 Task: Select traffic view around selected location Fort Davis National Historic Site, Texas, United States and identify the nearest hotel to the peak traffic point
Action: Mouse moved to (341, 495)
Screenshot: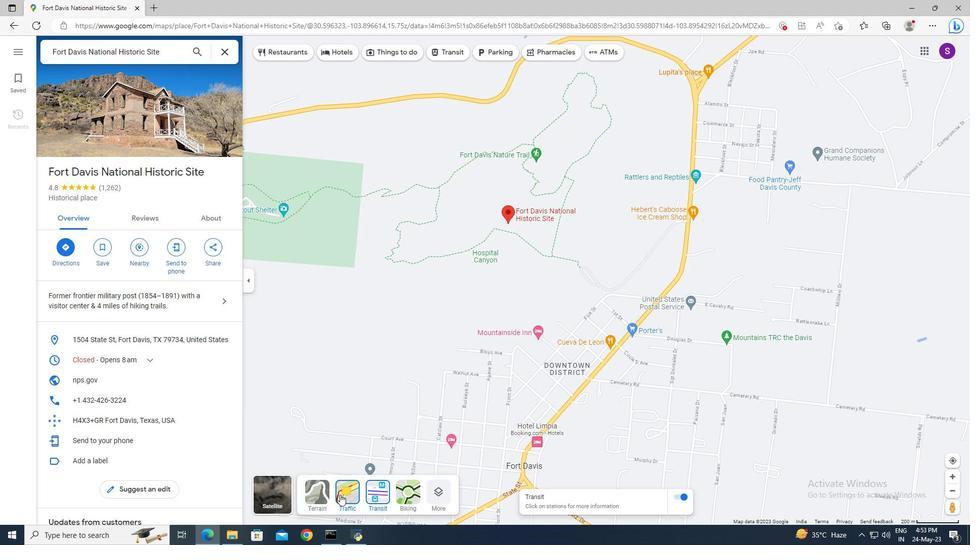 
Action: Mouse pressed left at (341, 495)
Screenshot: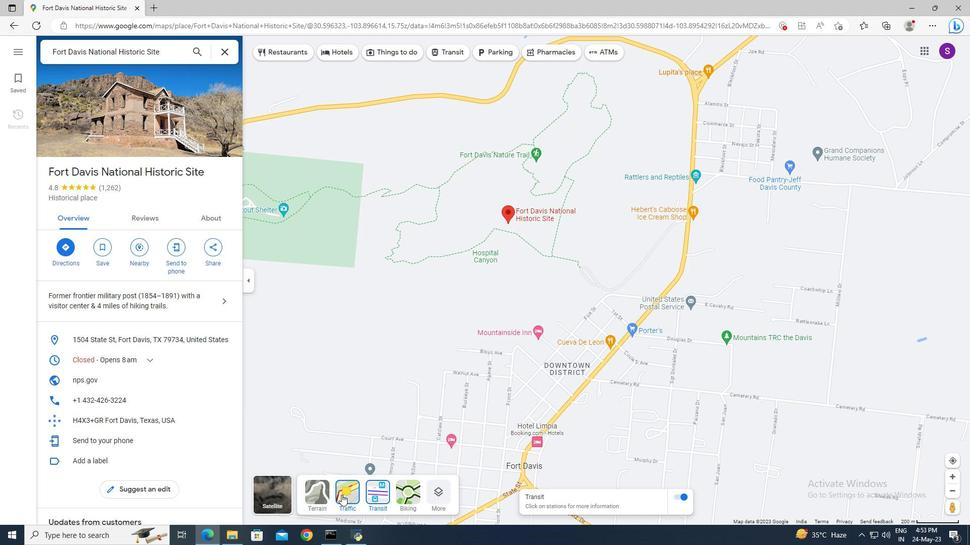 
Action: Mouse moved to (537, 395)
Screenshot: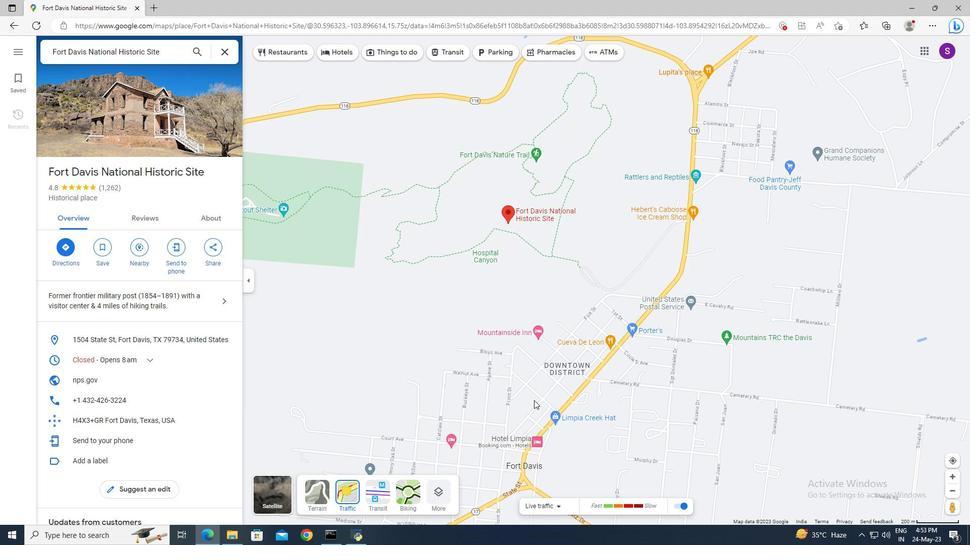 
Action: Mouse scrolled (537, 395) with delta (0, 0)
Screenshot: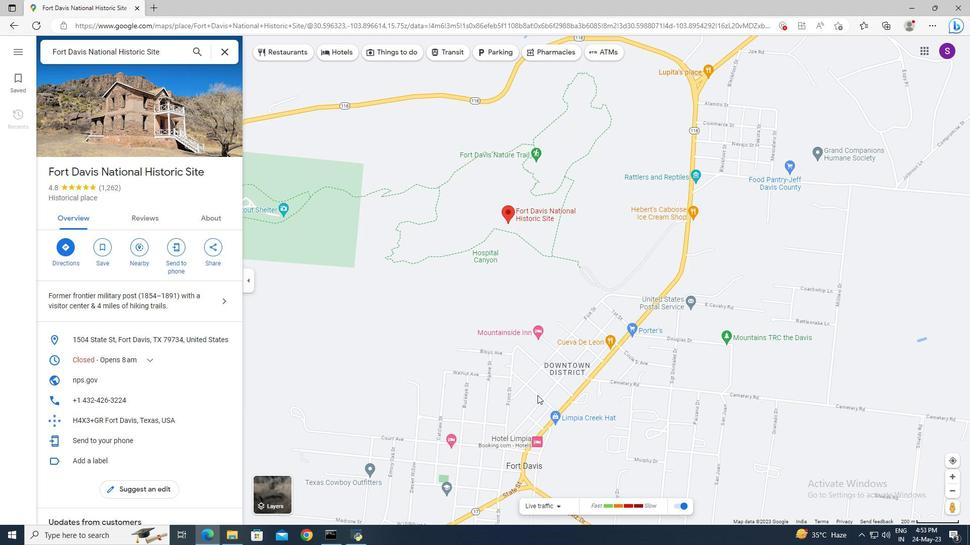 
Action: Mouse scrolled (537, 395) with delta (0, 0)
Screenshot: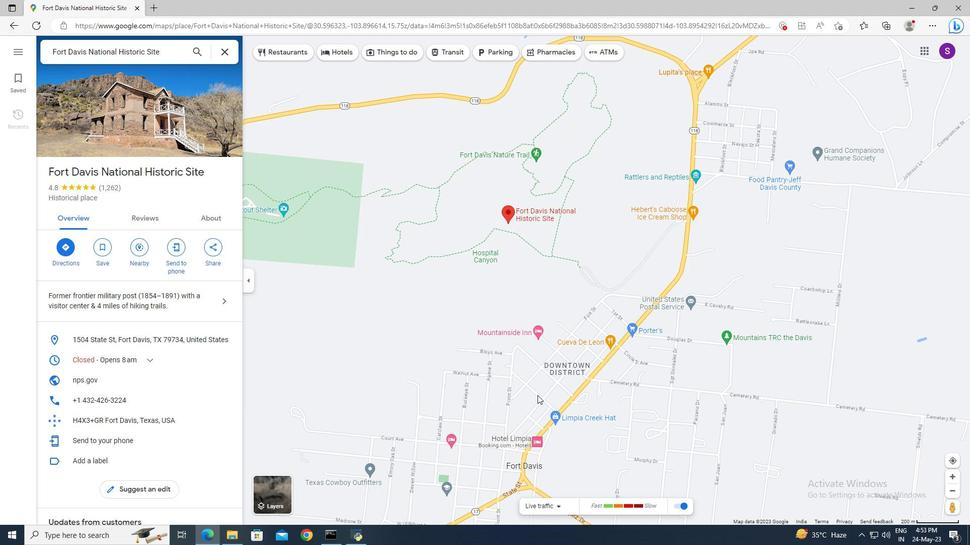 
Action: Mouse scrolled (537, 395) with delta (0, 0)
Screenshot: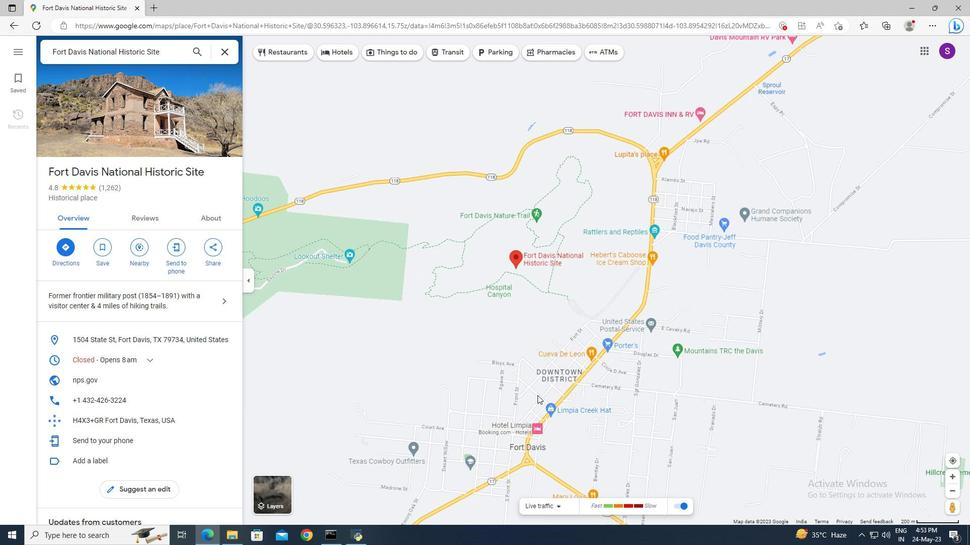
Action: Mouse scrolled (537, 395) with delta (0, 0)
Screenshot: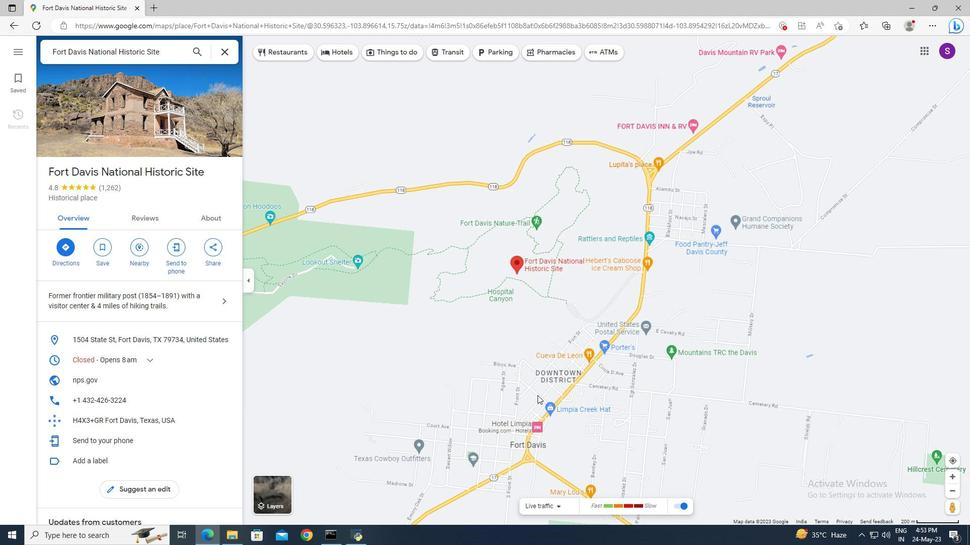
Action: Mouse scrolled (537, 395) with delta (0, 0)
Screenshot: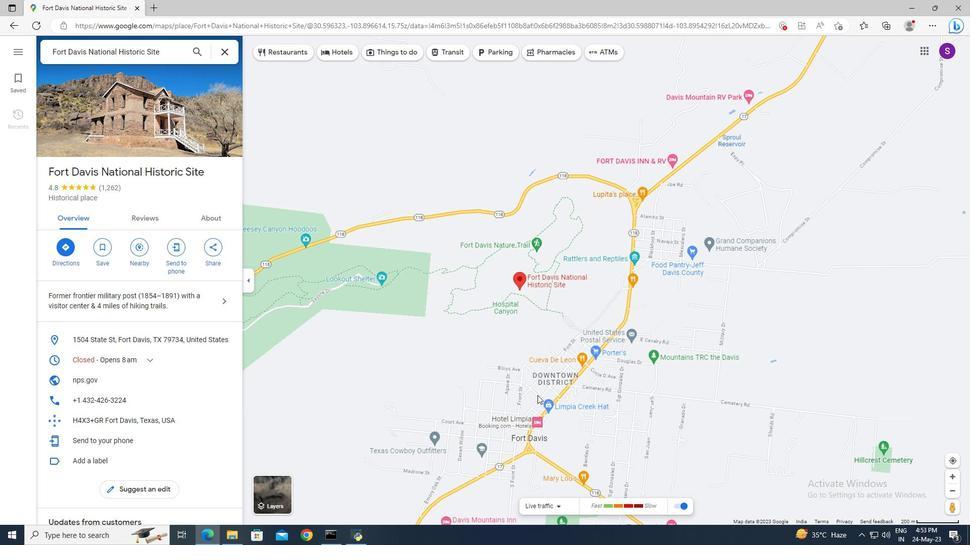 
Action: Mouse scrolled (537, 395) with delta (0, 0)
Screenshot: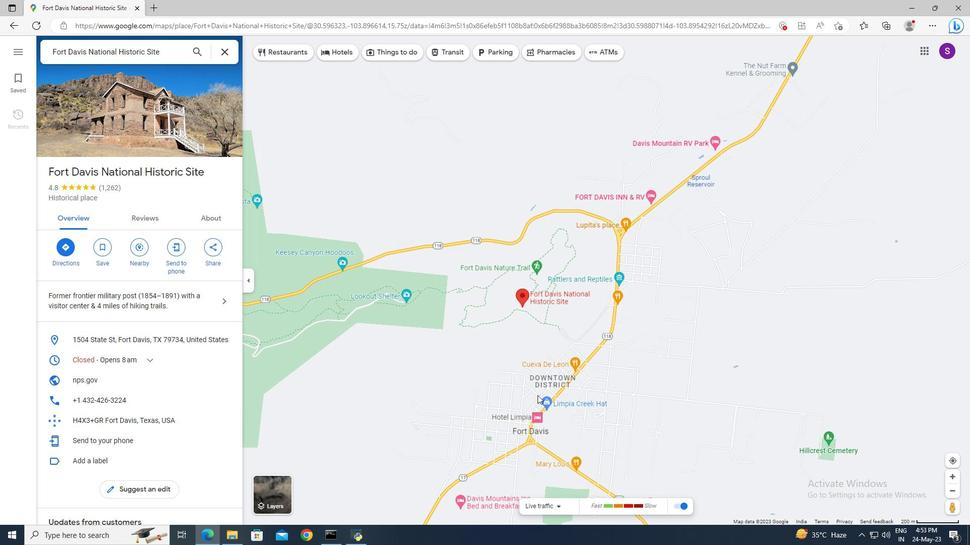 
Action: Mouse moved to (506, 396)
Screenshot: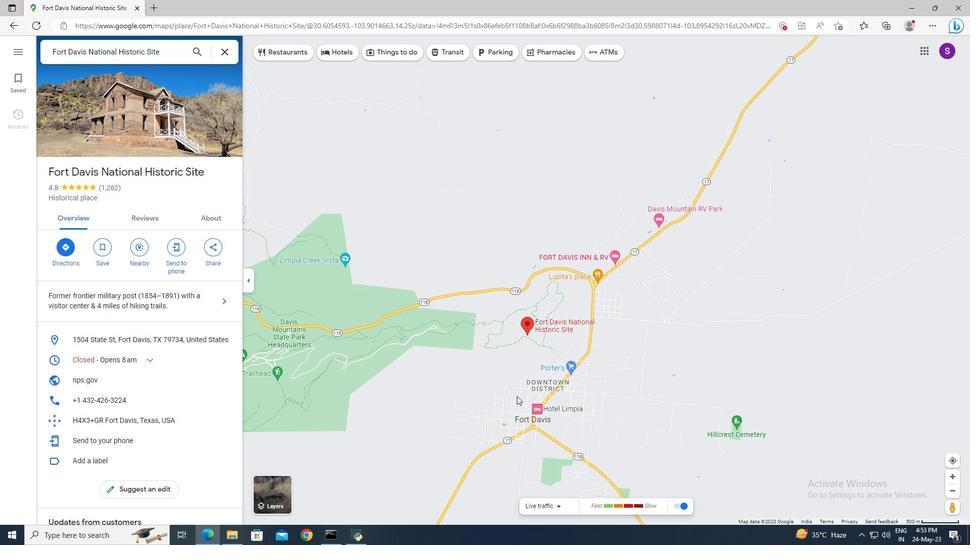 
Action: Mouse scrolled (506, 397) with delta (0, 0)
Screenshot: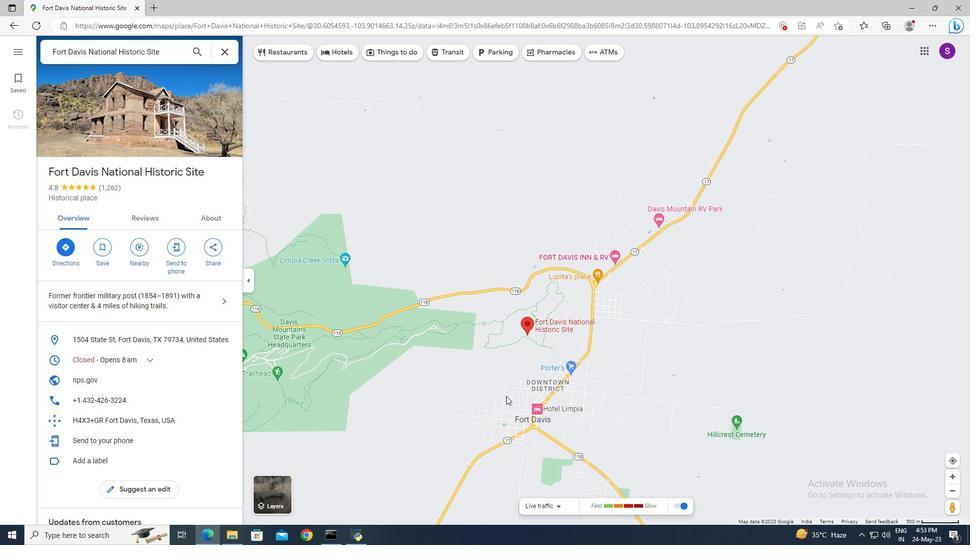 
Action: Mouse scrolled (506, 397) with delta (0, 0)
Screenshot: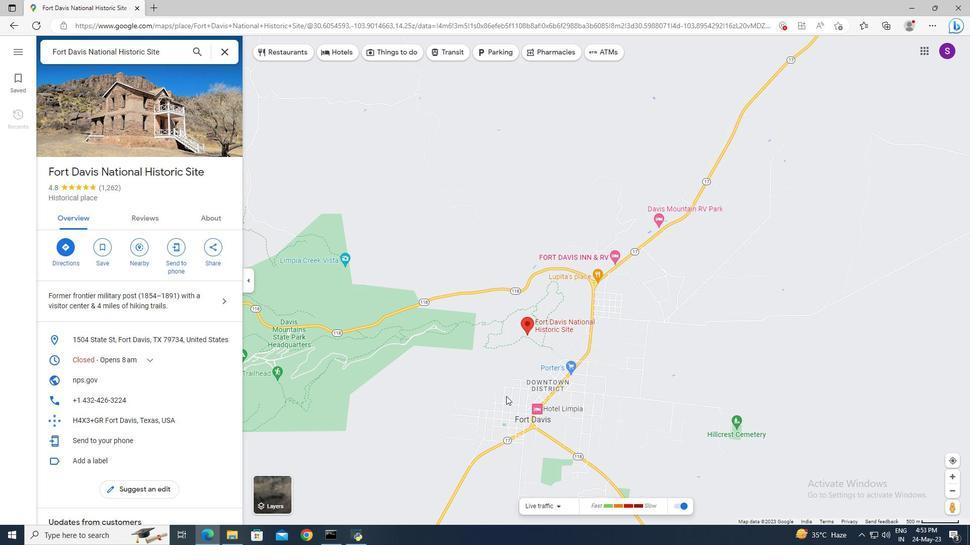 
Action: Mouse moved to (485, 377)
Screenshot: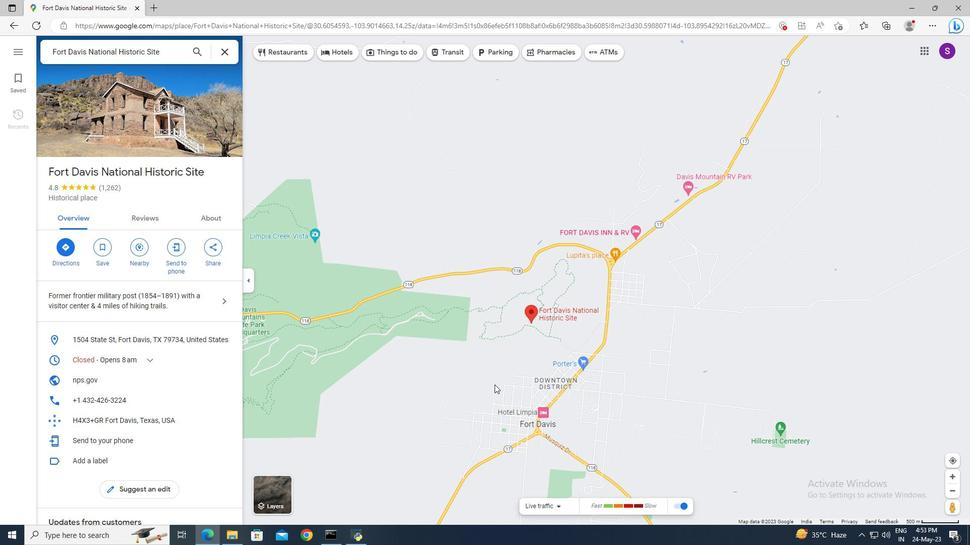 
Action: Mouse pressed left at (485, 377)
Screenshot: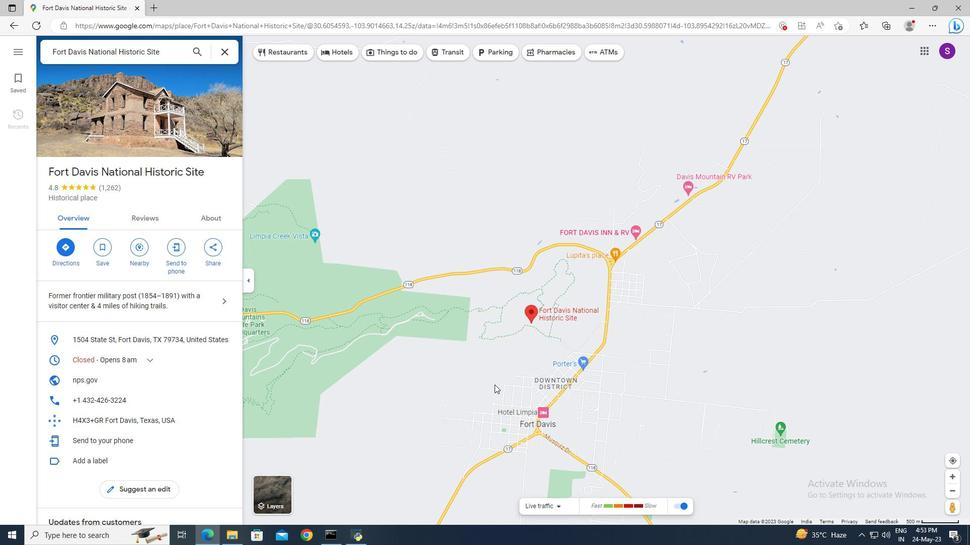 
Action: Mouse moved to (602, 328)
Screenshot: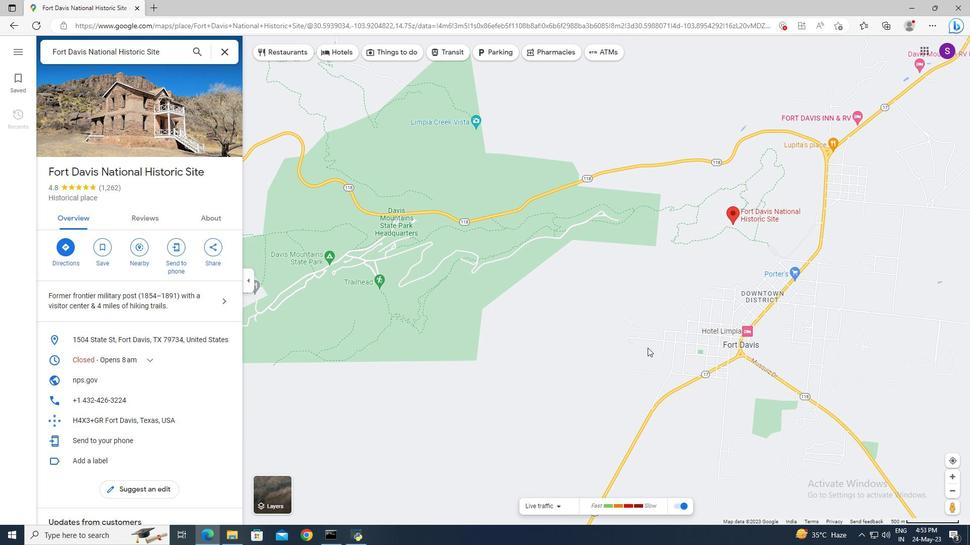 
Action: Mouse pressed left at (602, 328)
Screenshot: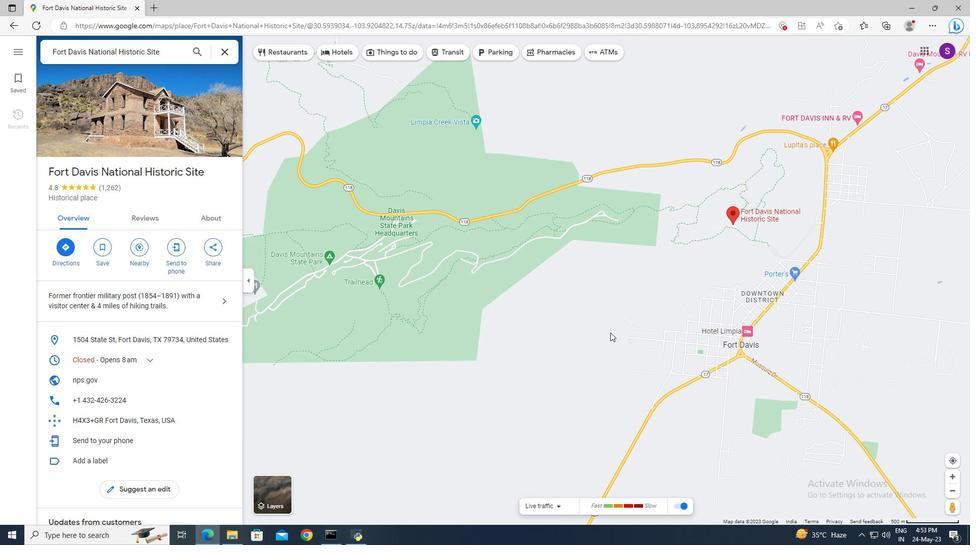 
Action: Mouse moved to (515, 322)
Screenshot: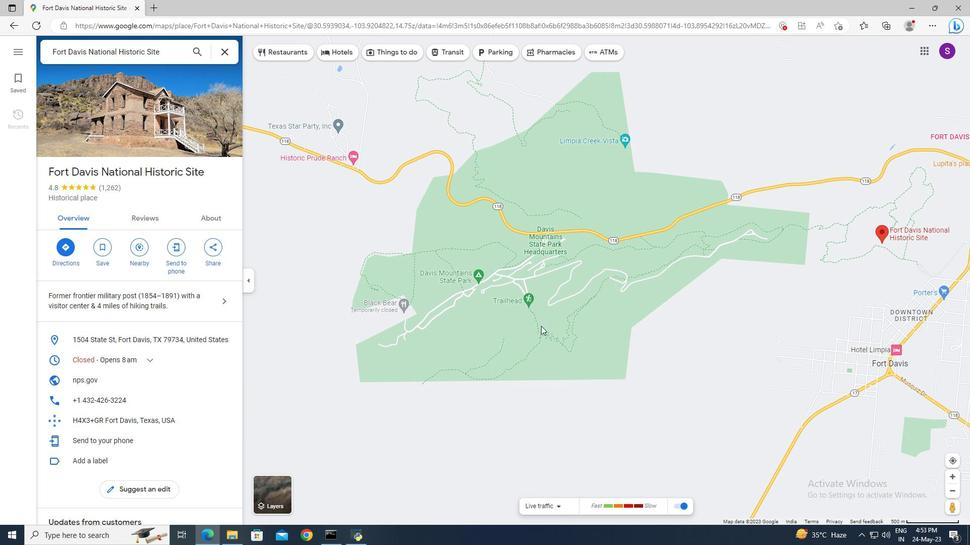 
Action: Mouse scrolled (515, 321) with delta (0, 0)
Screenshot: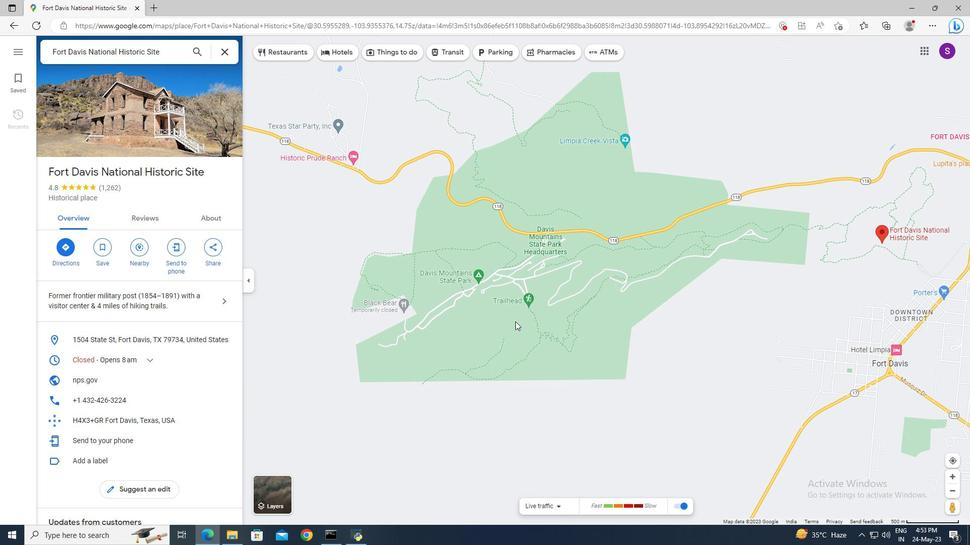 
Action: Mouse scrolled (515, 321) with delta (0, 0)
Screenshot: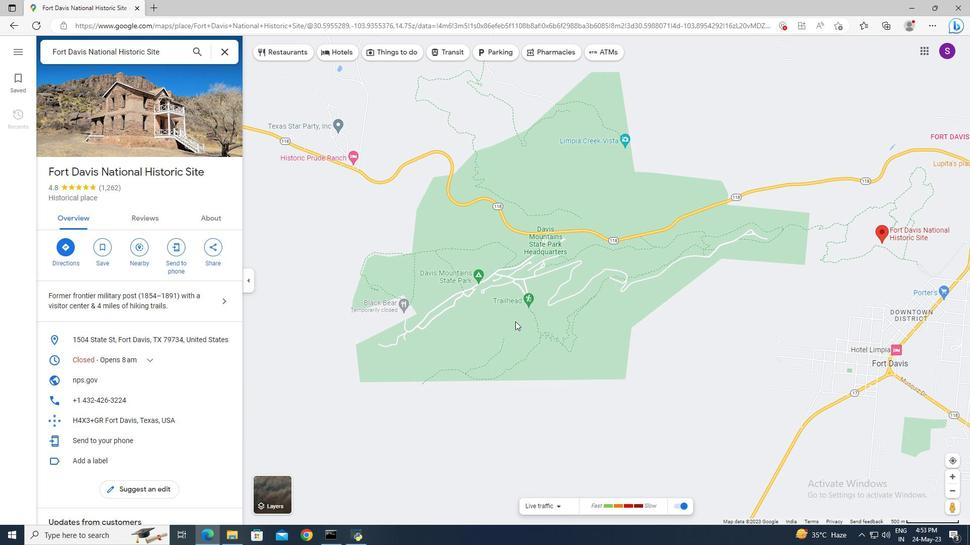 
Action: Mouse scrolled (515, 321) with delta (0, 0)
Screenshot: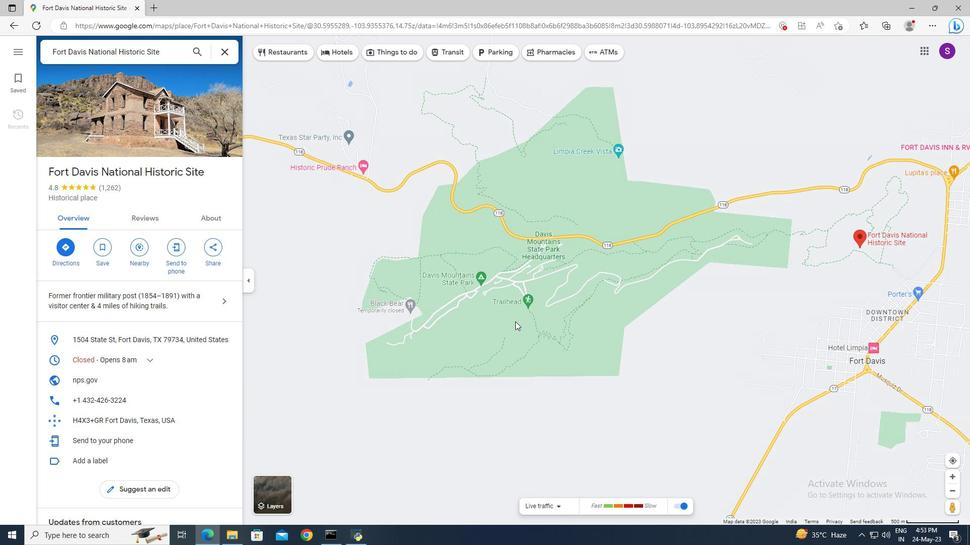 
Action: Mouse scrolled (515, 321) with delta (0, 0)
Screenshot: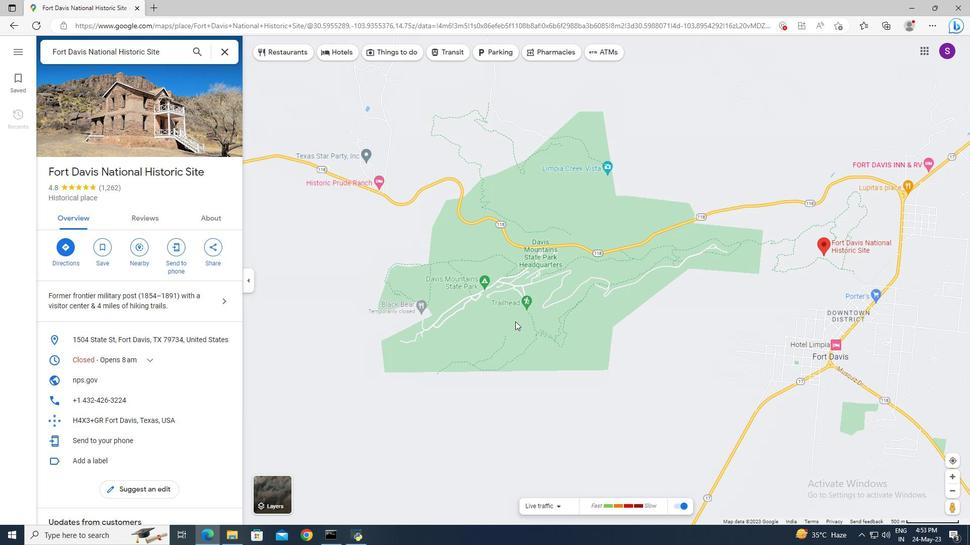 
Action: Mouse scrolled (515, 321) with delta (0, 0)
Screenshot: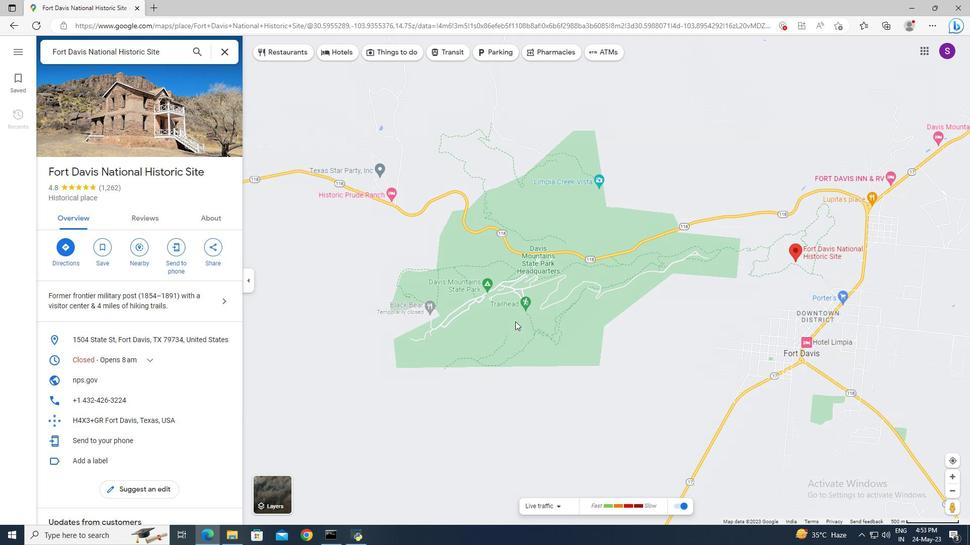 
Action: Mouse scrolled (515, 321) with delta (0, 0)
Screenshot: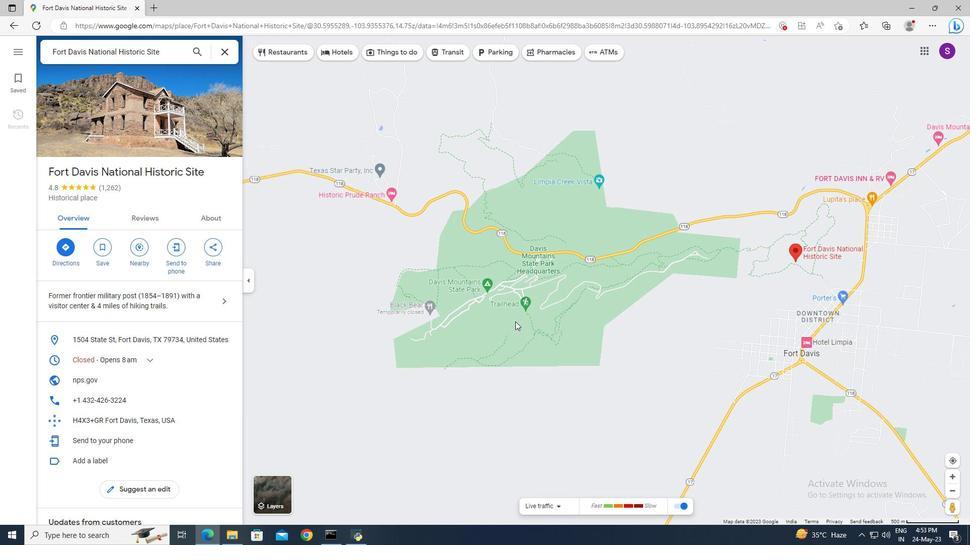 
Action: Mouse moved to (704, 317)
Screenshot: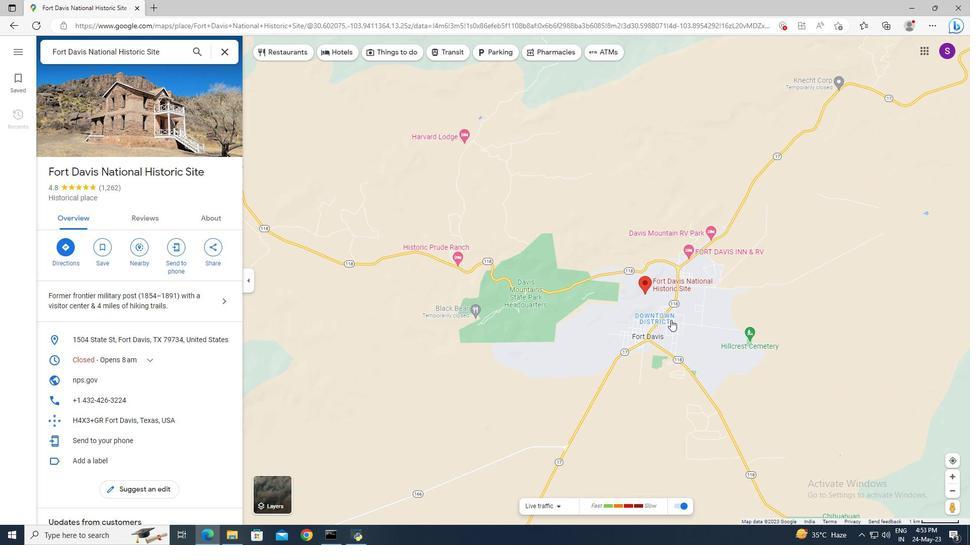 
Action: Mouse scrolled (704, 318) with delta (0, 0)
Screenshot: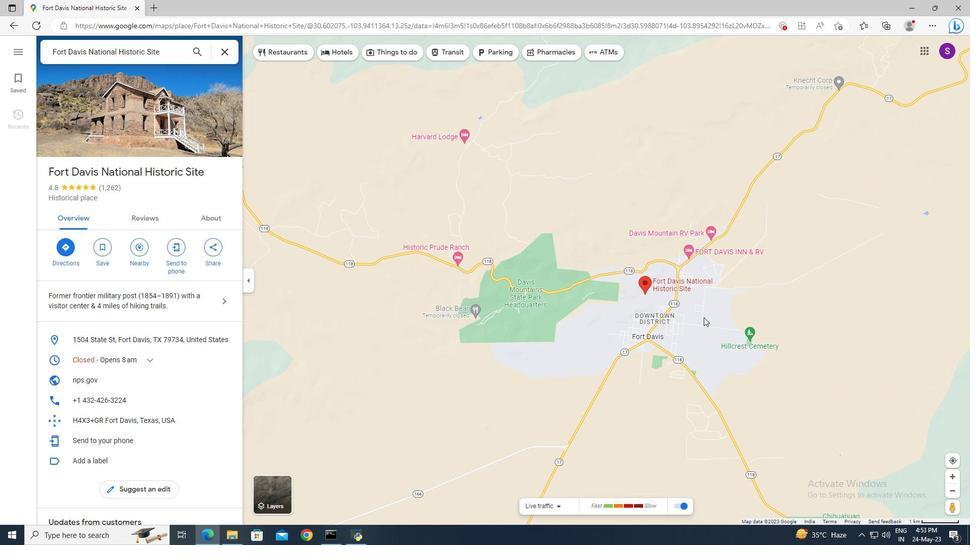 
Action: Mouse scrolled (704, 318) with delta (0, 0)
Screenshot: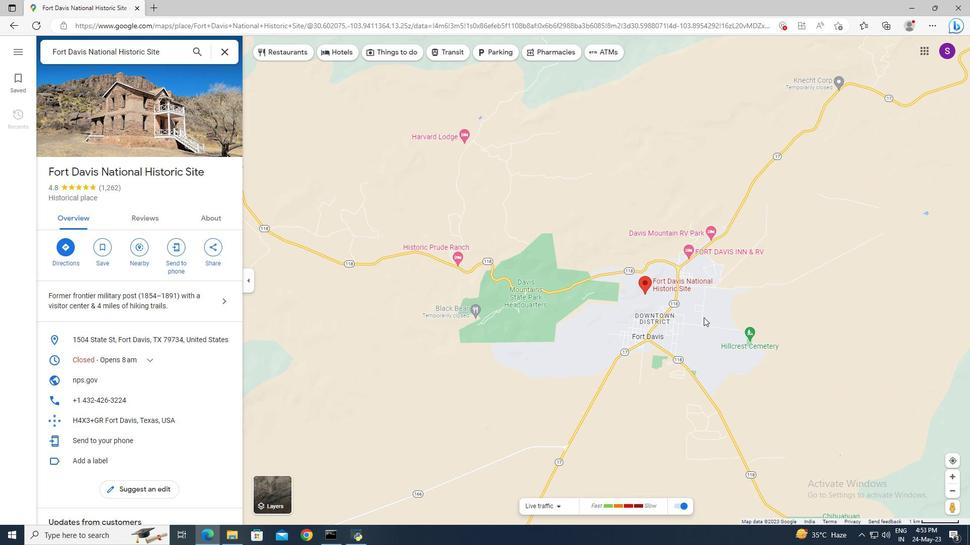
Action: Mouse moved to (684, 317)
Screenshot: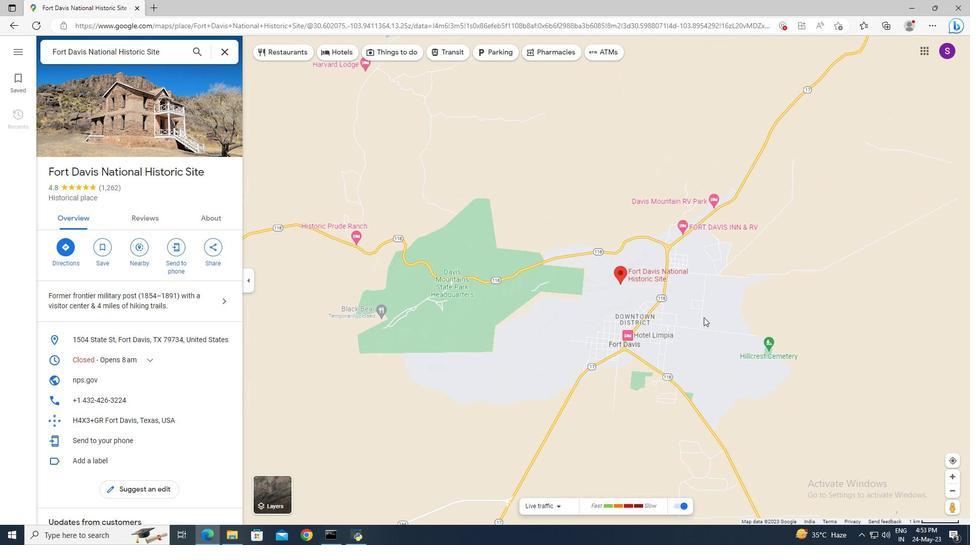 
Action: Mouse scrolled (684, 318) with delta (0, 0)
Screenshot: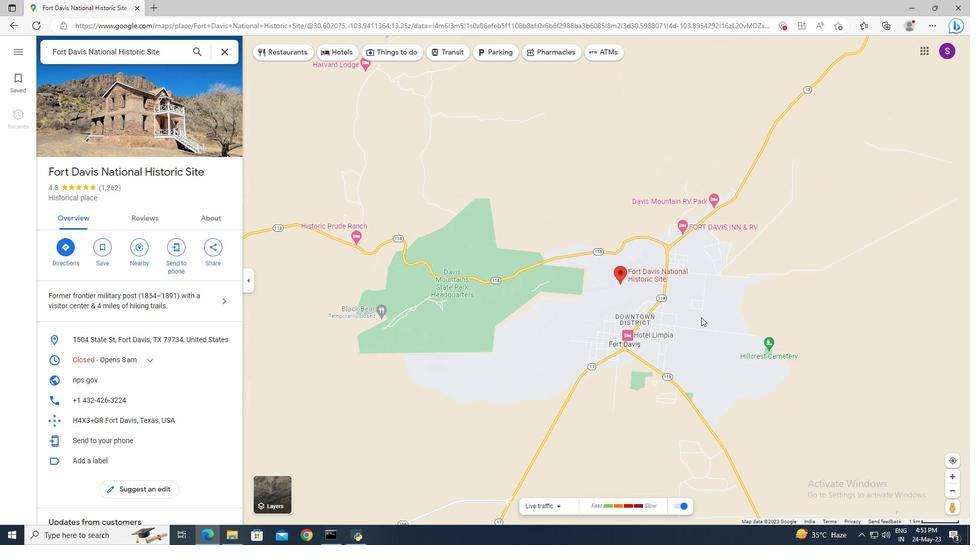 
Action: Mouse scrolled (684, 318) with delta (0, 0)
Screenshot: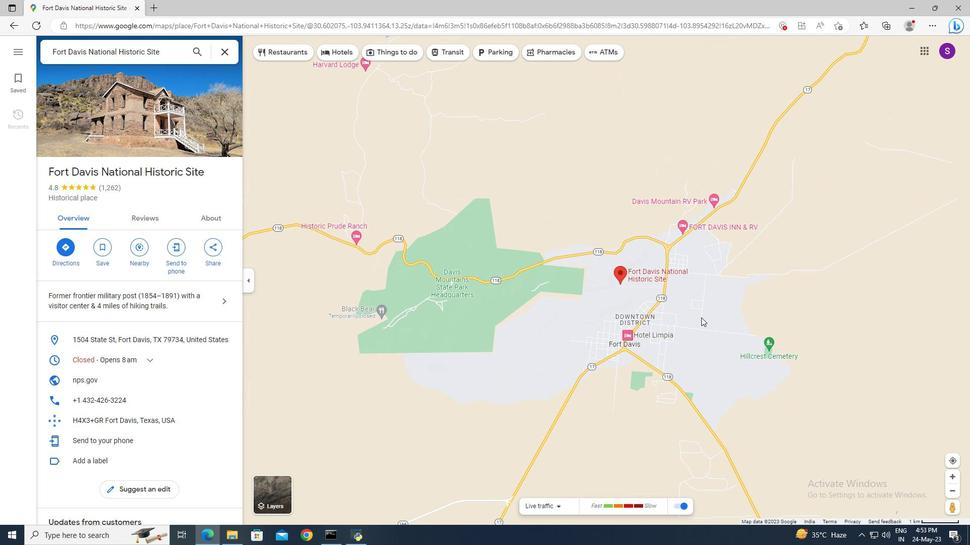 
Action: Mouse scrolled (684, 318) with delta (0, 0)
Screenshot: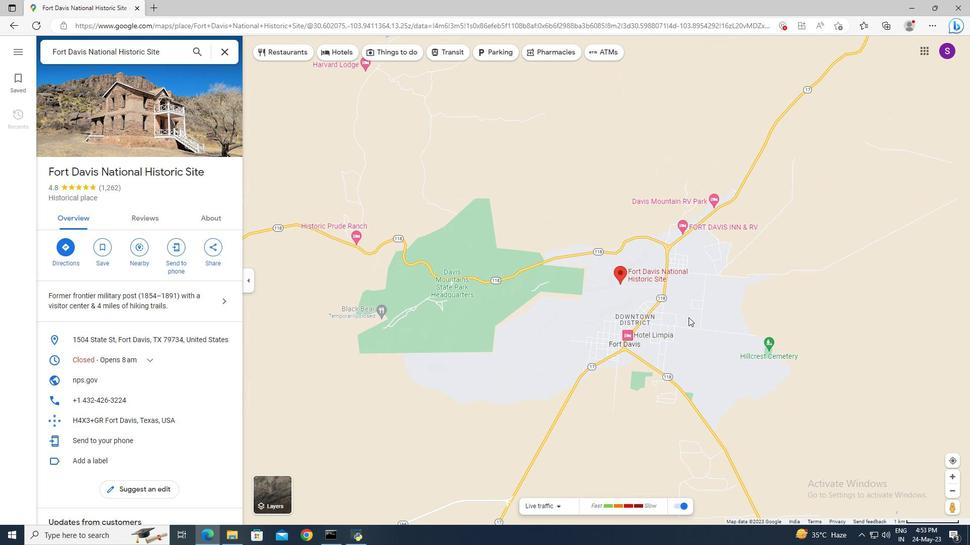 
Action: Mouse scrolled (684, 318) with delta (0, 0)
Screenshot: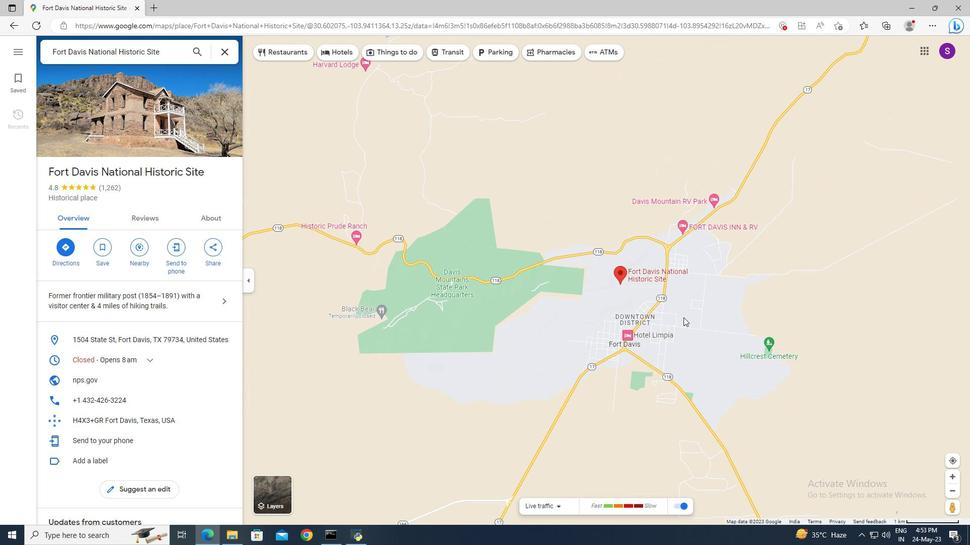 
Action: Mouse scrolled (684, 318) with delta (0, 0)
Screenshot: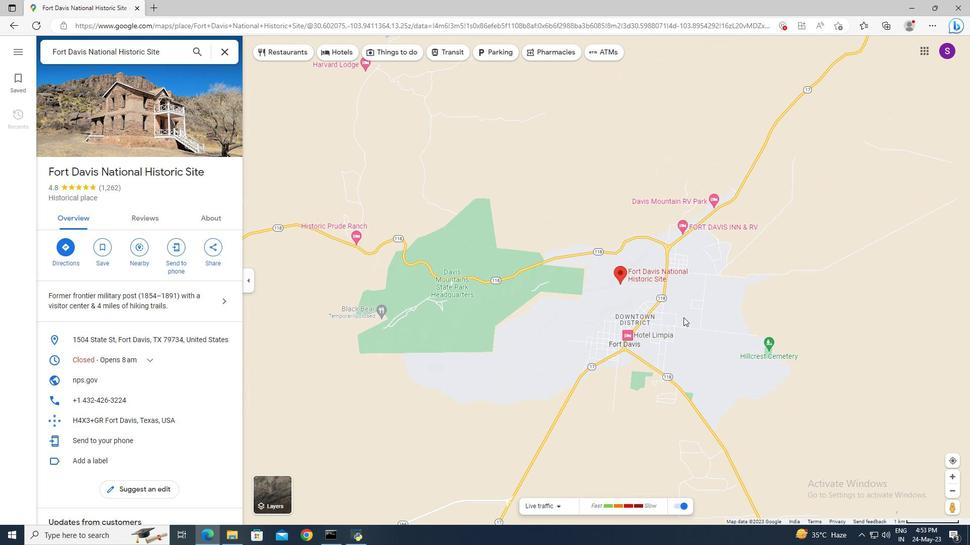 
Action: Mouse moved to (602, 306)
Screenshot: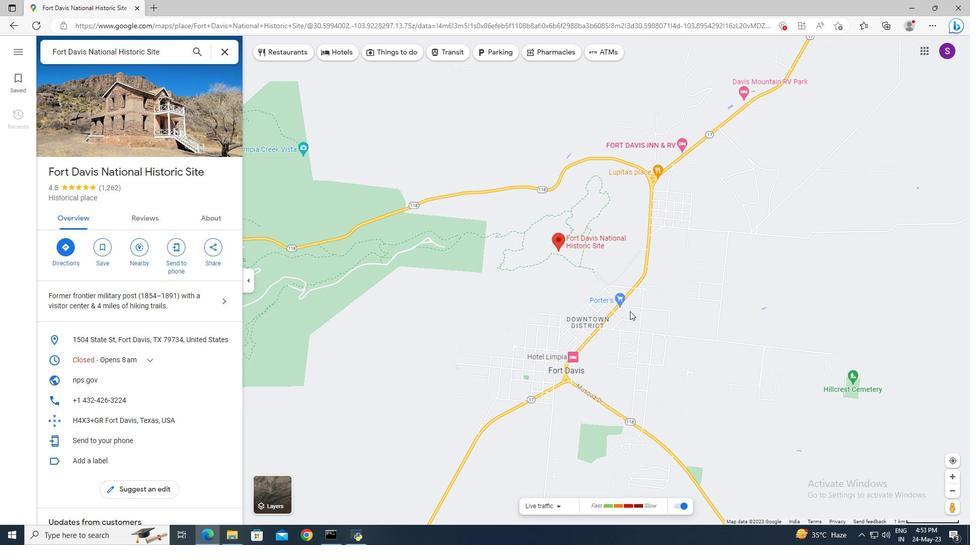 
Action: Mouse scrolled (602, 306) with delta (0, 0)
Screenshot: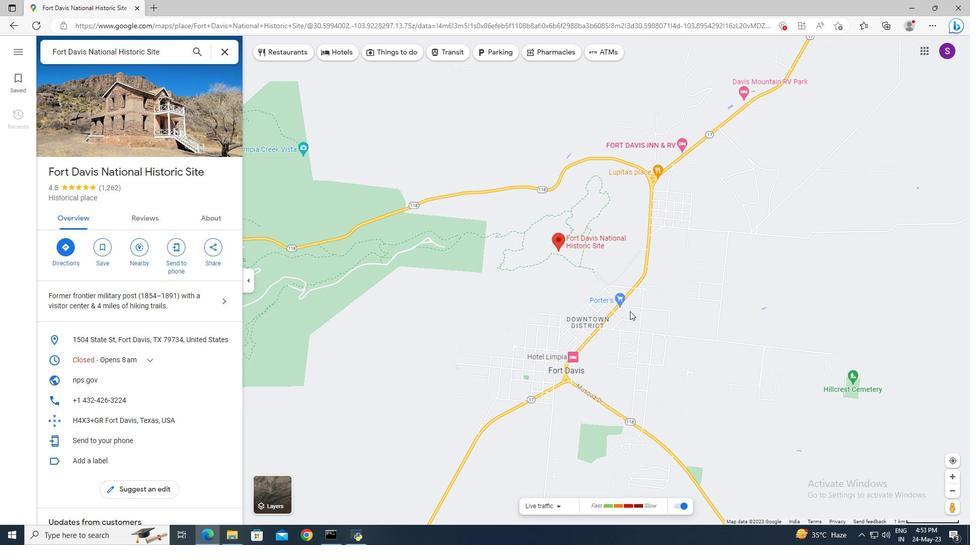 
Action: Mouse scrolled (602, 306) with delta (0, 0)
Screenshot: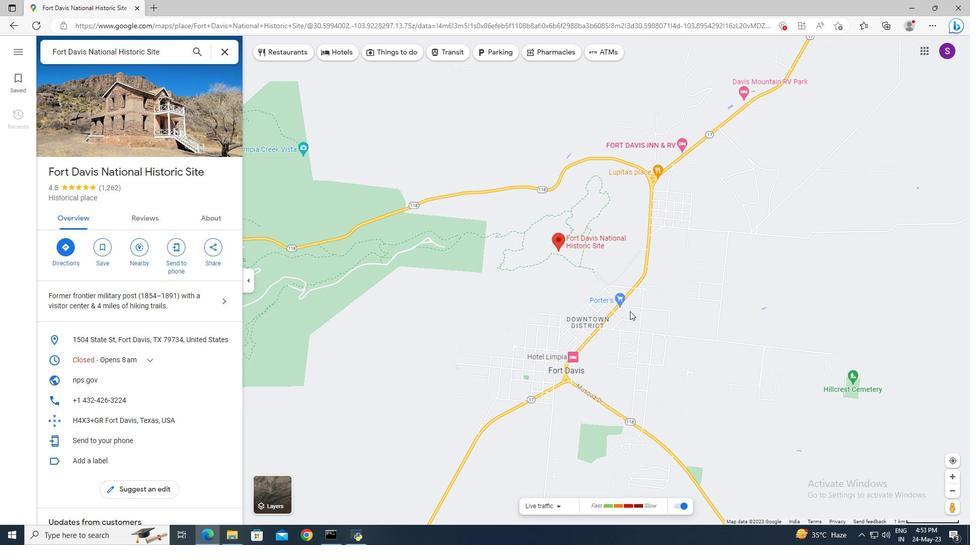 
Action: Mouse scrolled (602, 306) with delta (0, 0)
Screenshot: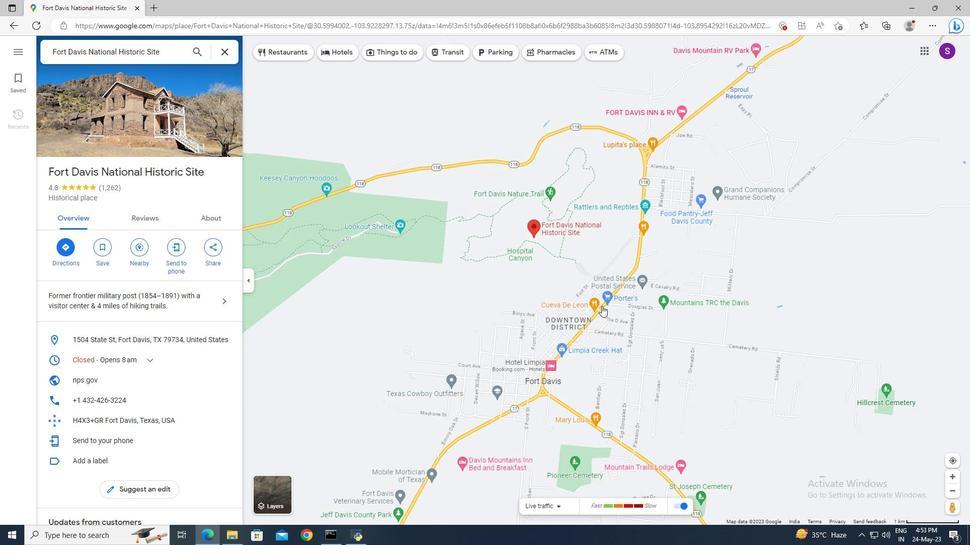 
Action: Mouse scrolled (602, 306) with delta (0, 0)
Screenshot: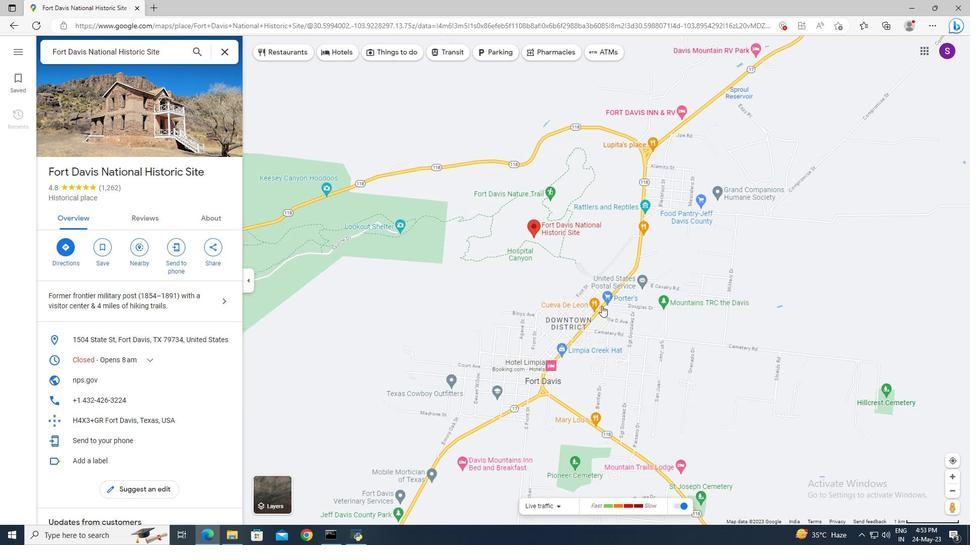 
Action: Mouse scrolled (602, 306) with delta (0, 0)
Screenshot: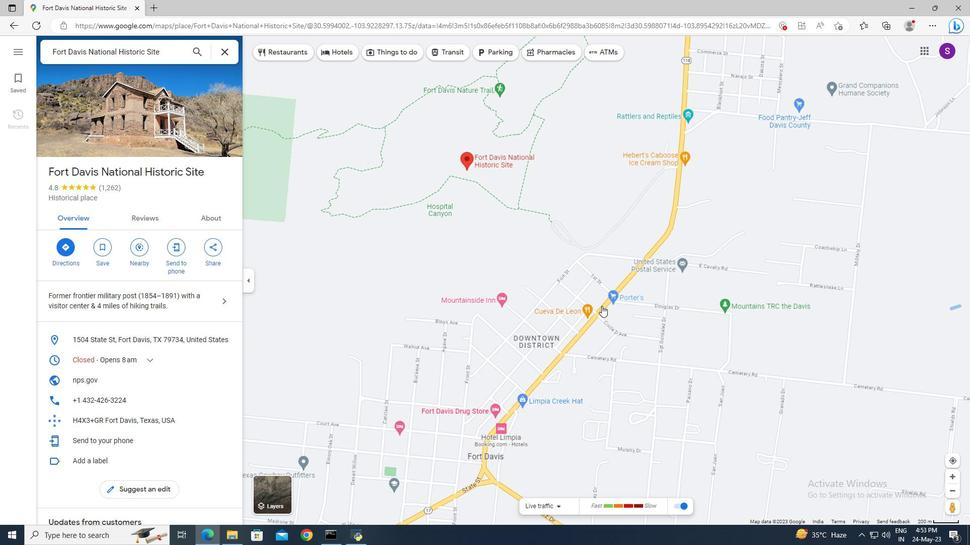 
Action: Mouse scrolled (602, 306) with delta (0, 0)
Screenshot: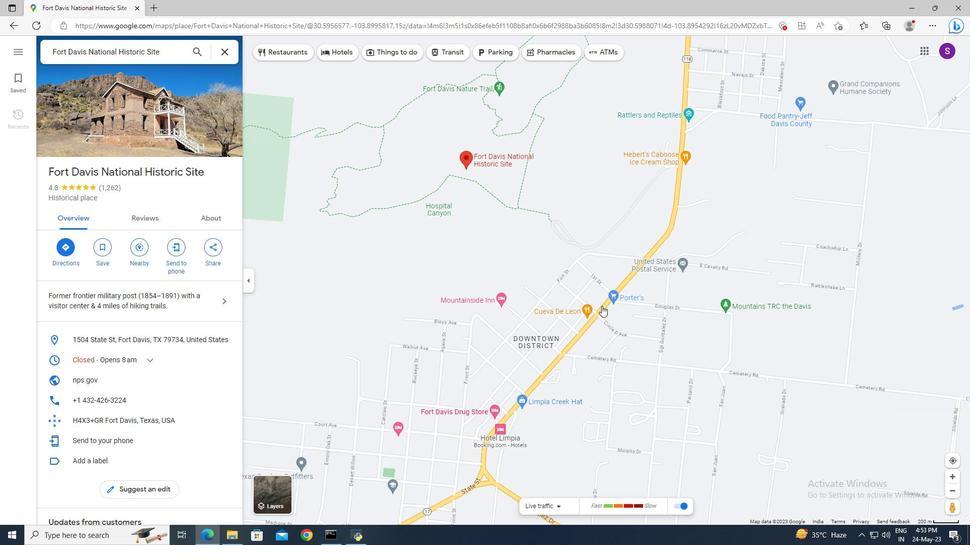 
Action: Mouse scrolled (602, 306) with delta (0, 0)
Screenshot: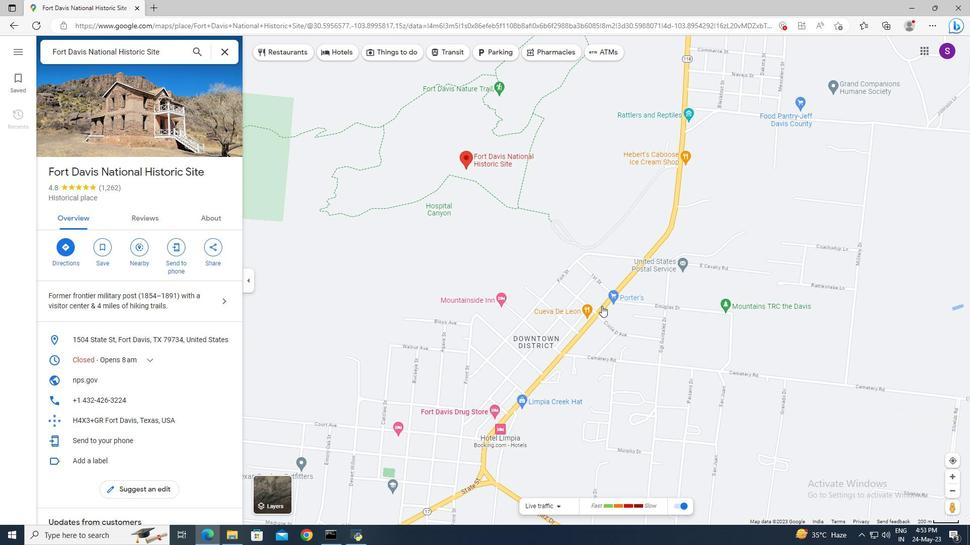 
Action: Mouse scrolled (602, 306) with delta (0, 0)
Screenshot: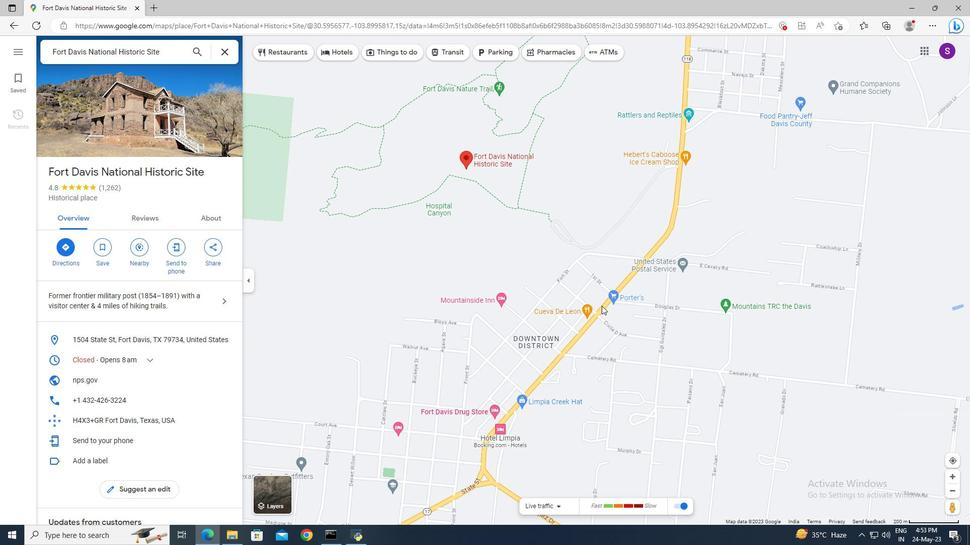 
Action: Mouse scrolled (602, 306) with delta (0, 0)
Screenshot: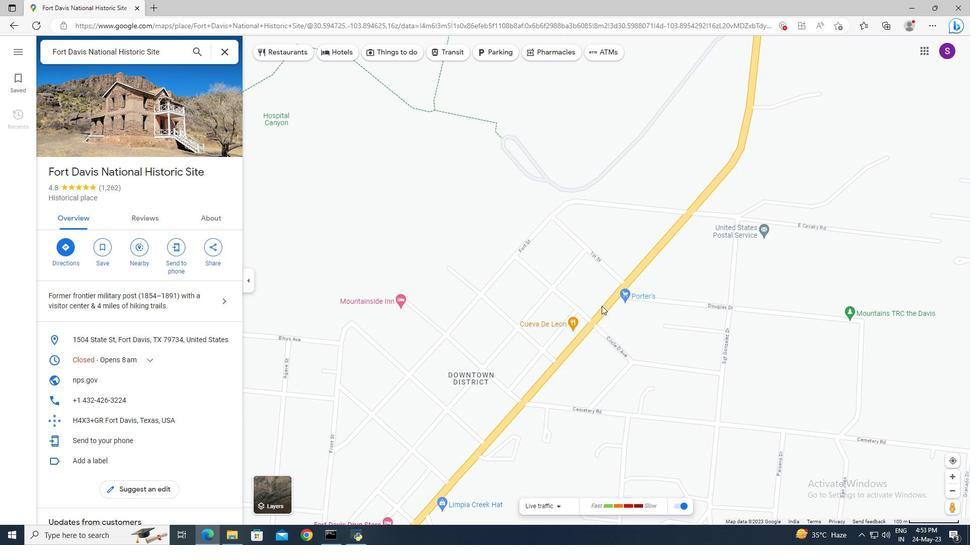 
Action: Mouse scrolled (602, 306) with delta (0, 0)
Screenshot: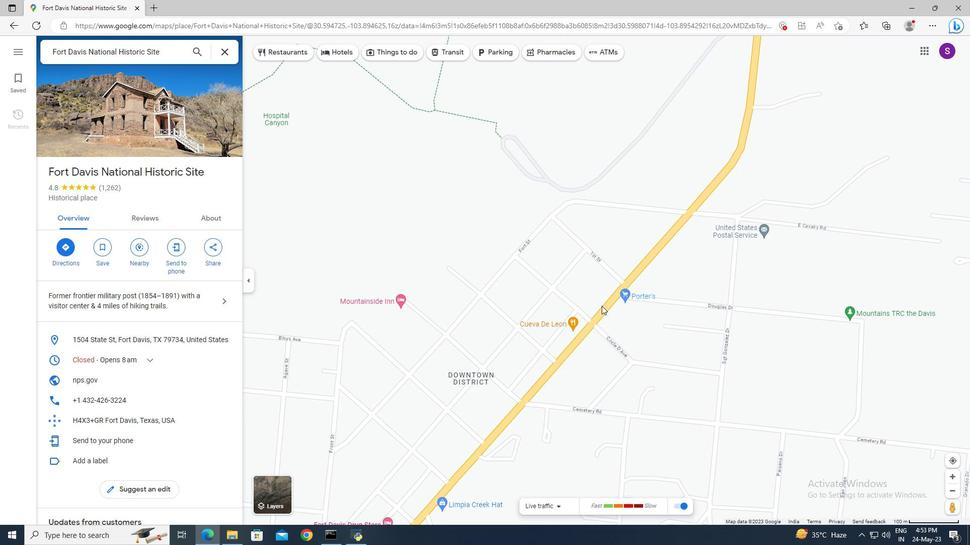 
Action: Mouse scrolled (602, 306) with delta (0, 0)
Screenshot: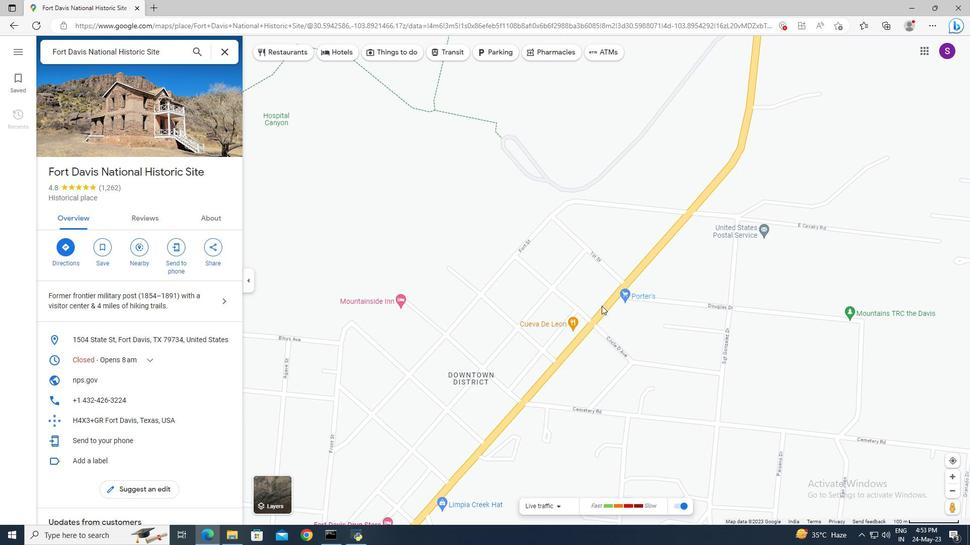 
Action: Mouse moved to (444, 268)
Screenshot: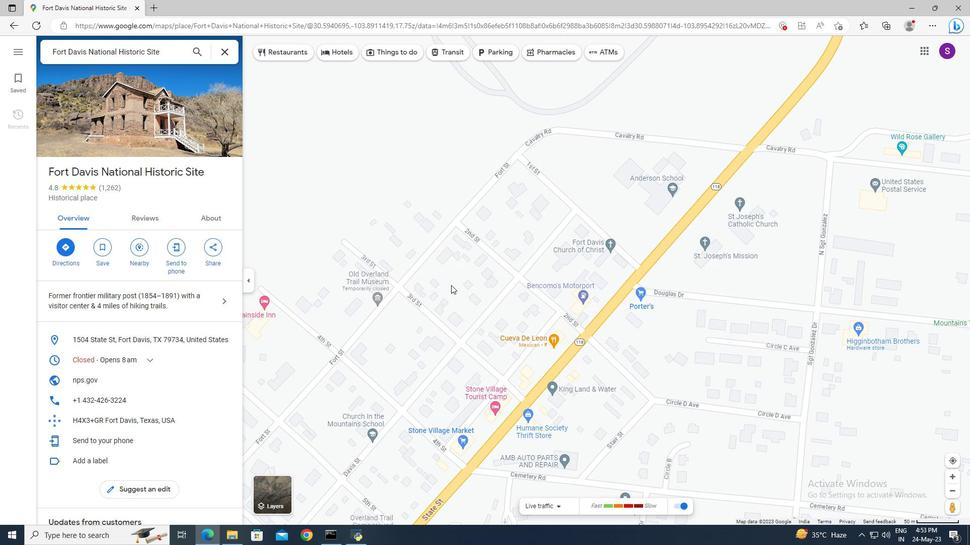 
Action: Mouse pressed left at (444, 268)
Screenshot: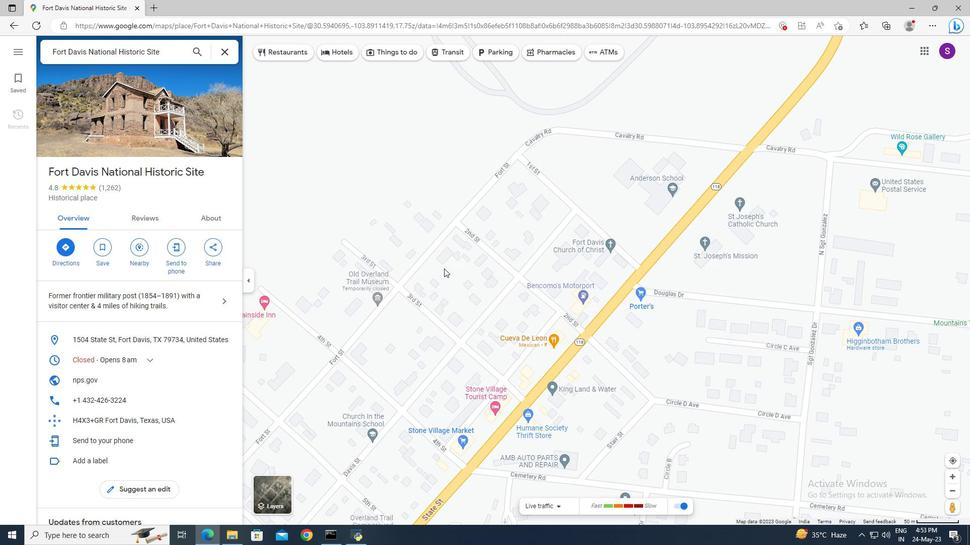 
Action: Mouse moved to (498, 291)
Screenshot: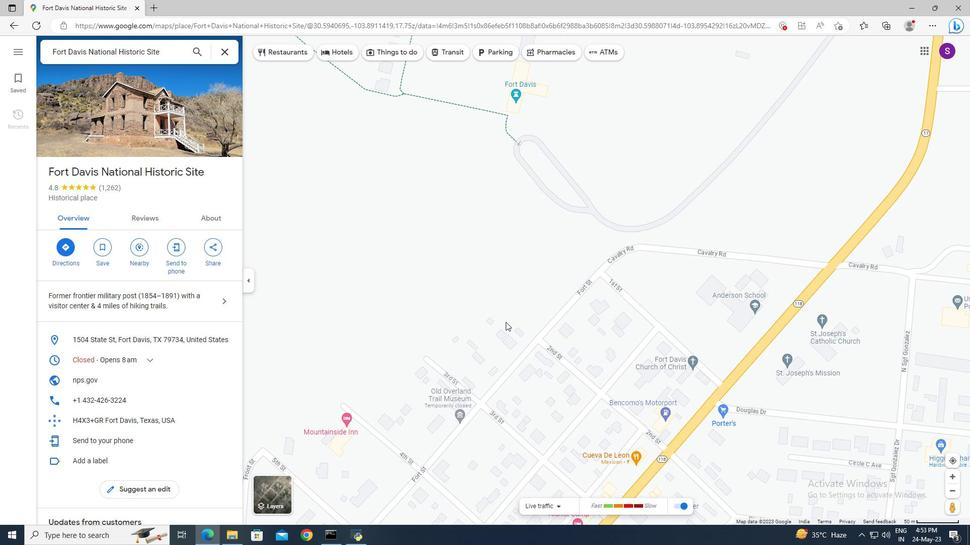 
Action: Mouse pressed left at (498, 291)
Screenshot: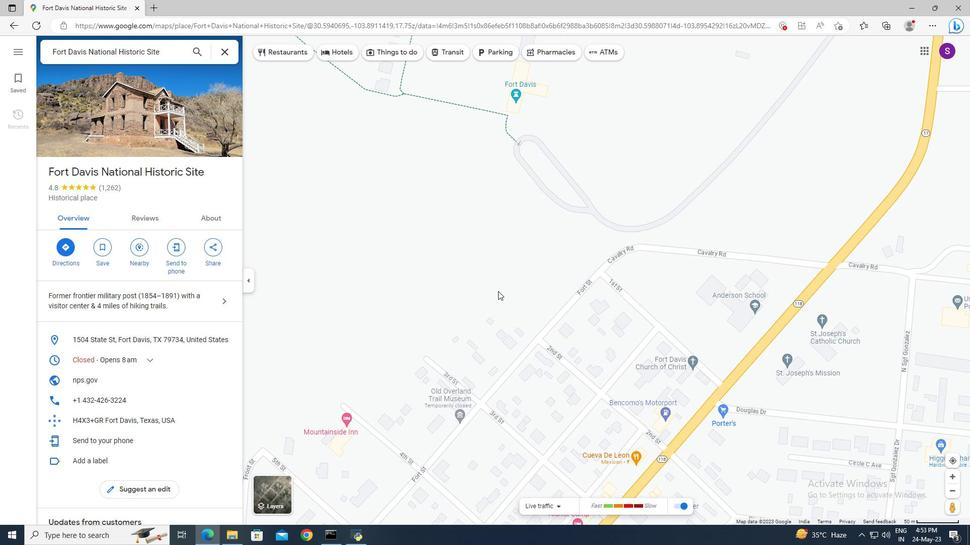 
Action: Mouse moved to (500, 306)
Screenshot: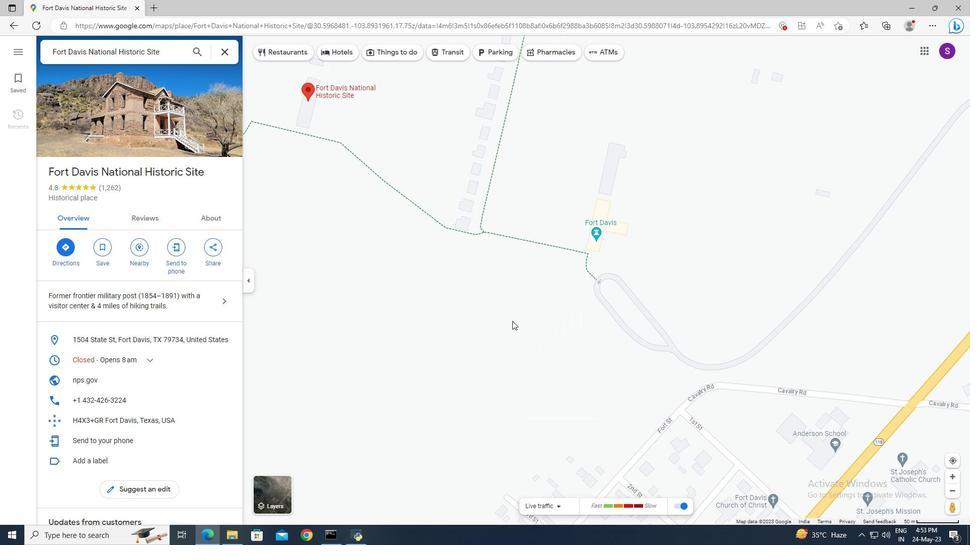 
Action: Mouse pressed left at (500, 306)
Screenshot: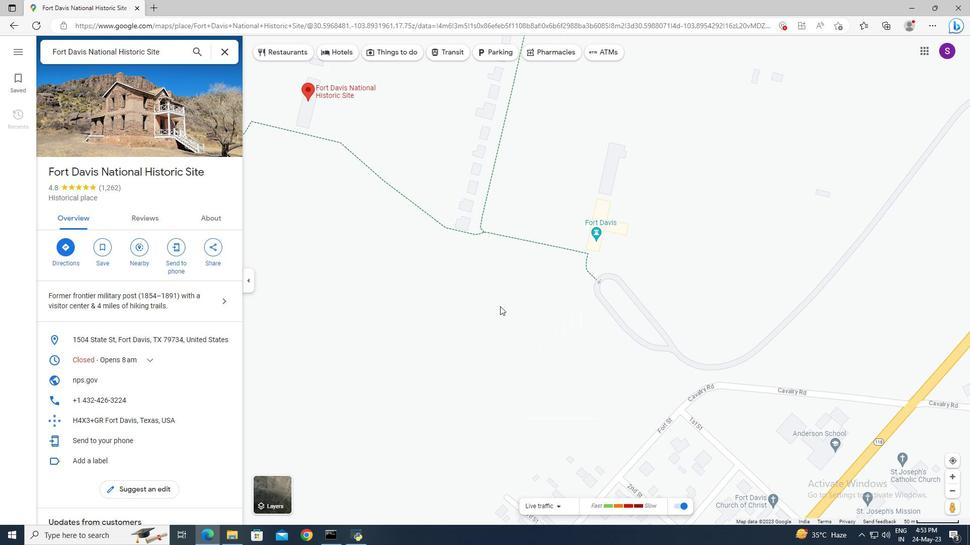 
Action: Mouse moved to (520, 240)
Screenshot: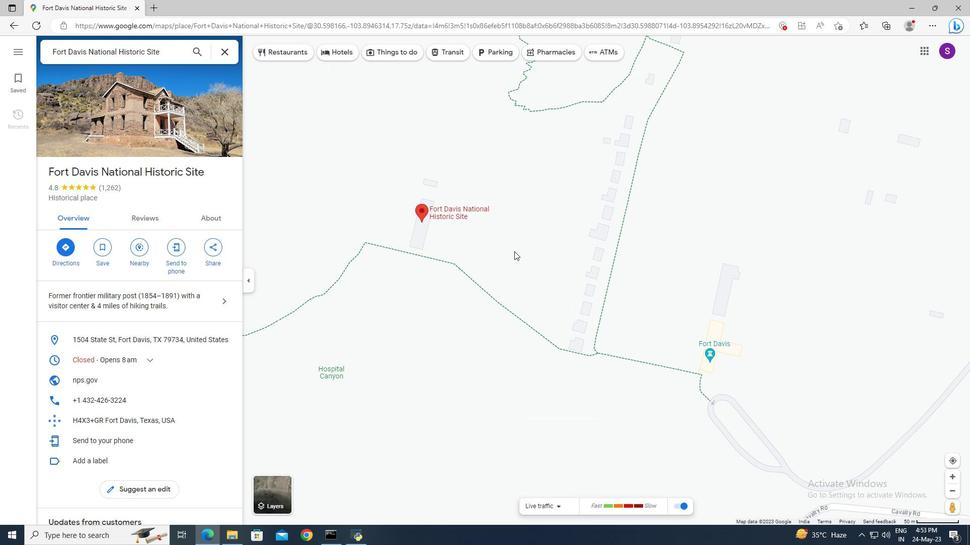 
Action: Mouse pressed left at (520, 240)
Screenshot: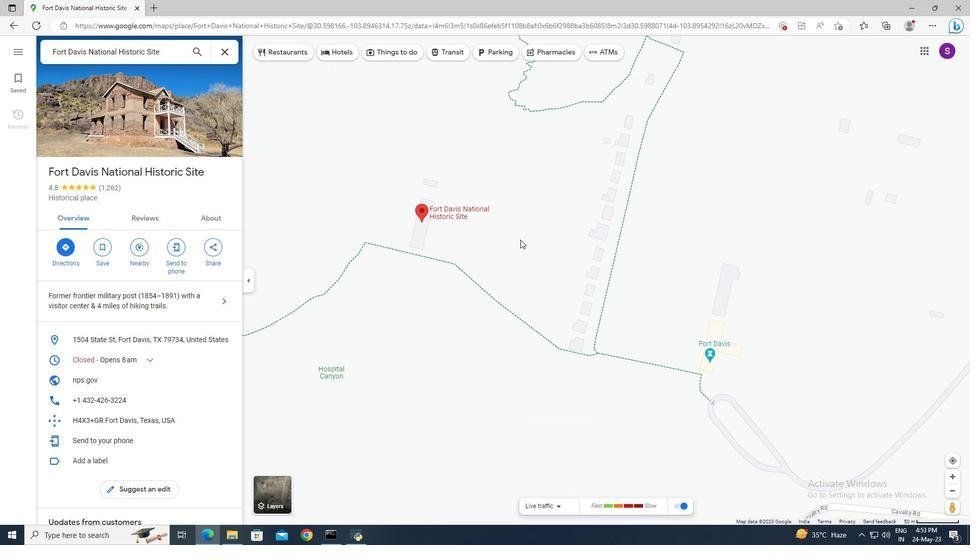 
Action: Mouse moved to (623, 287)
Screenshot: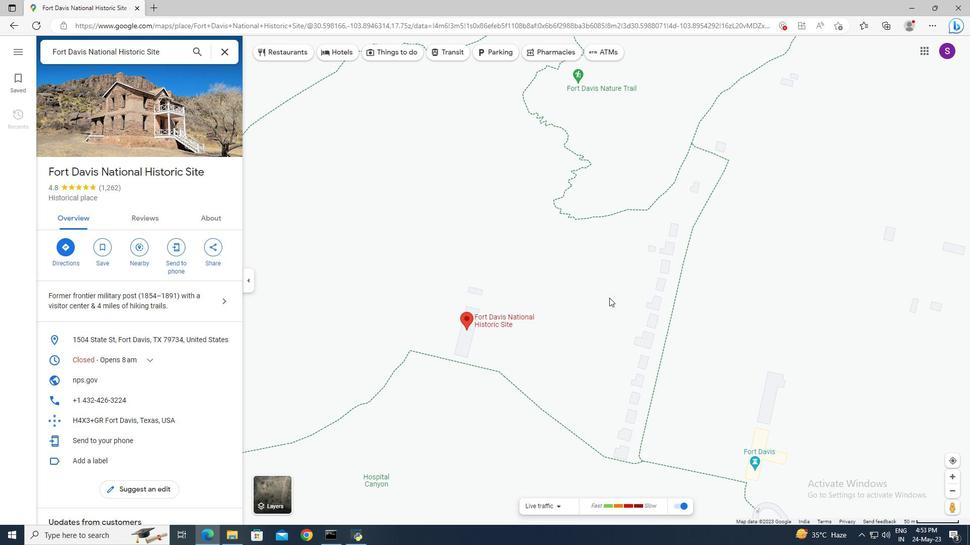 
Action: Mouse pressed left at (623, 287)
Screenshot: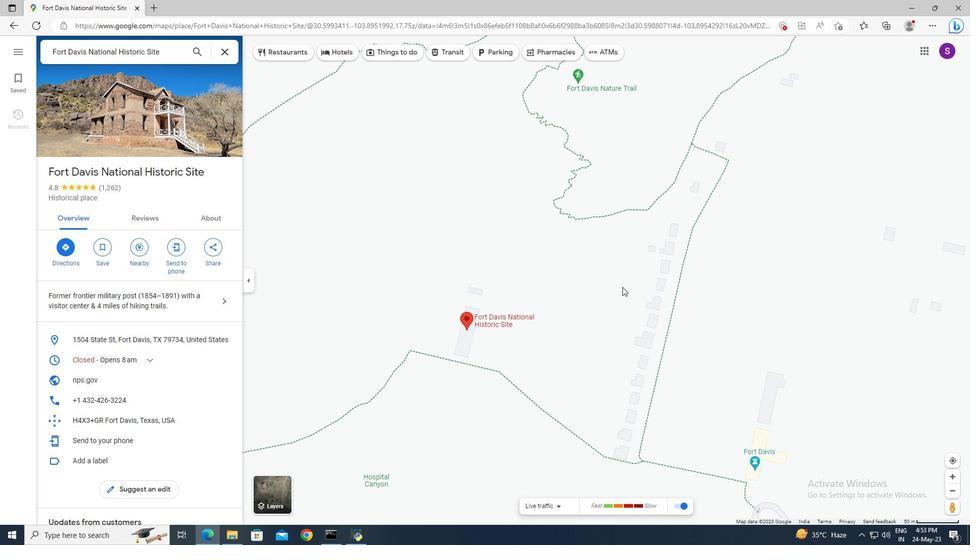 
Action: Mouse moved to (647, 294)
Screenshot: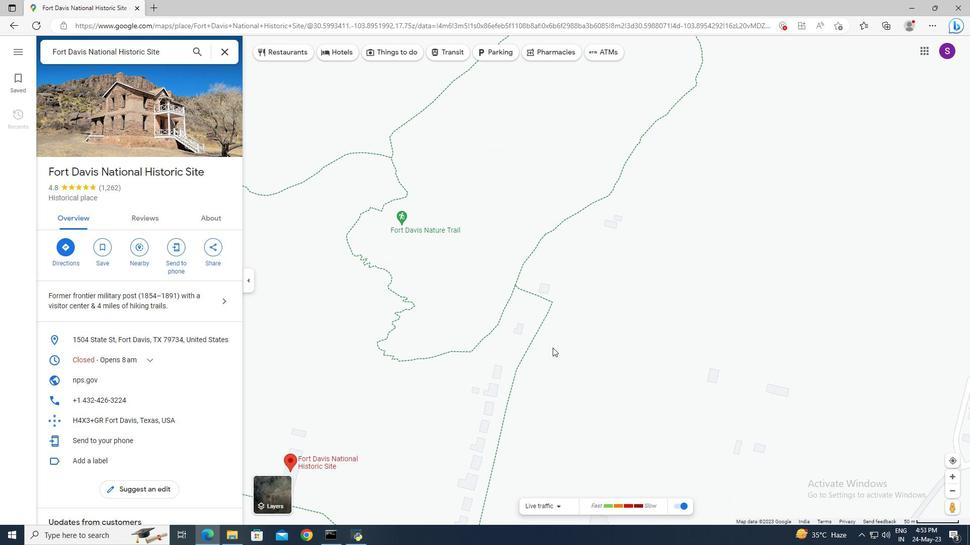 
Action: Mouse pressed left at (647, 294)
Screenshot: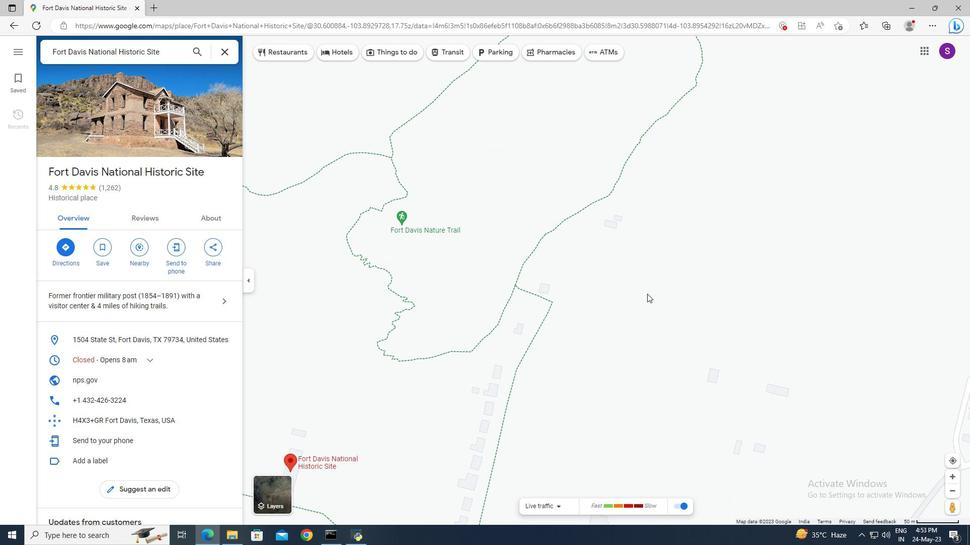 
Action: Mouse moved to (694, 379)
Screenshot: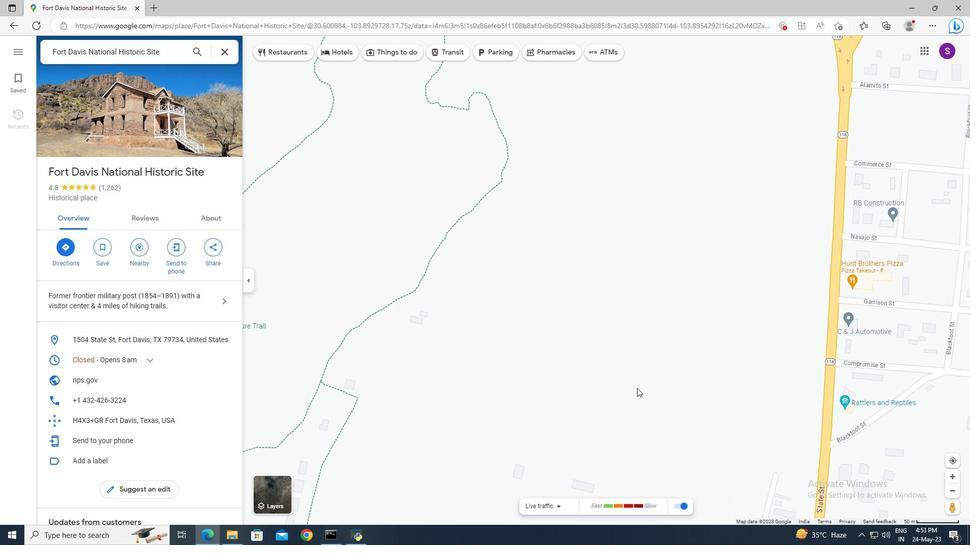
Action: Mouse pressed left at (694, 379)
Screenshot: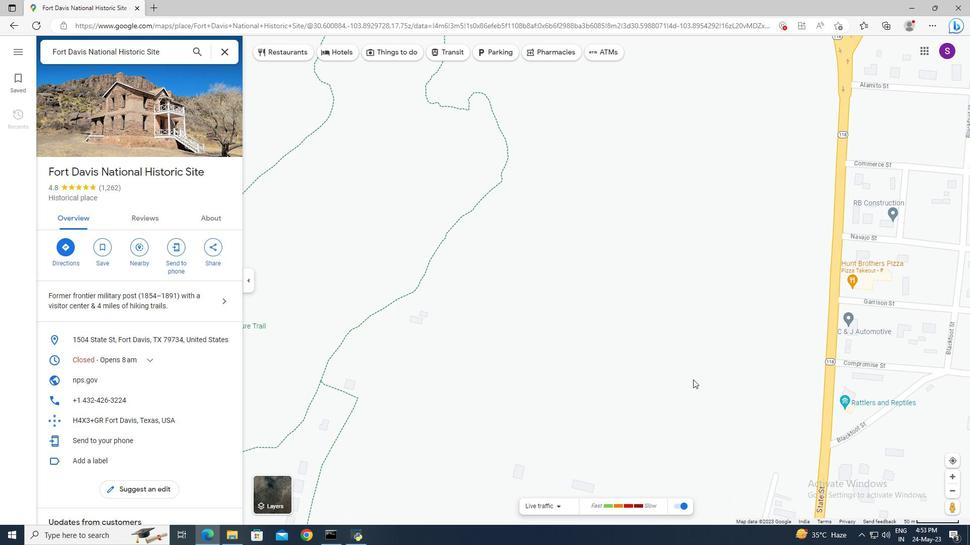 
Action: Mouse moved to (545, 263)
Screenshot: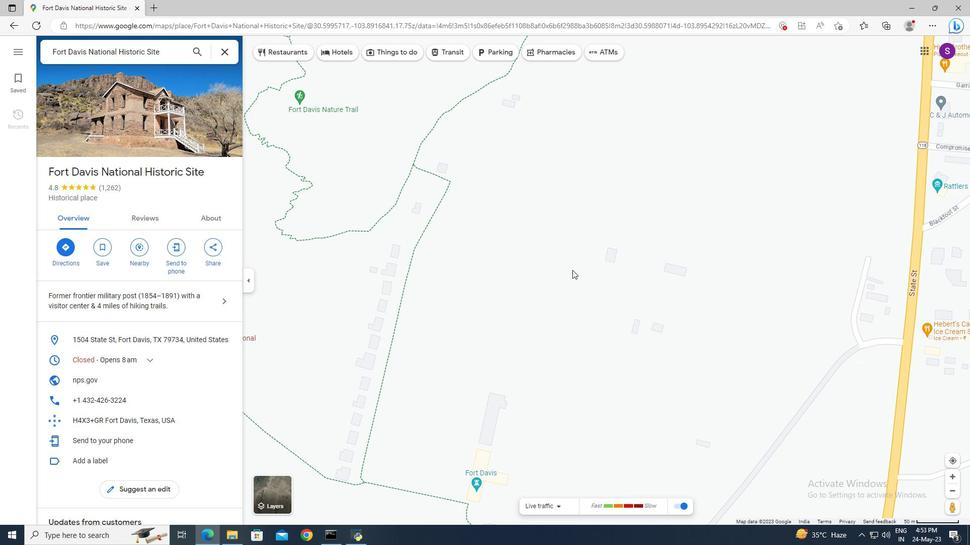 
Action: Mouse pressed left at (545, 263)
Screenshot: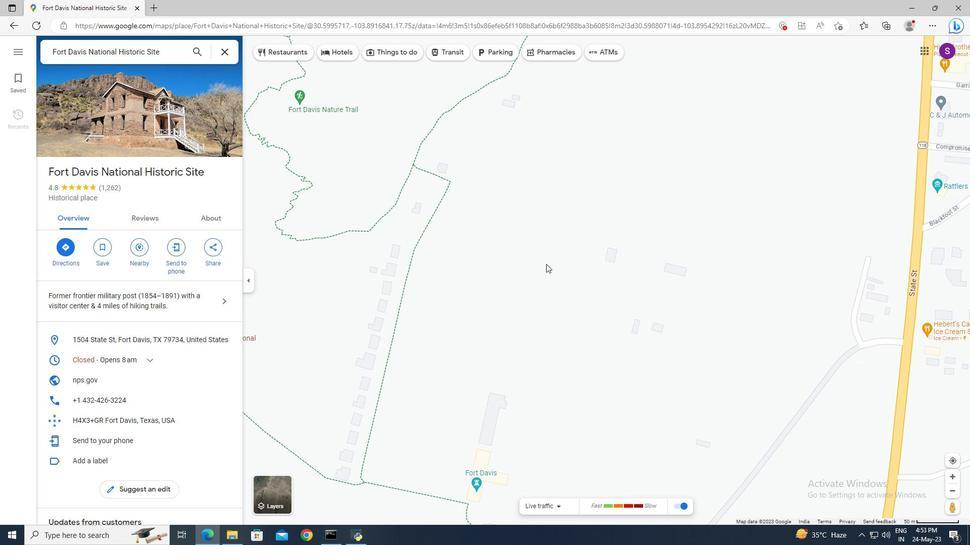 
Action: Mouse moved to (645, 298)
Screenshot: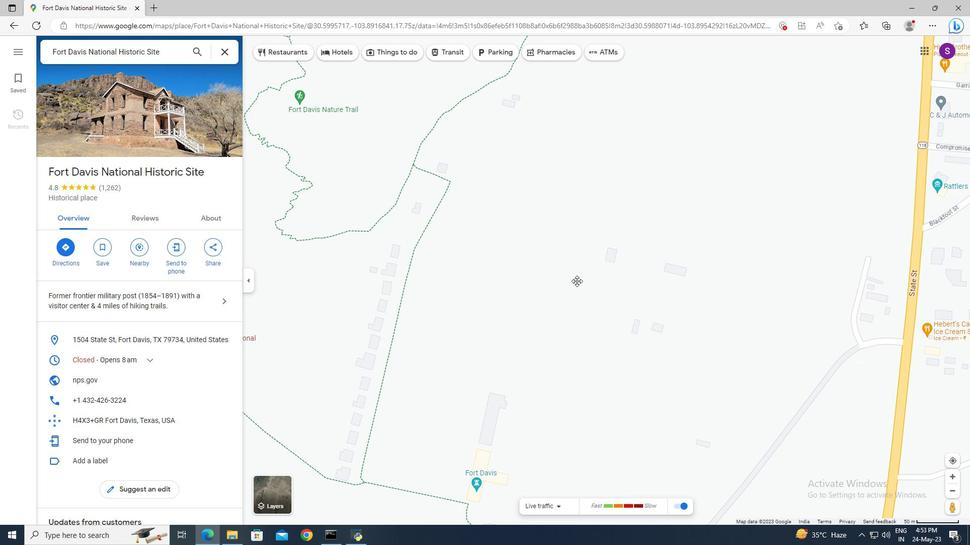 
Action: Mouse scrolled (645, 298) with delta (0, 0)
Screenshot: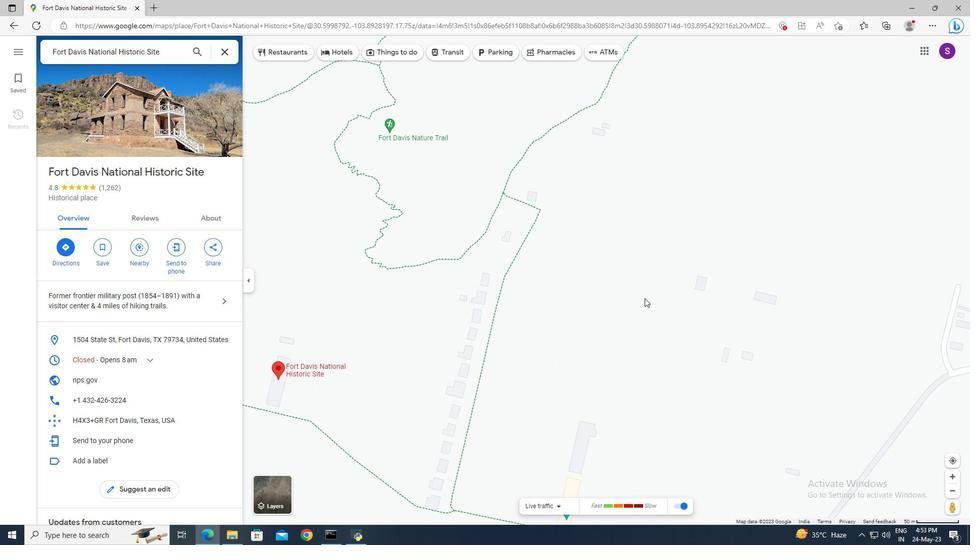 
Action: Mouse scrolled (645, 298) with delta (0, 0)
Screenshot: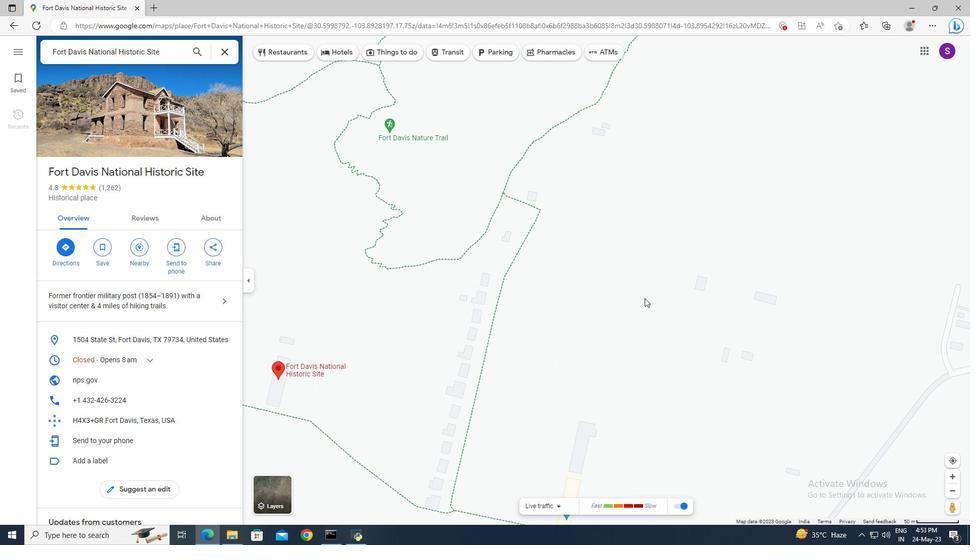
Action: Mouse scrolled (645, 298) with delta (0, 0)
Screenshot: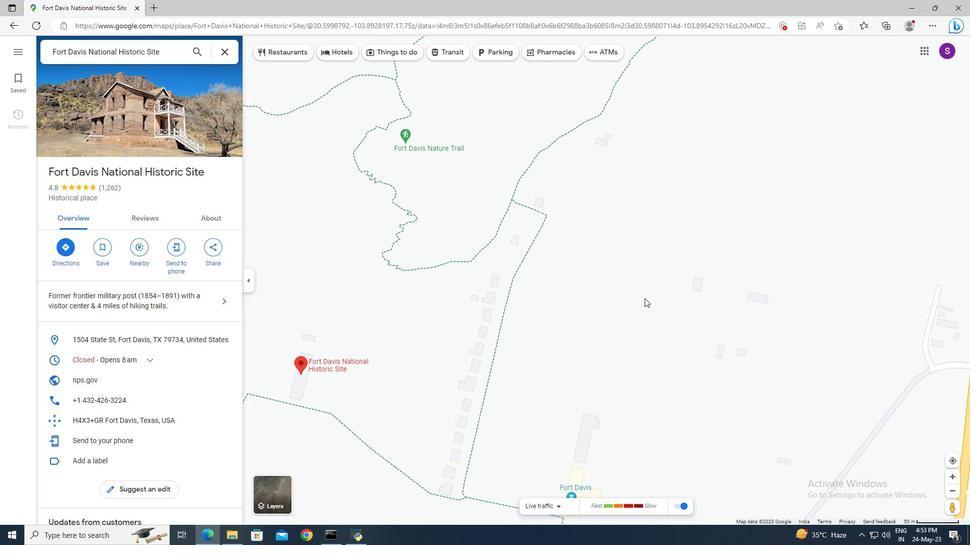 
Action: Mouse scrolled (645, 298) with delta (0, 0)
Screenshot: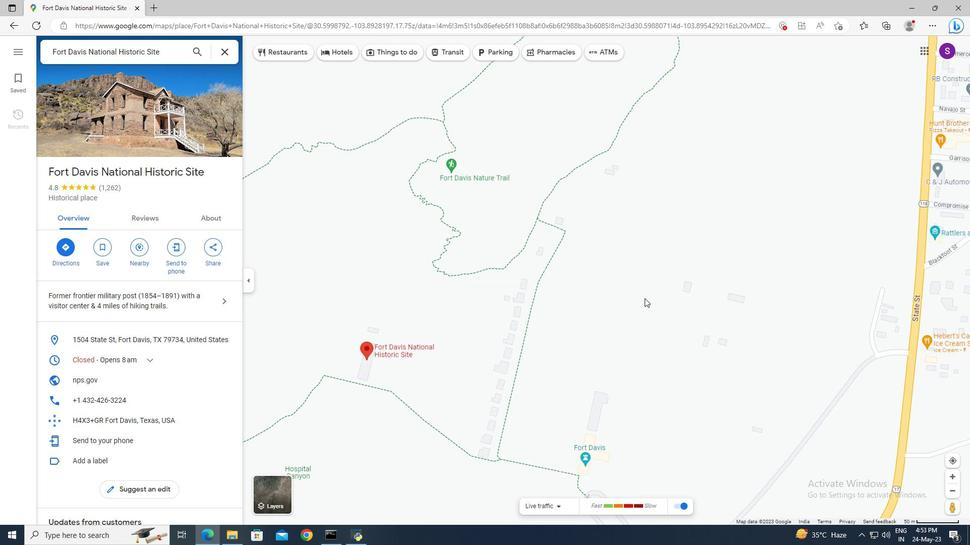 
Action: Mouse scrolled (645, 298) with delta (0, 0)
Screenshot: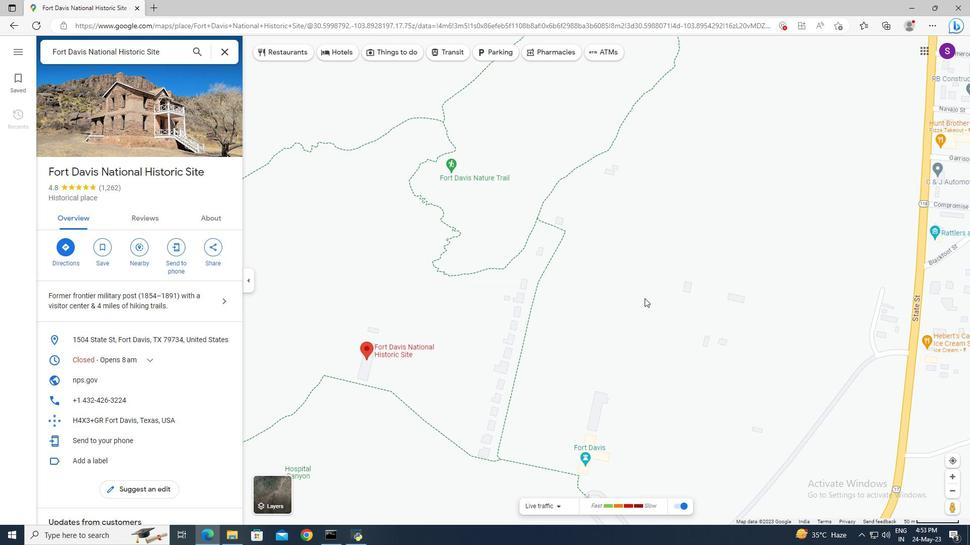 
Action: Mouse scrolled (645, 298) with delta (0, 0)
Screenshot: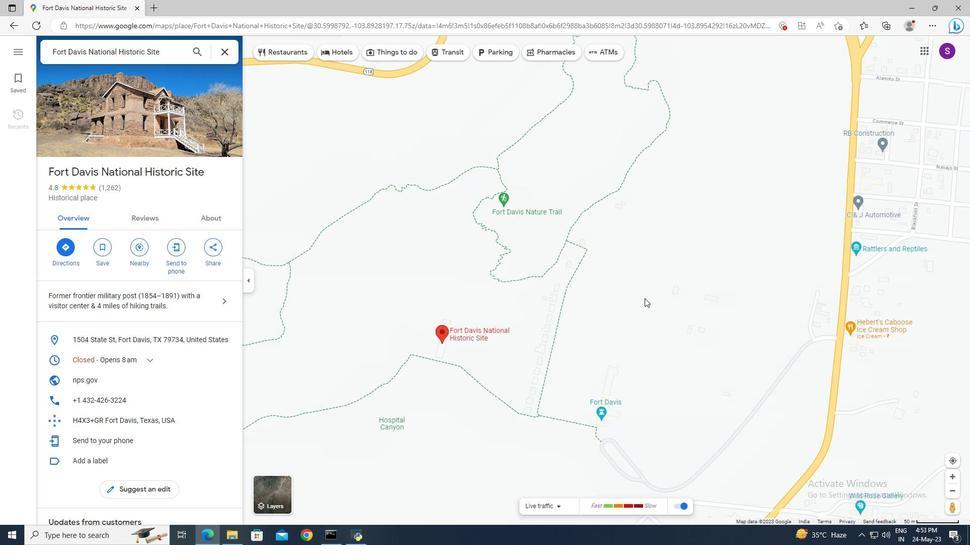 
Action: Mouse moved to (672, 237)
Screenshot: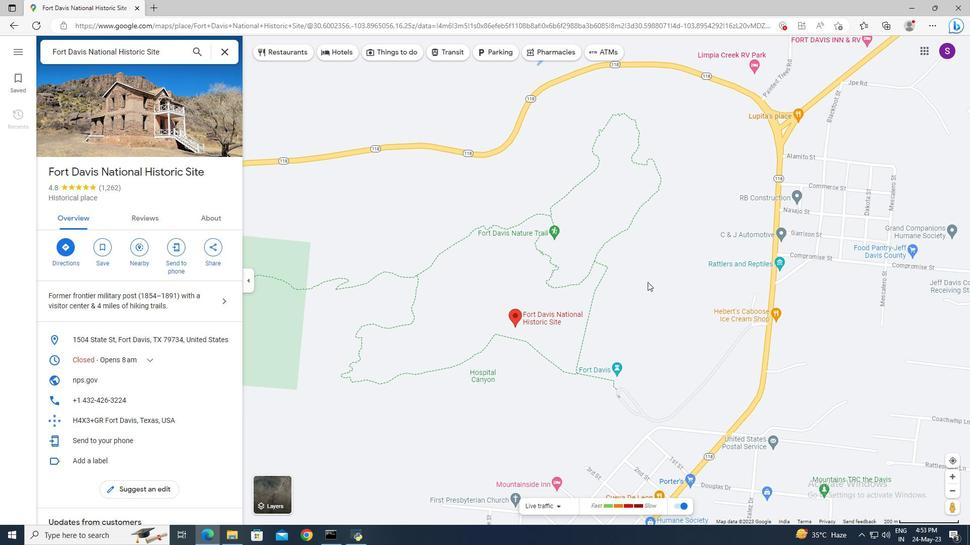 
Action: Mouse pressed left at (672, 237)
Screenshot: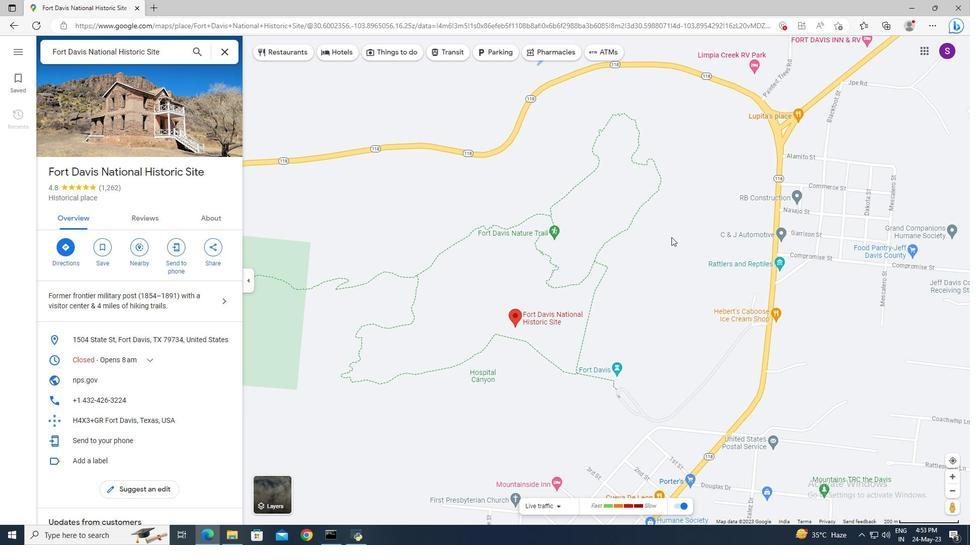 
Action: Mouse moved to (737, 202)
Screenshot: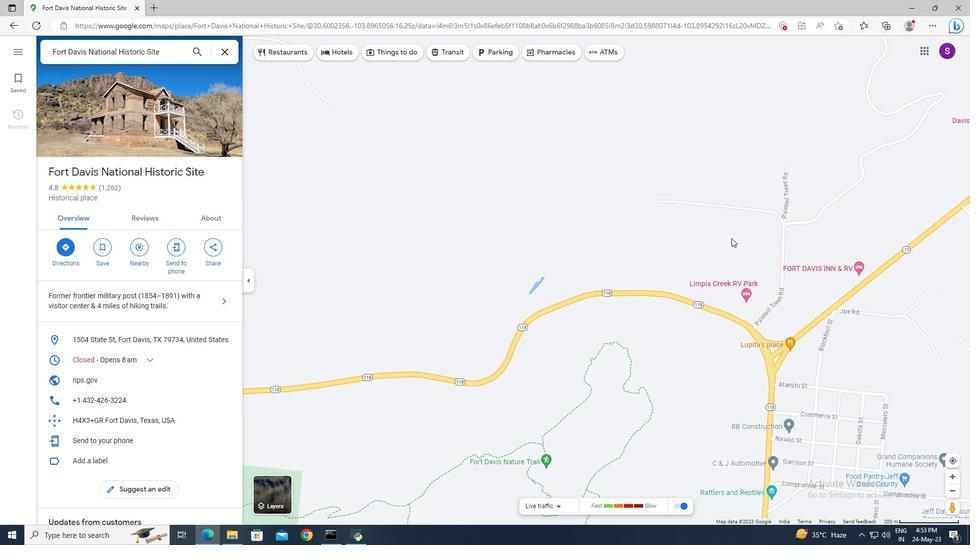 
Action: Mouse pressed left at (737, 202)
Screenshot: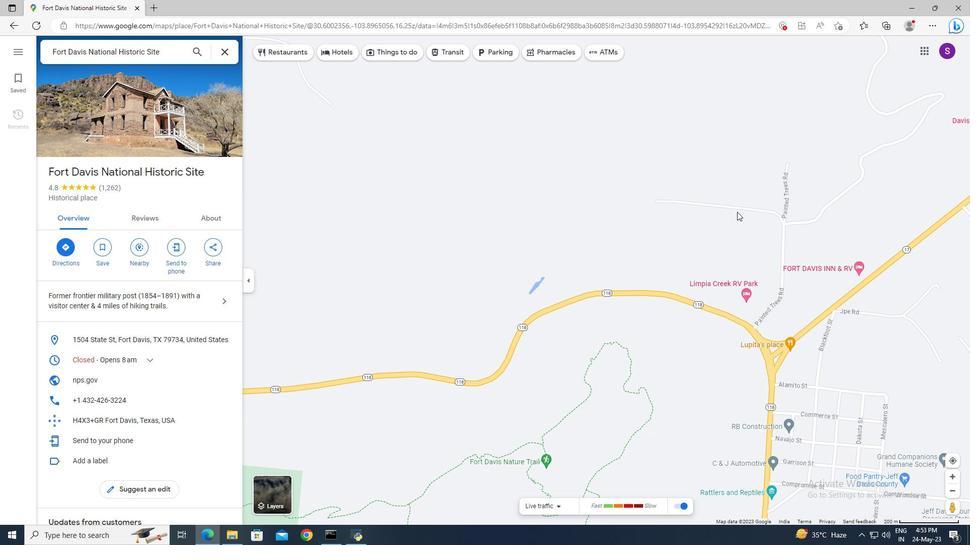 
Action: Mouse moved to (834, 203)
Screenshot: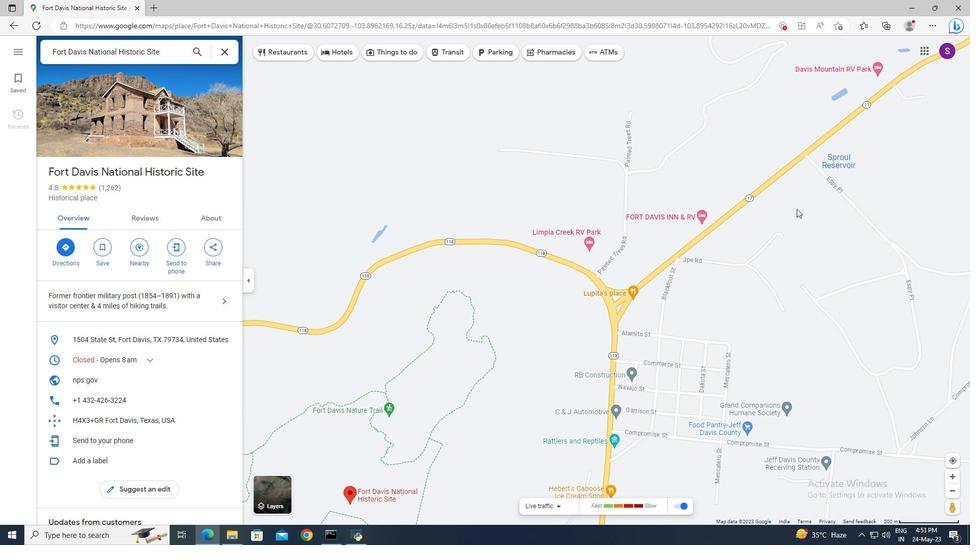 
Action: Mouse pressed left at (834, 203)
Screenshot: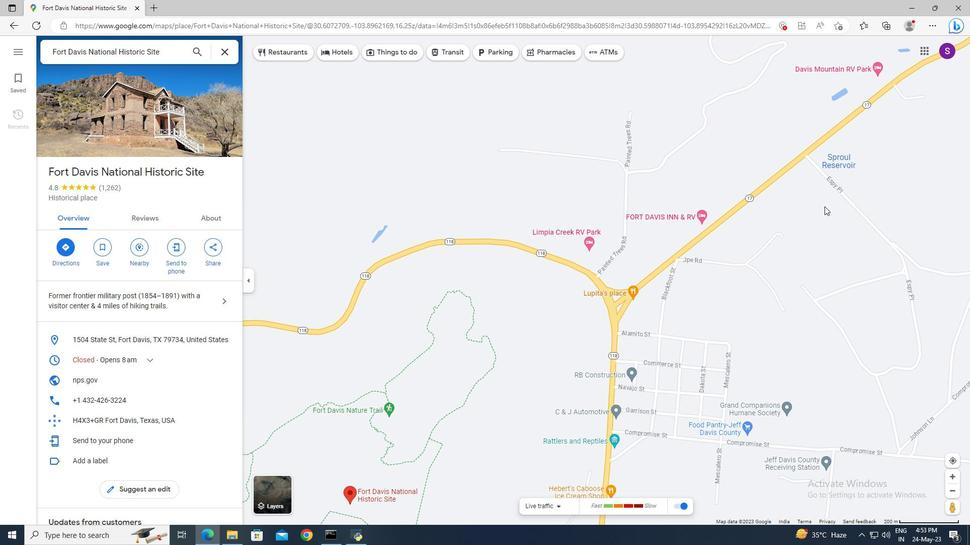 
Action: Mouse moved to (663, 306)
Screenshot: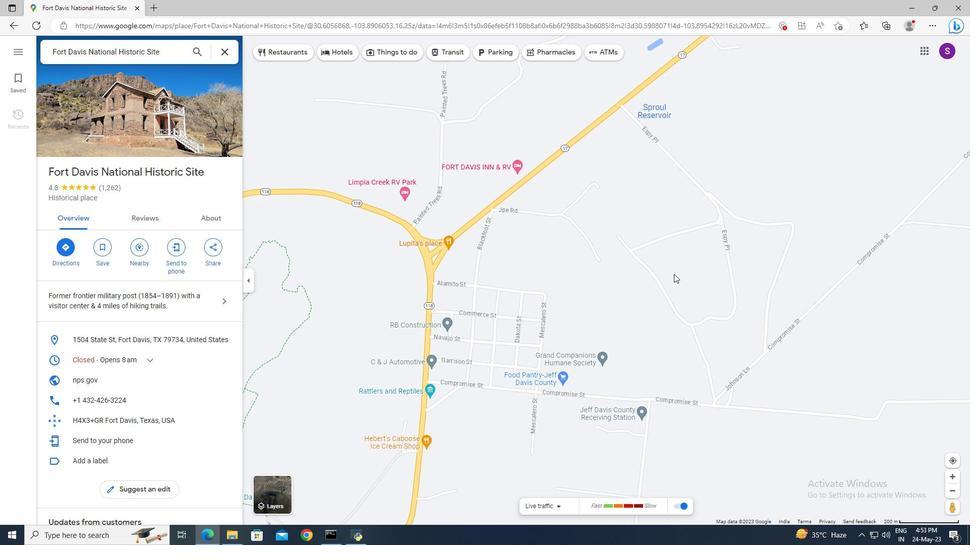 
Action: Mouse pressed left at (663, 306)
Screenshot: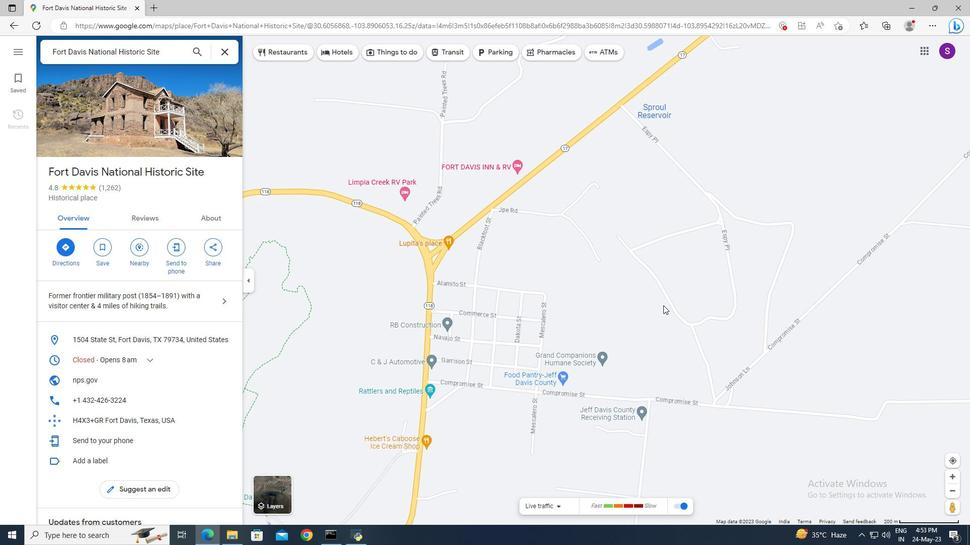 
Action: Mouse moved to (655, 405)
Screenshot: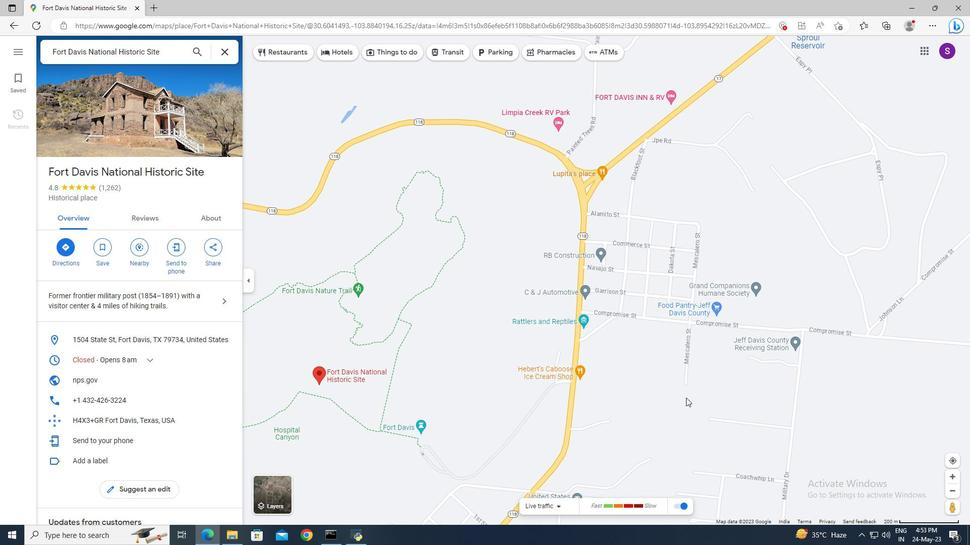 
Action: Mouse pressed left at (655, 405)
Screenshot: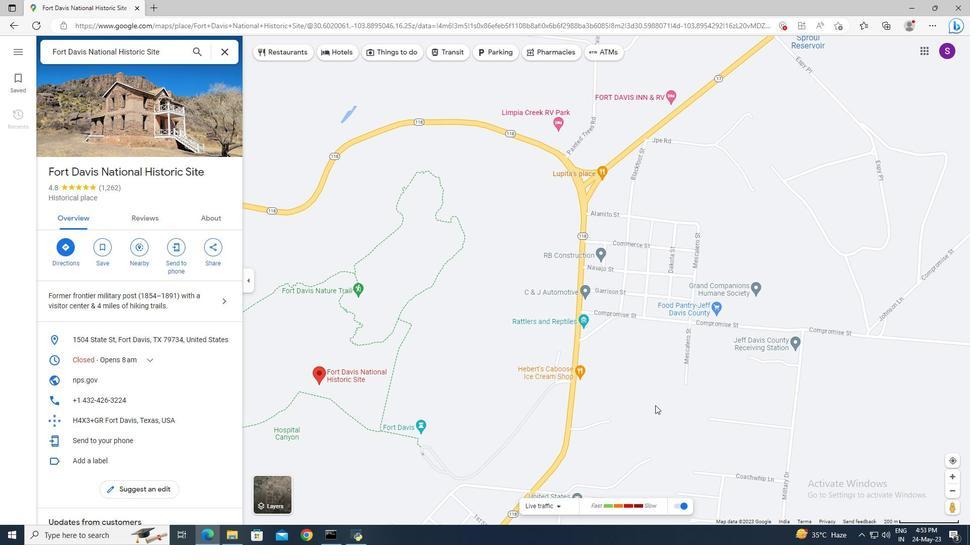 
Action: Mouse moved to (512, 378)
Screenshot: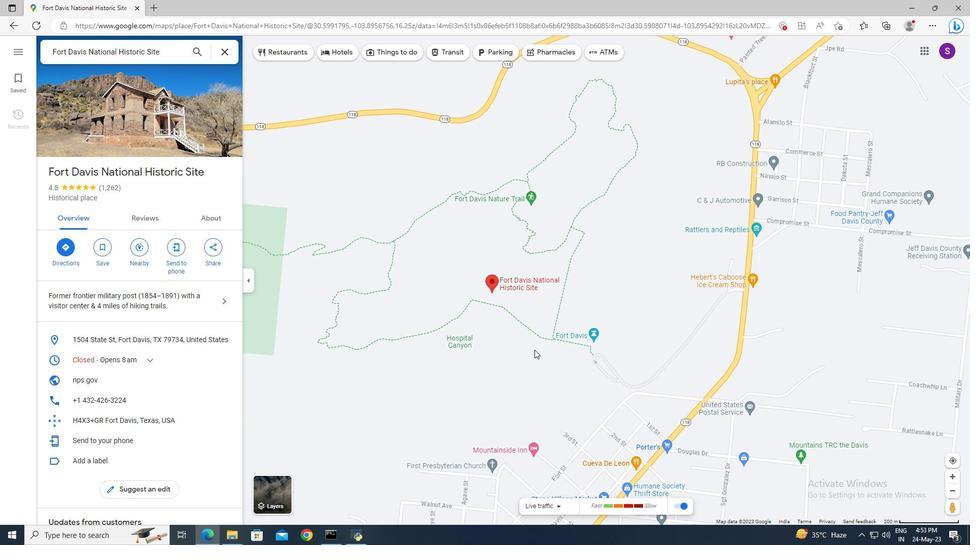 
Action: Mouse pressed left at (512, 378)
Screenshot: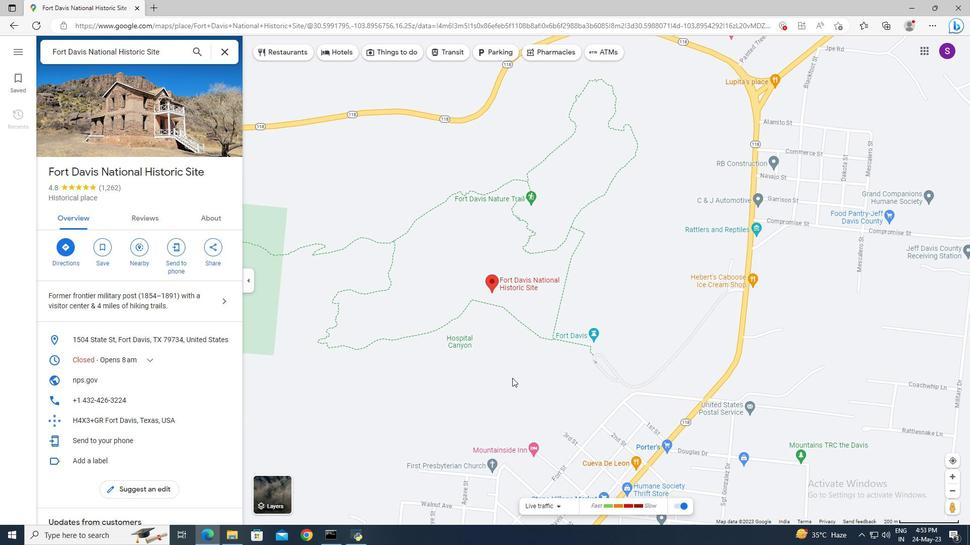 
Action: Mouse moved to (577, 377)
Screenshot: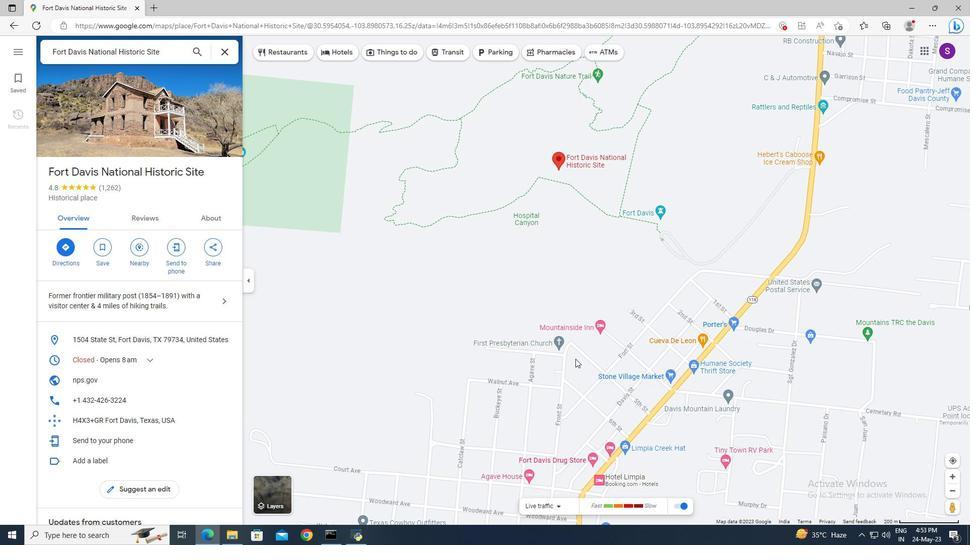 
Action: Mouse pressed left at (577, 377)
Screenshot: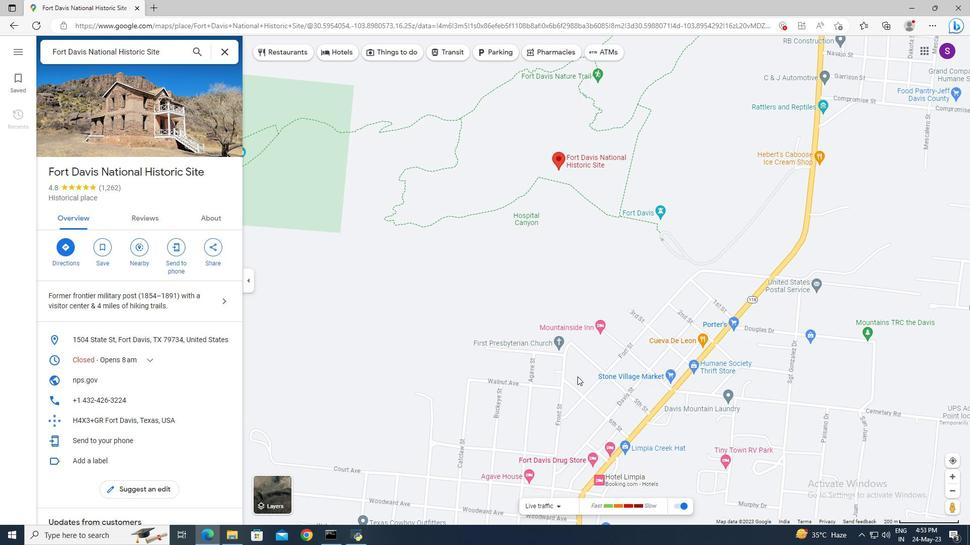 
Action: Mouse moved to (610, 407)
Screenshot: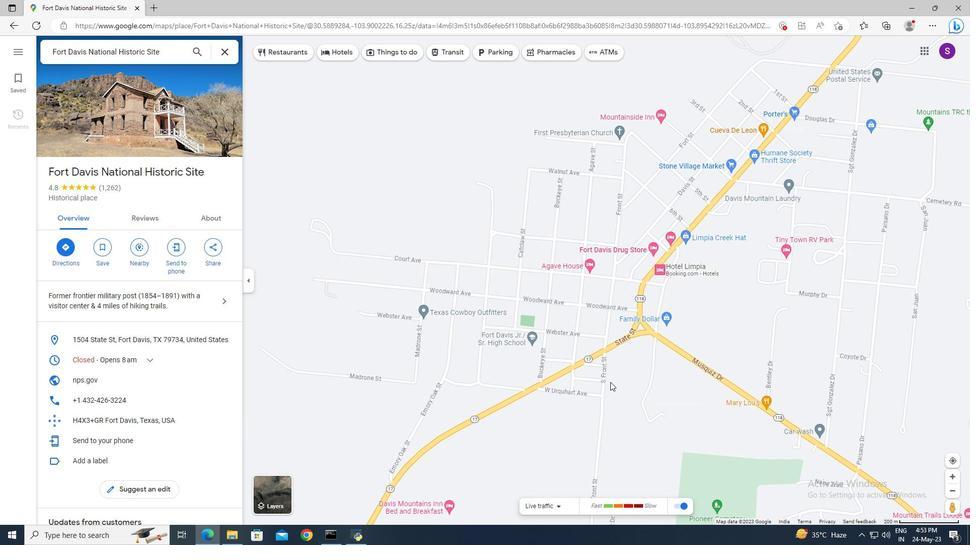 
Action: Mouse pressed left at (610, 407)
Screenshot: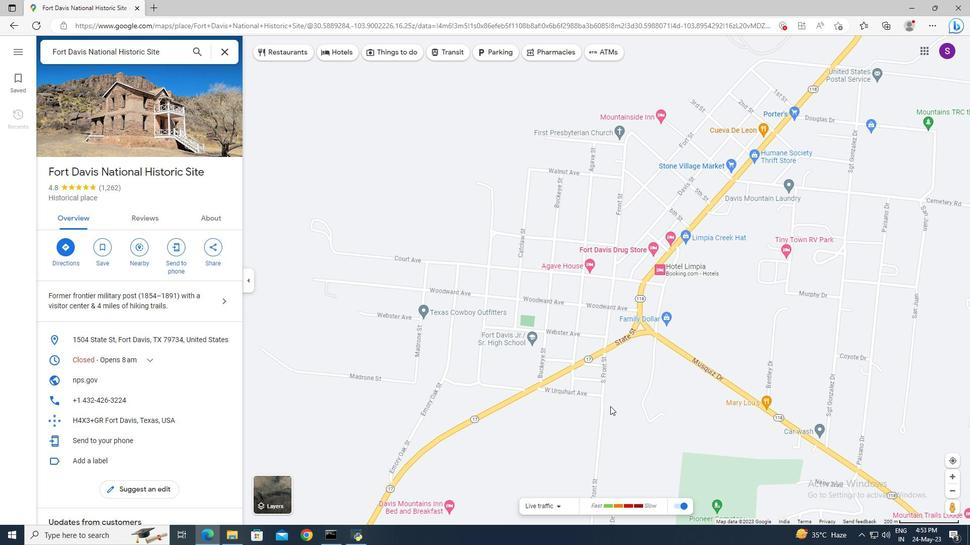 
Action: Mouse moved to (509, 302)
Screenshot: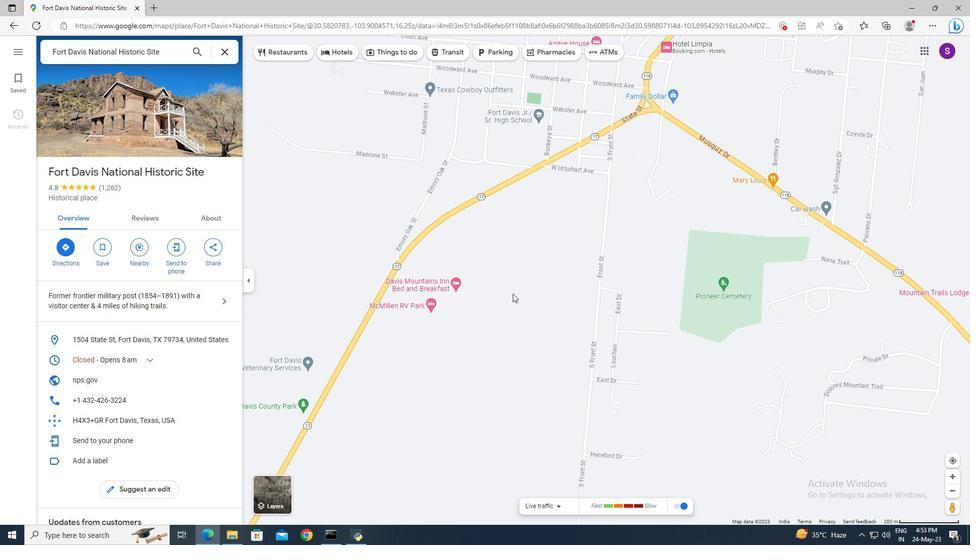 
Action: Mouse pressed left at (509, 302)
Screenshot: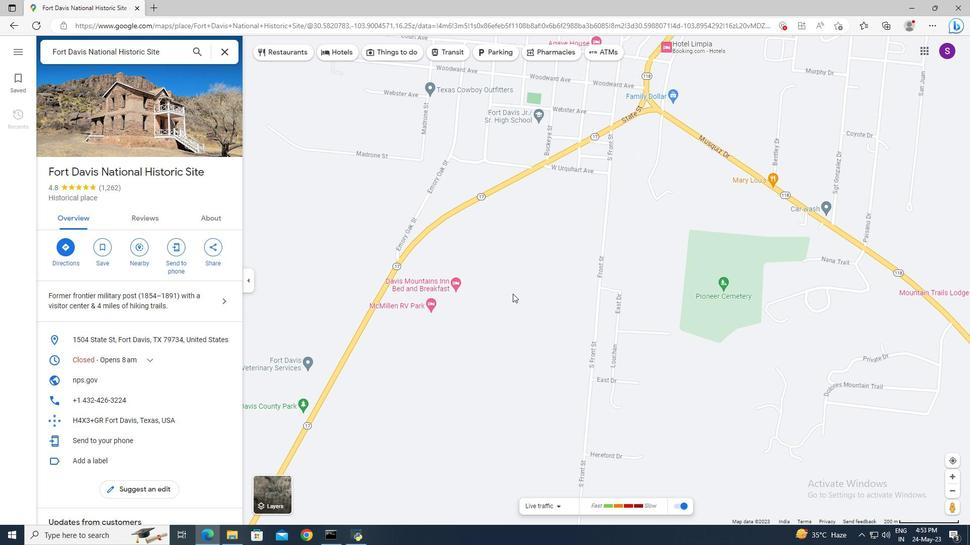 
Action: Mouse moved to (667, 207)
Screenshot: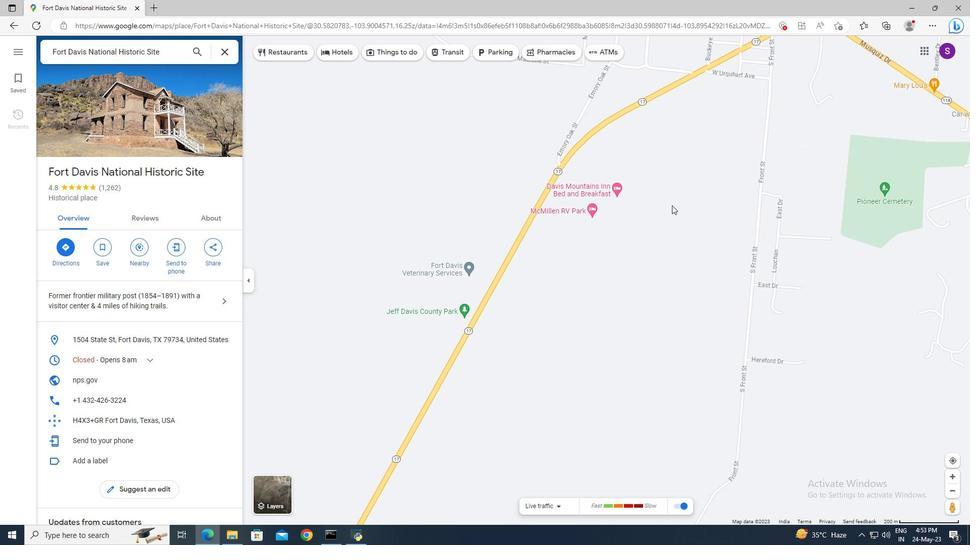
Action: Mouse scrolled (667, 207) with delta (0, 0)
Screenshot: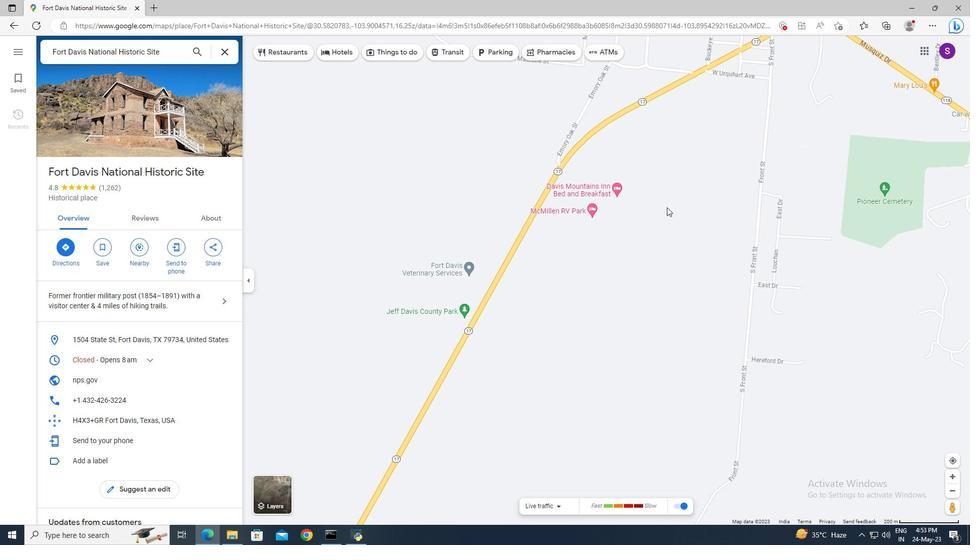 
Action: Mouse scrolled (667, 207) with delta (0, 0)
Screenshot: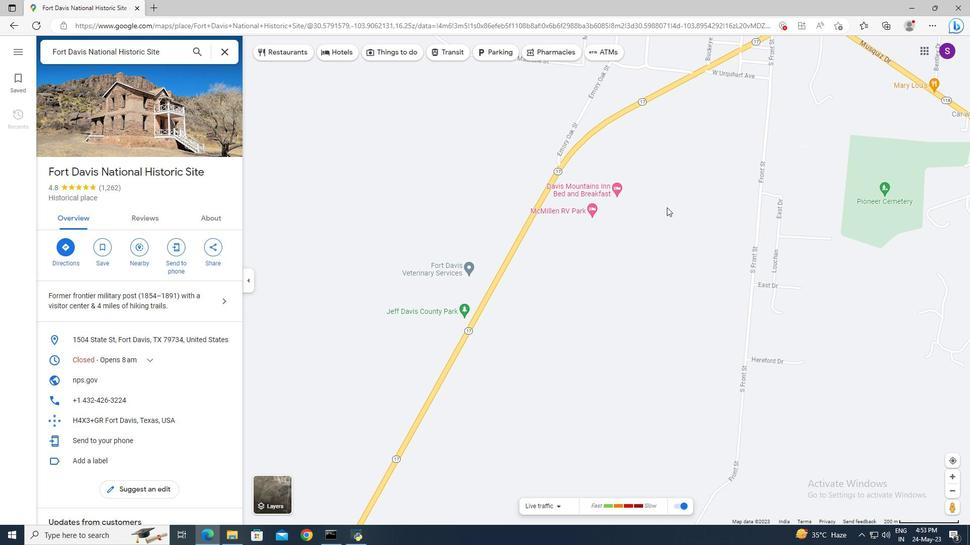 
Action: Mouse scrolled (667, 207) with delta (0, 0)
Screenshot: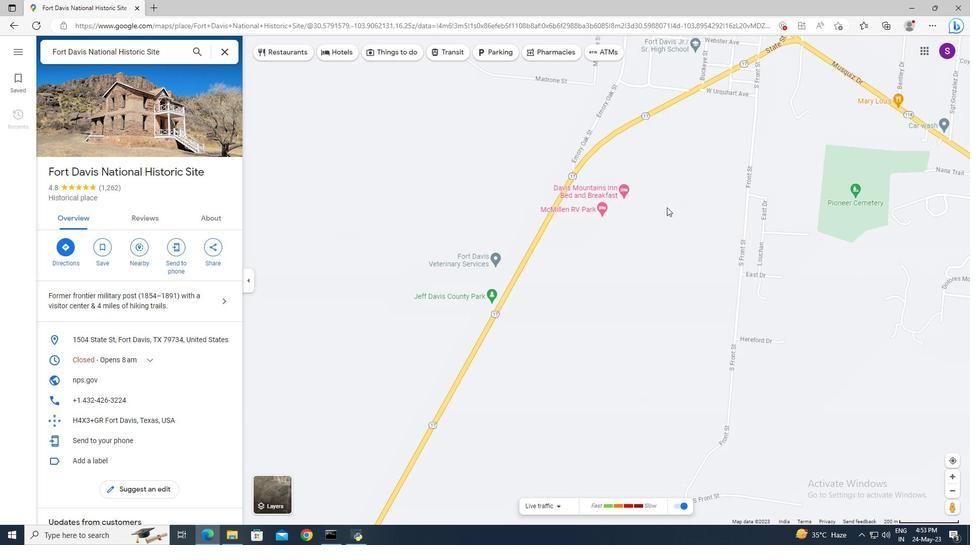 
Action: Mouse scrolled (667, 207) with delta (0, 0)
Screenshot: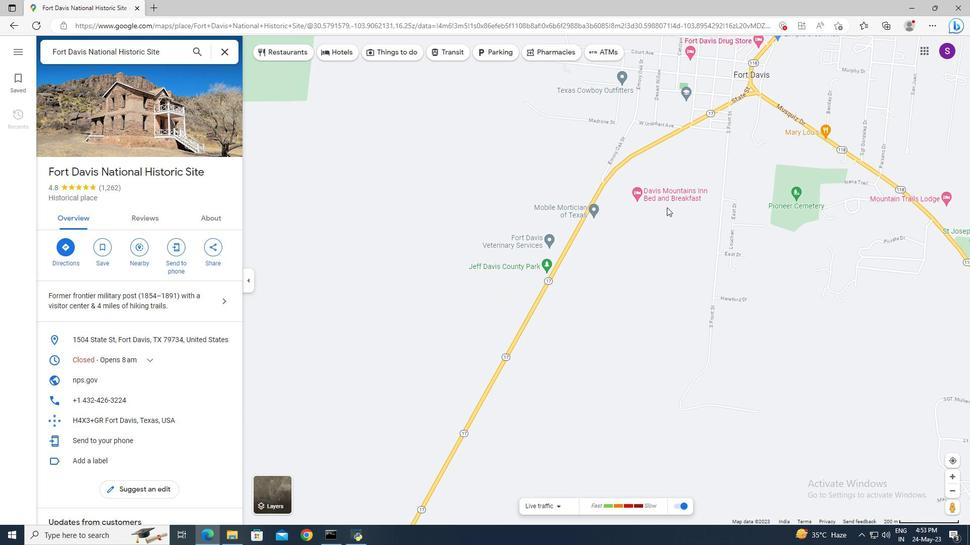 
Action: Mouse scrolled (667, 207) with delta (0, 0)
Screenshot: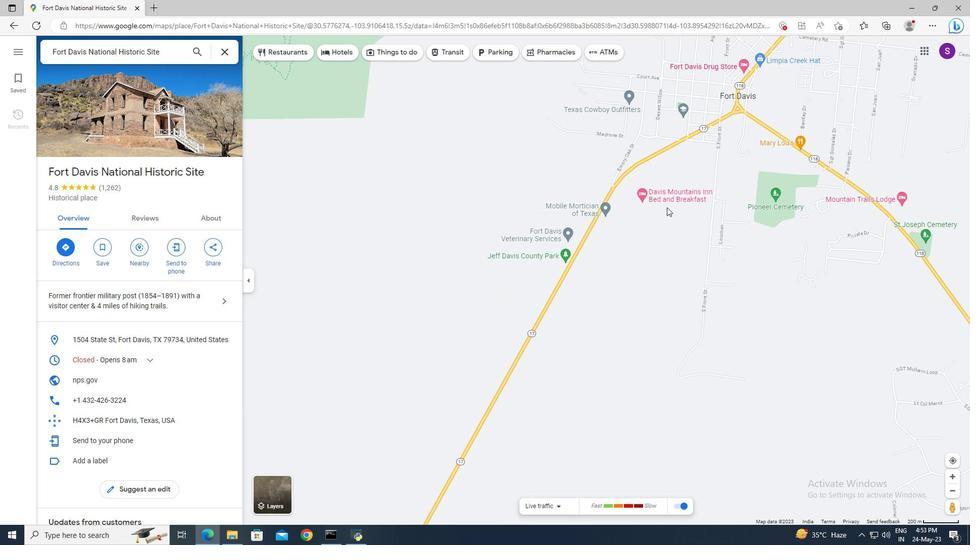 
Action: Mouse scrolled (667, 207) with delta (0, 0)
Screenshot: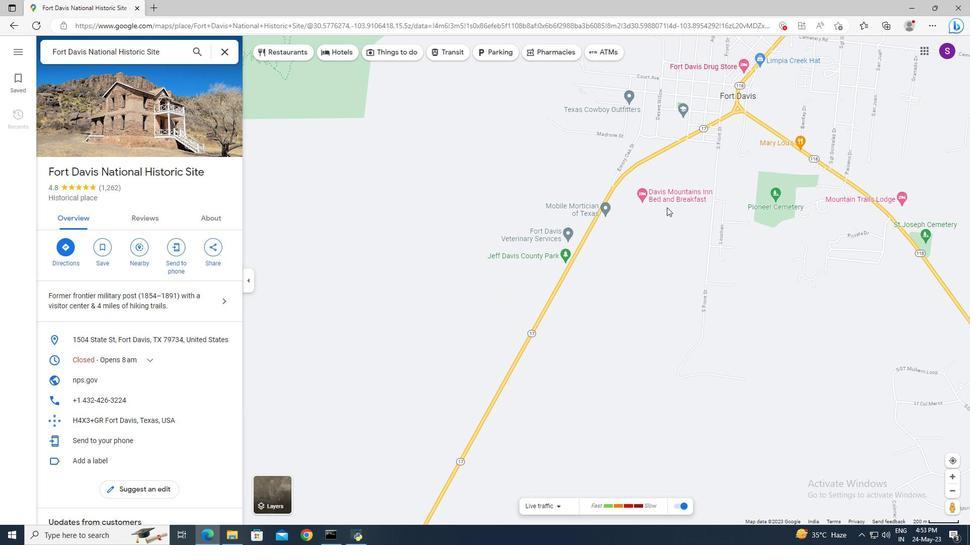 
Action: Mouse scrolled (667, 207) with delta (0, 0)
Screenshot: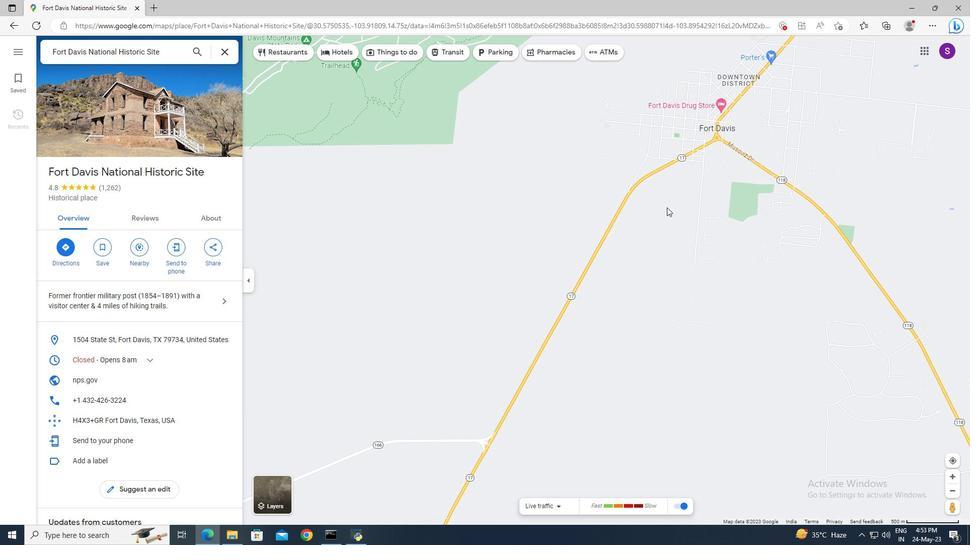
Action: Mouse scrolled (667, 207) with delta (0, 0)
Screenshot: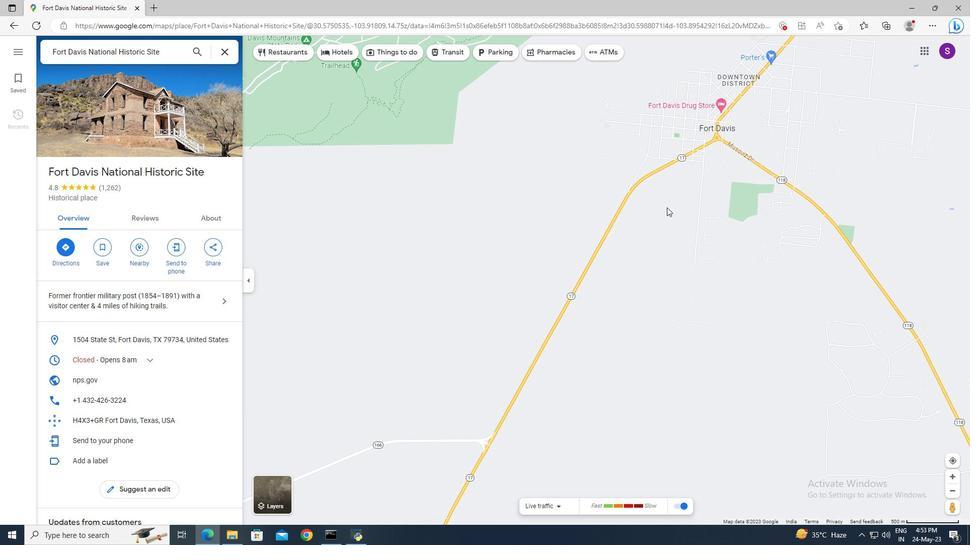 
Action: Mouse scrolled (667, 207) with delta (0, 0)
Screenshot: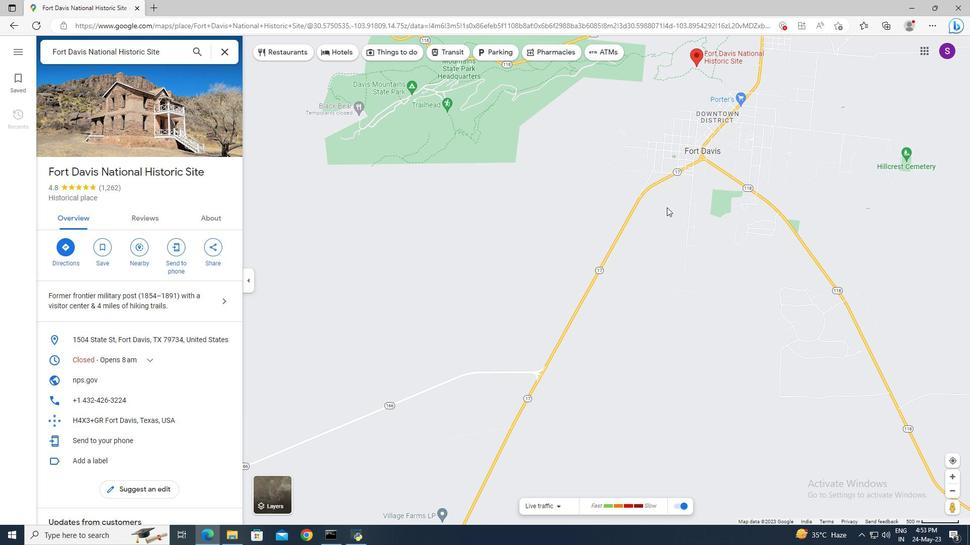 
Action: Mouse scrolled (667, 207) with delta (0, 0)
Screenshot: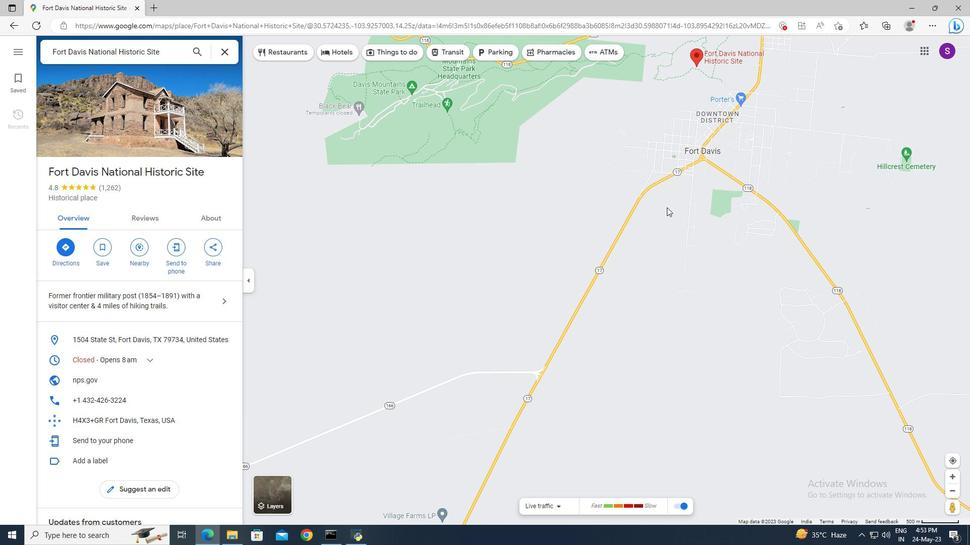 
Action: Mouse moved to (498, 260)
Screenshot: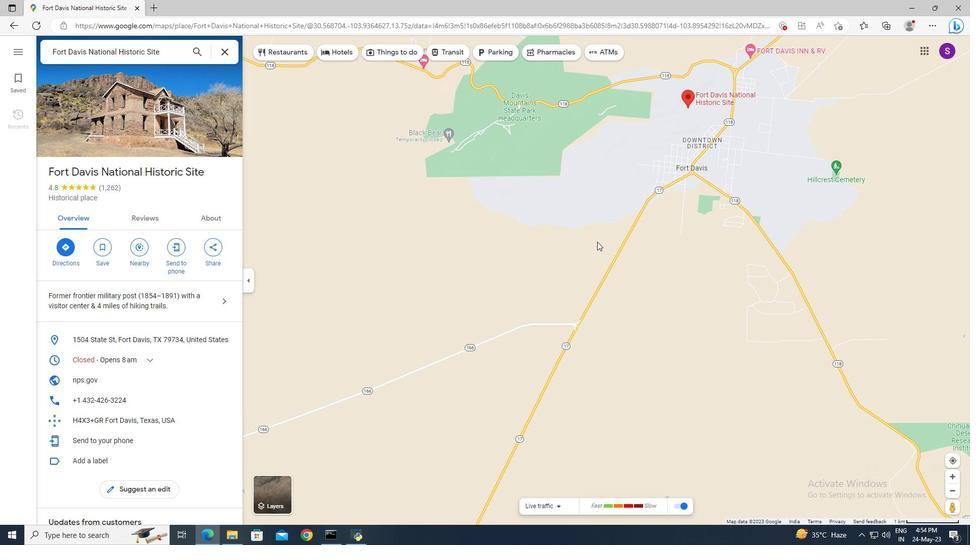 
Action: Mouse pressed left at (498, 260)
Screenshot: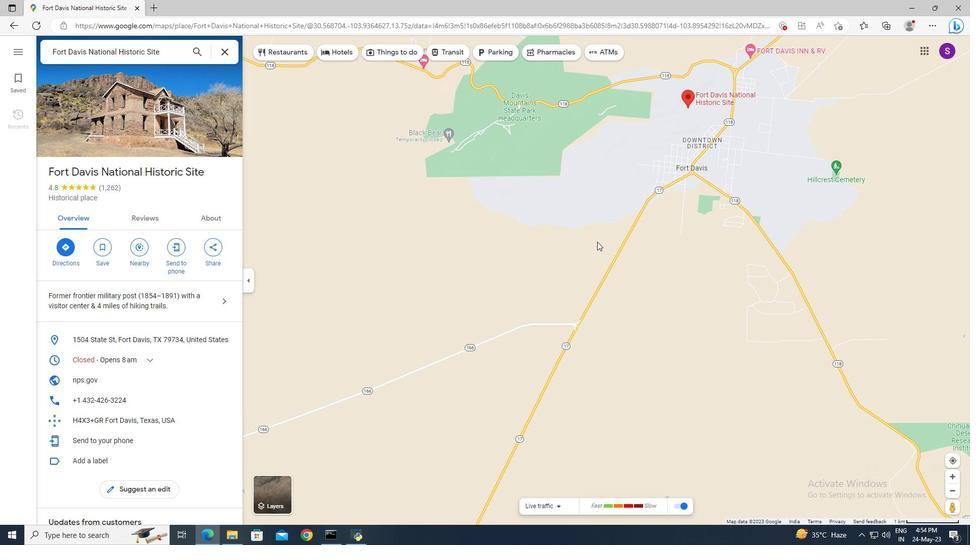 
Action: Mouse moved to (345, 60)
Screenshot: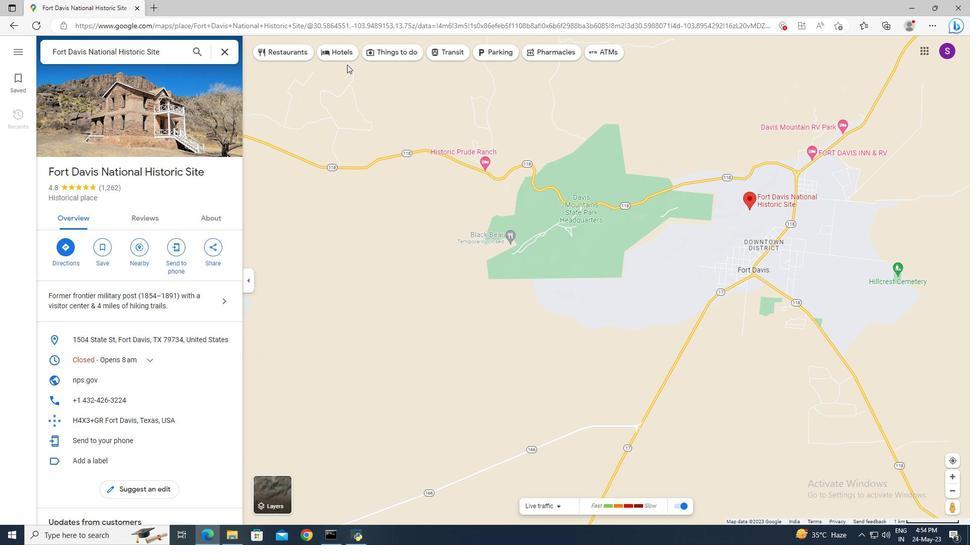 
Action: Mouse pressed left at (345, 60)
Screenshot: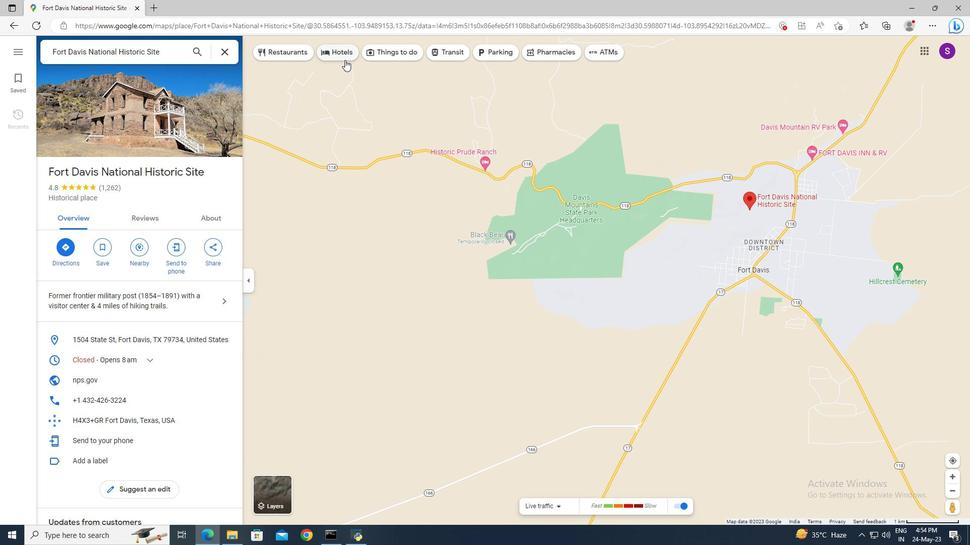 
Action: Mouse moved to (127, 259)
Screenshot: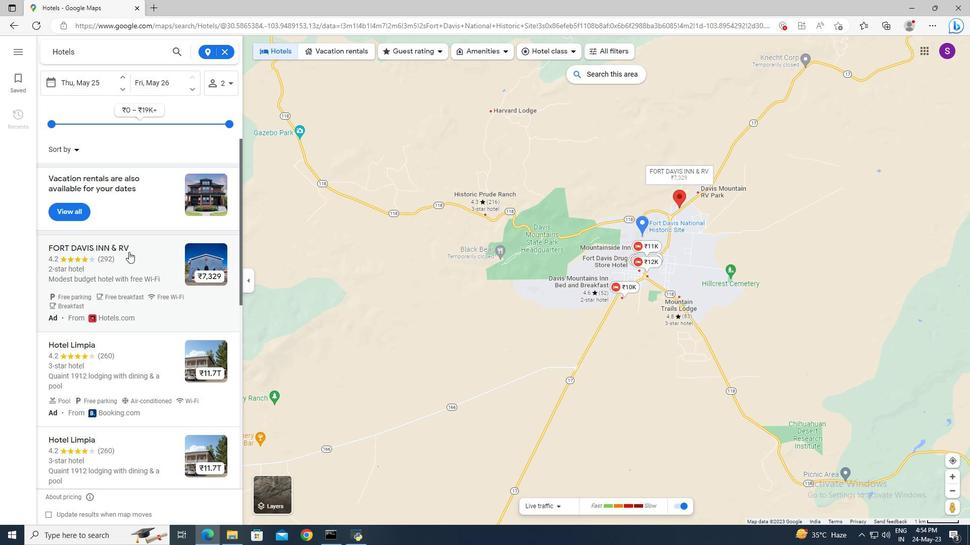 
Action: Mouse pressed left at (127, 259)
Screenshot: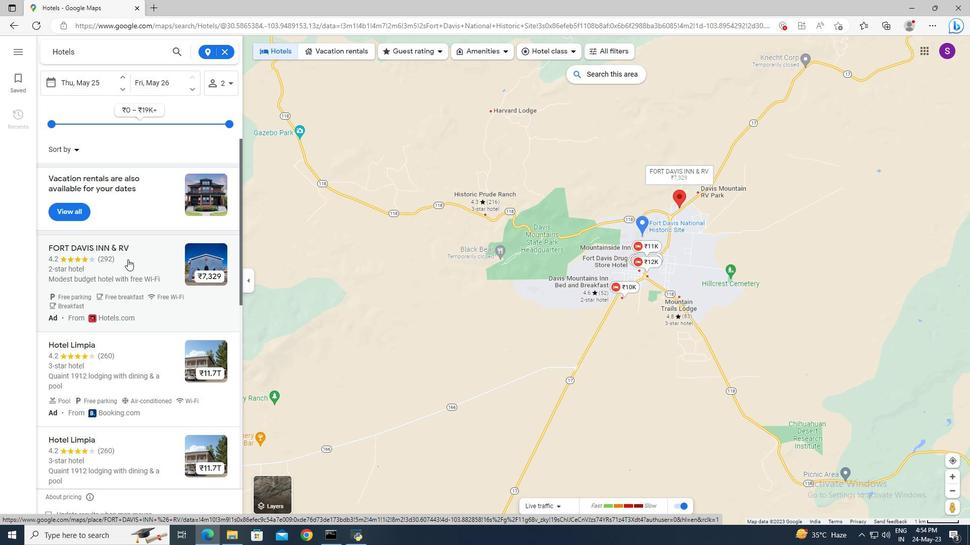 
Action: Mouse moved to (334, 233)
Screenshot: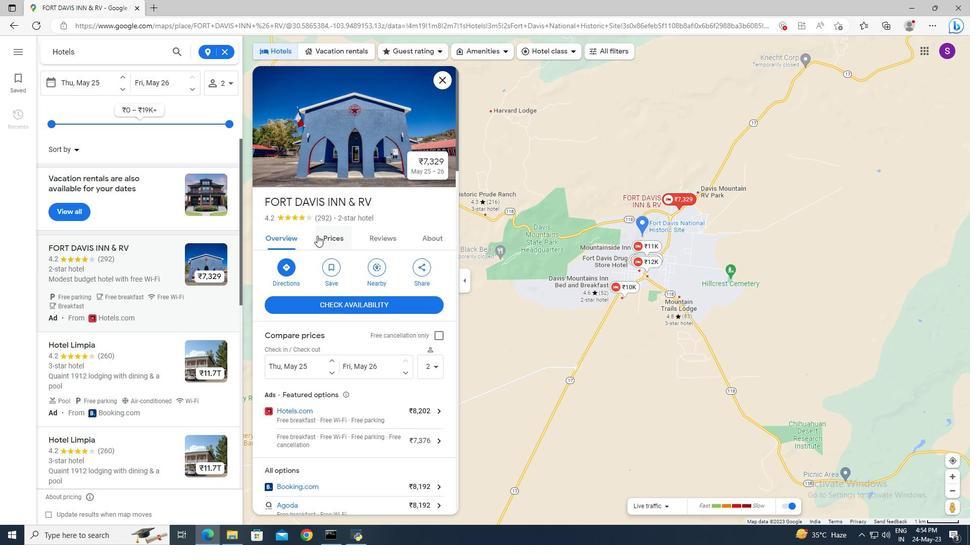
Action: Mouse scrolled (334, 233) with delta (0, 0)
Screenshot: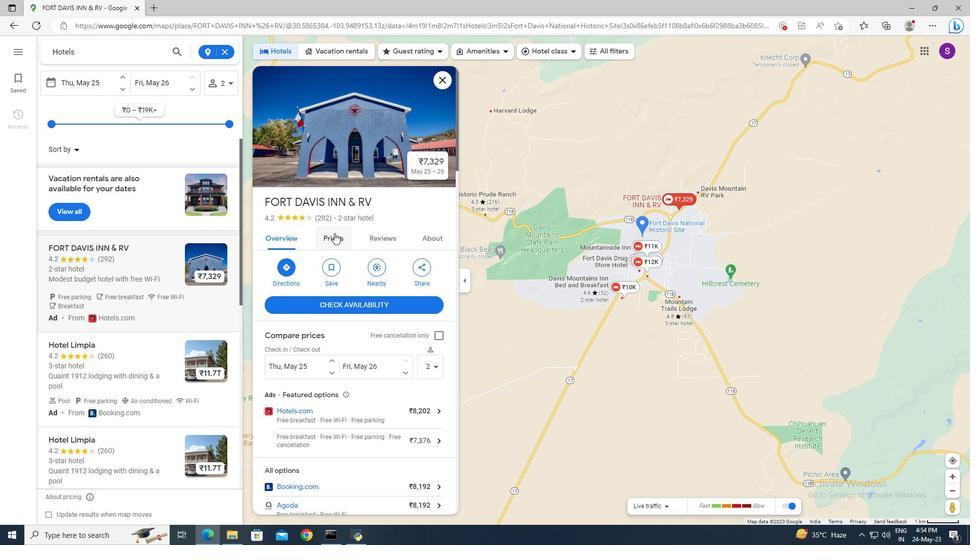 
Action: Mouse scrolled (334, 233) with delta (0, 0)
Screenshot: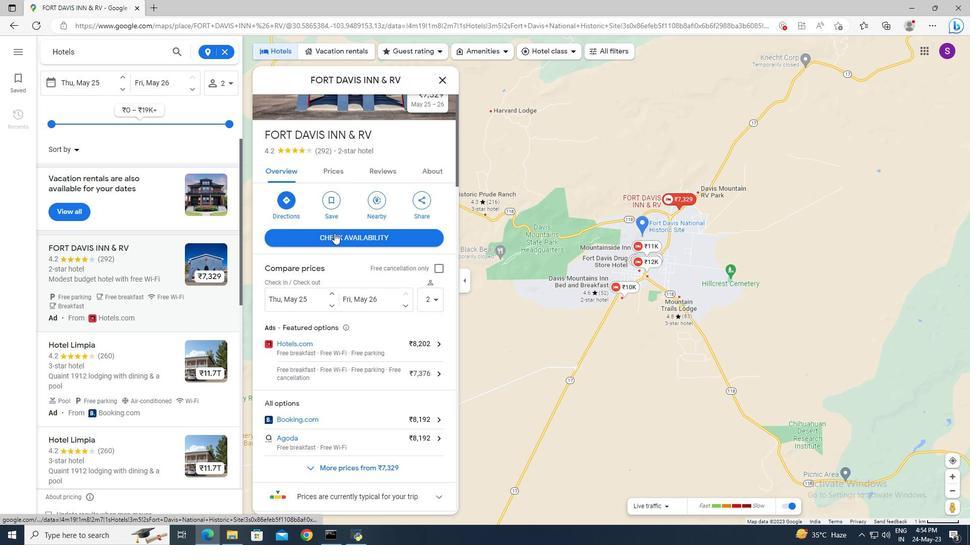
Action: Mouse scrolled (334, 233) with delta (0, 0)
Screenshot: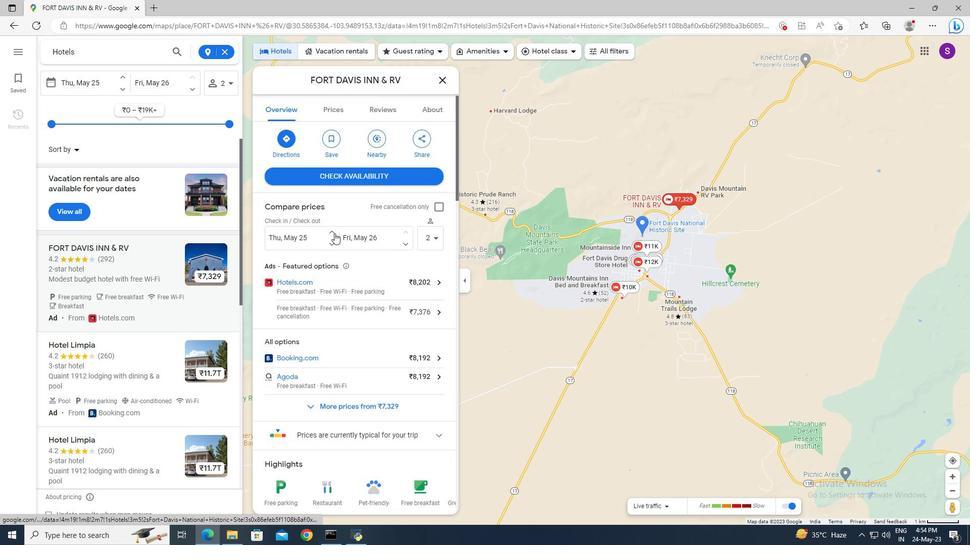 
Action: Mouse scrolled (334, 233) with delta (0, 0)
Screenshot: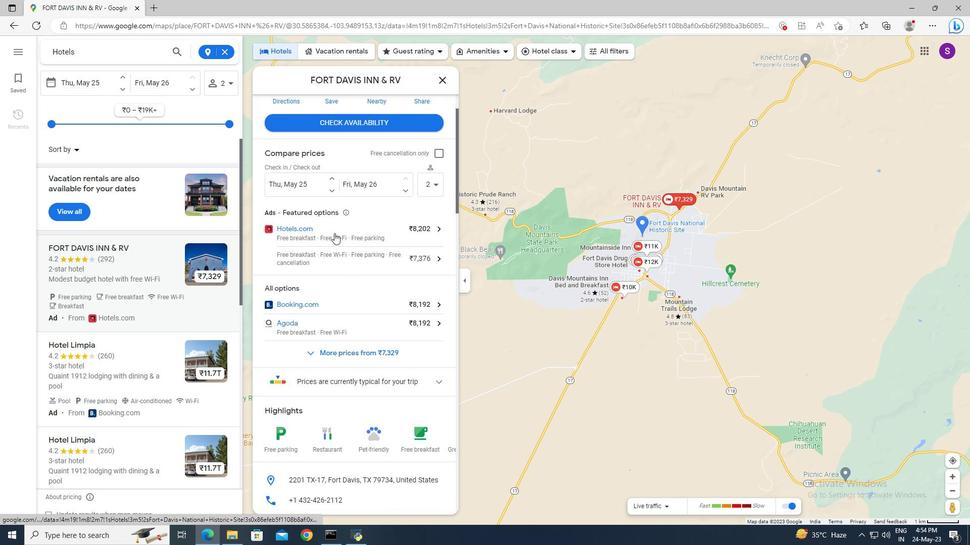
Action: Mouse scrolled (334, 233) with delta (0, 0)
Screenshot: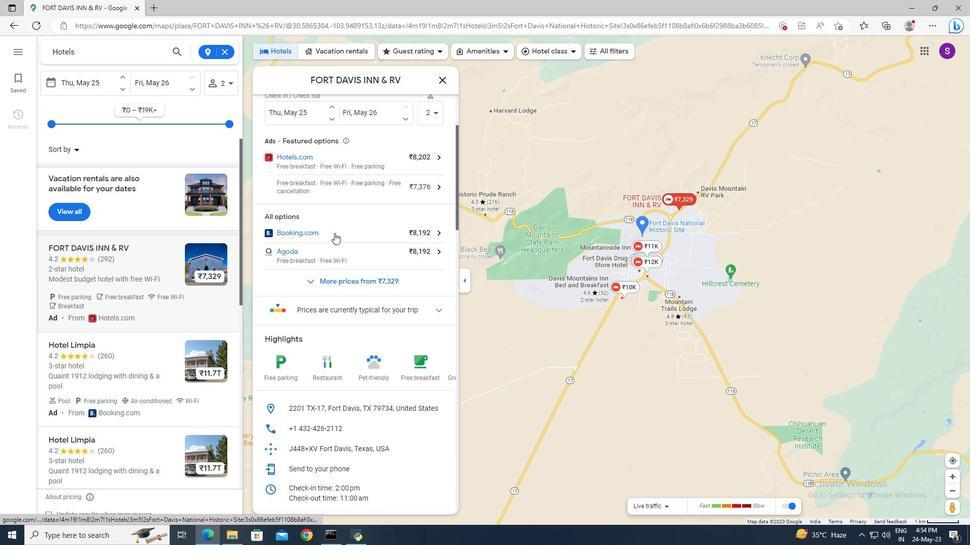 
Action: Mouse scrolled (334, 233) with delta (0, 0)
Screenshot: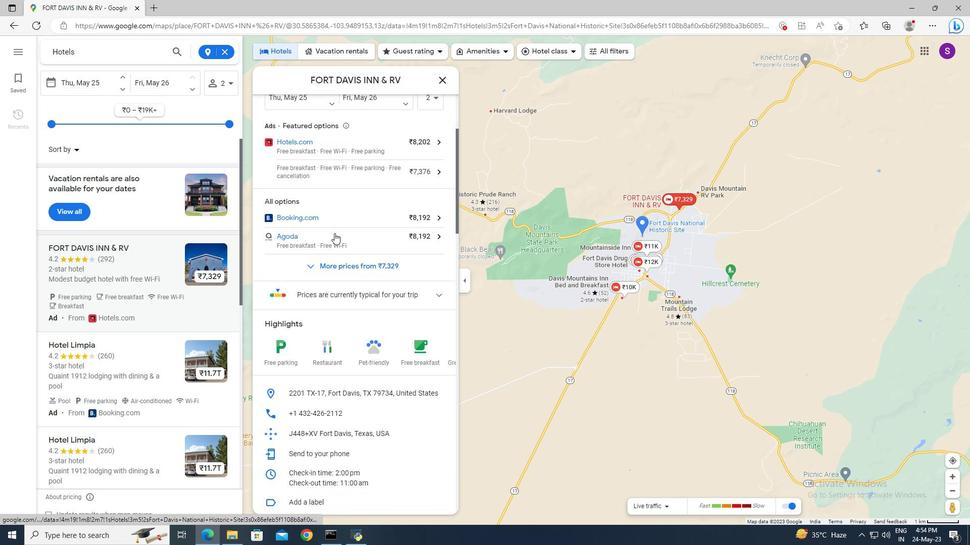 
Action: Mouse scrolled (334, 233) with delta (0, 0)
Screenshot: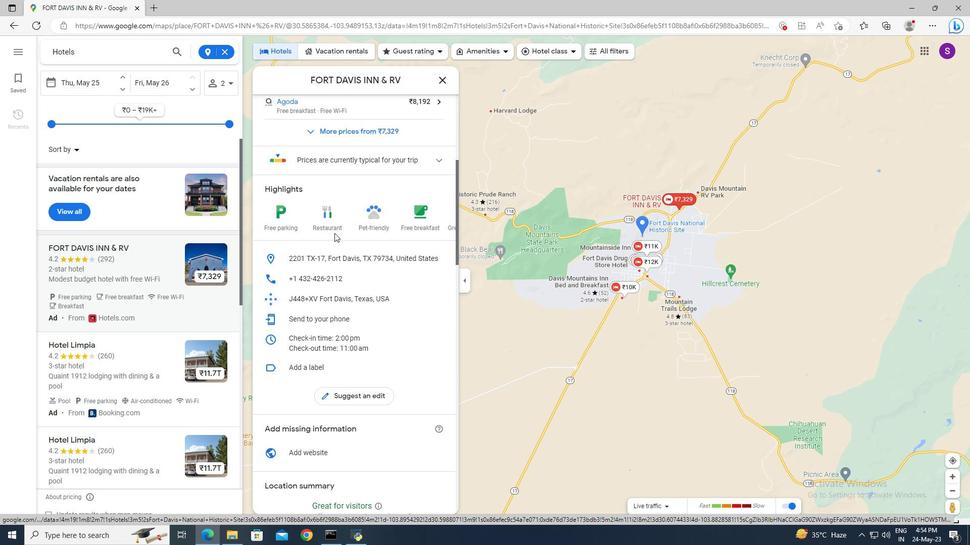 
Action: Mouse scrolled (334, 233) with delta (0, 0)
Screenshot: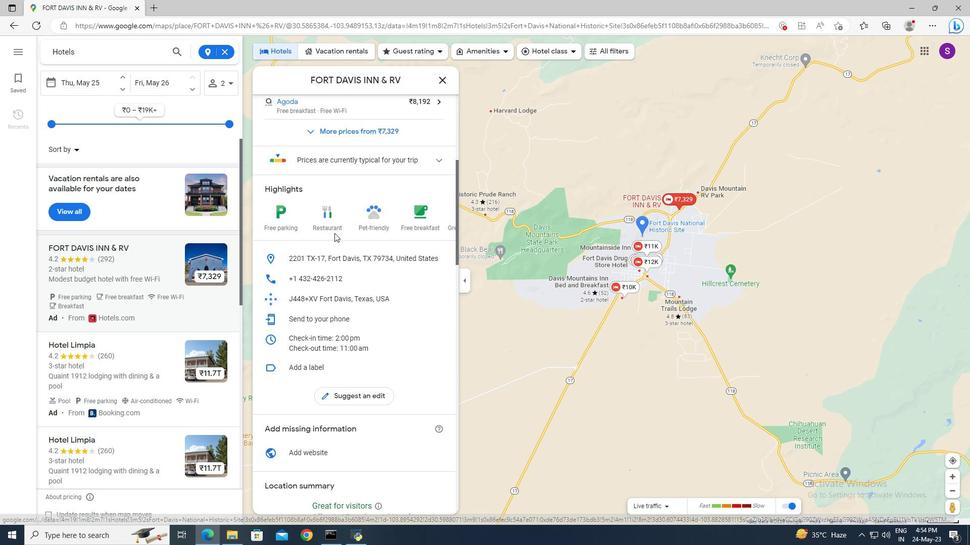 
Action: Mouse scrolled (334, 233) with delta (0, 0)
Screenshot: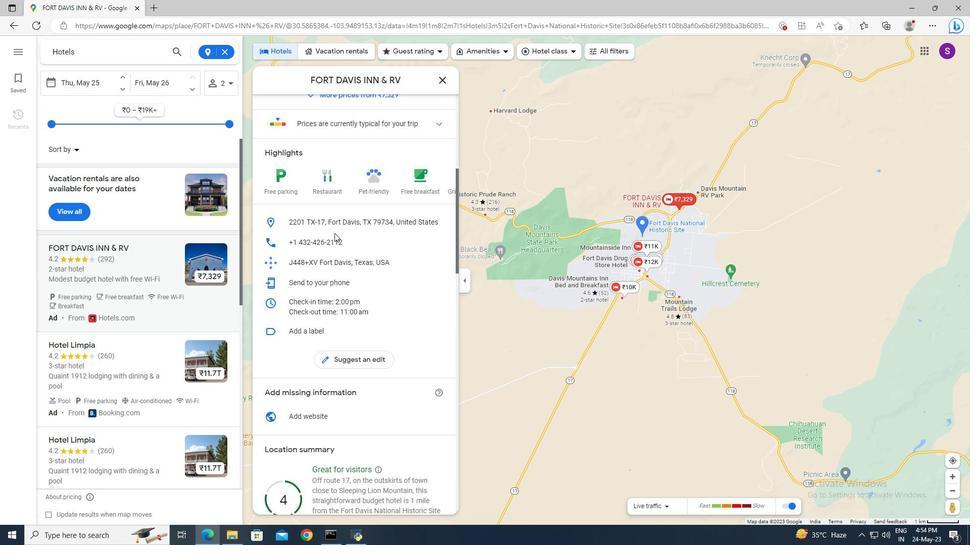 
Action: Mouse scrolled (334, 234) with delta (0, 0)
Screenshot: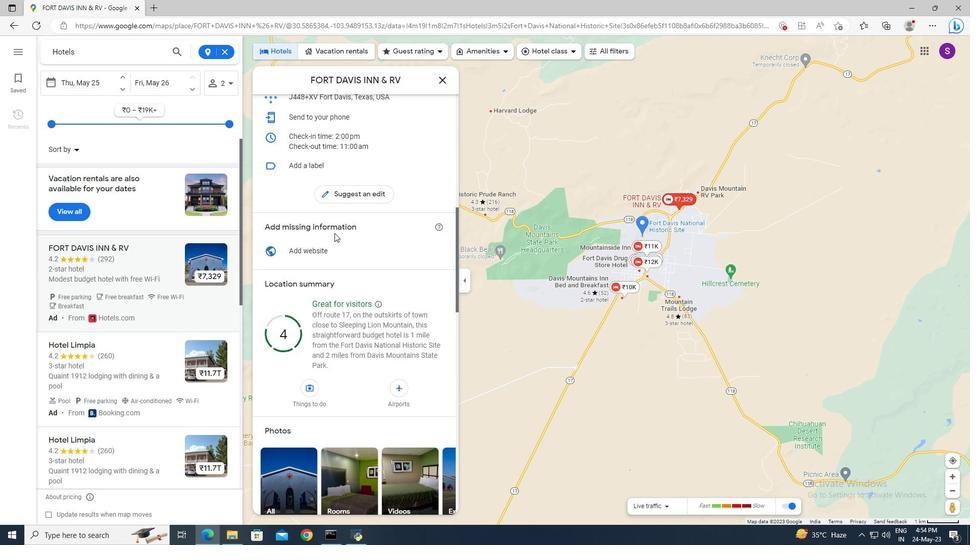 
Action: Mouse scrolled (334, 234) with delta (0, 0)
Screenshot: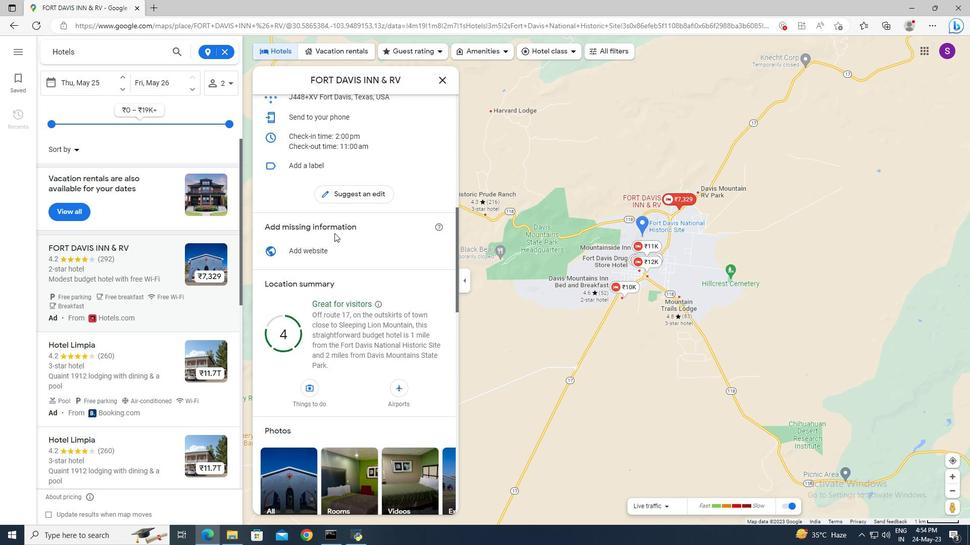 
Action: Mouse scrolled (334, 234) with delta (0, 0)
Screenshot: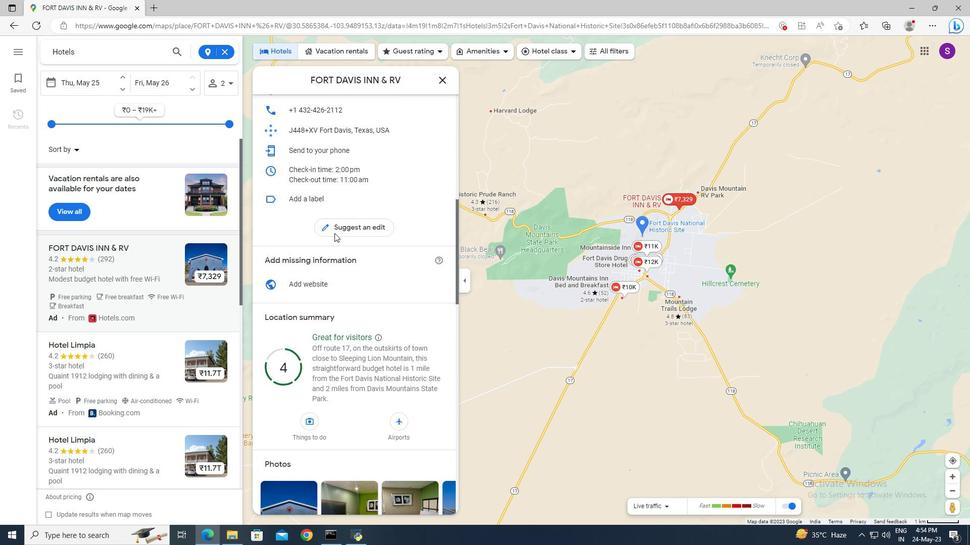 
Action: Mouse scrolled (334, 234) with delta (0, 0)
Screenshot: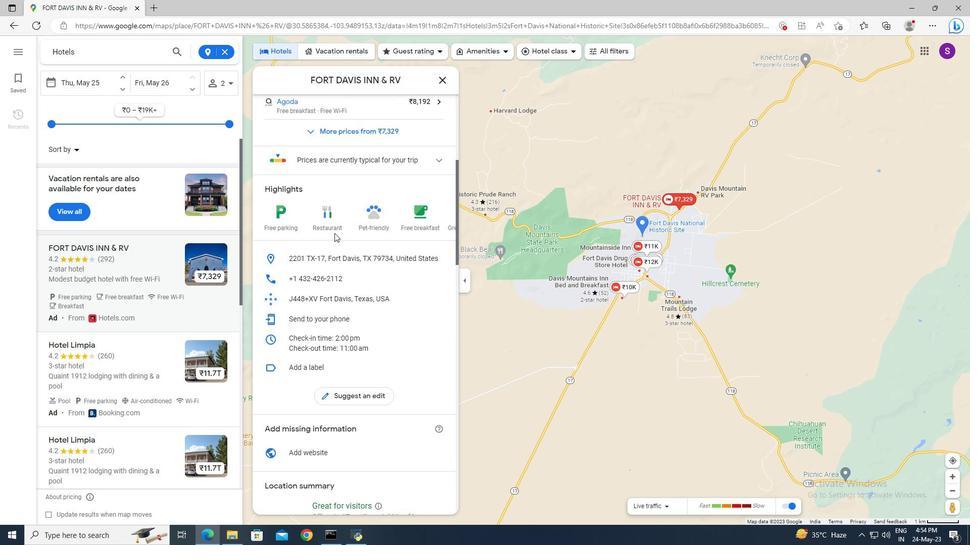 
Action: Mouse scrolled (334, 234) with delta (0, 0)
Screenshot: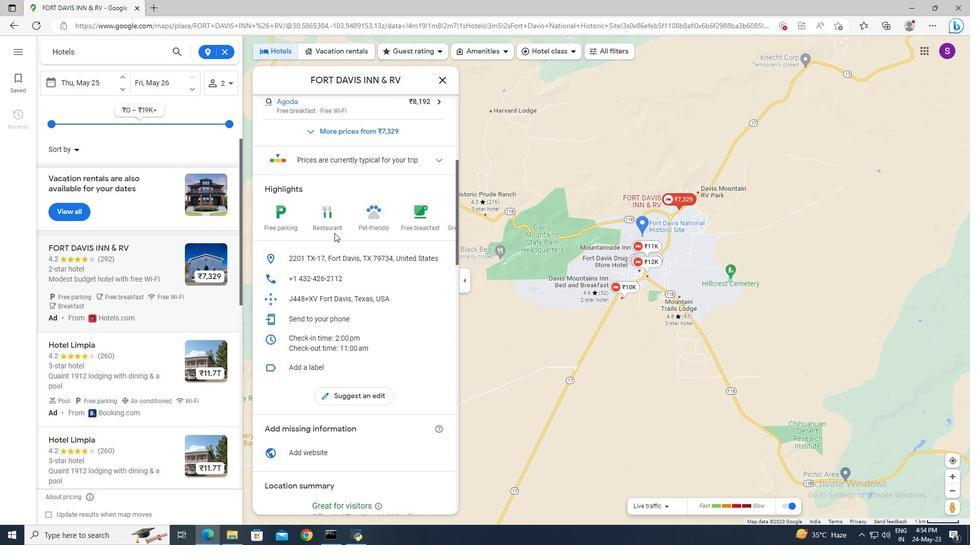 
Action: Mouse scrolled (334, 234) with delta (0, 0)
Screenshot: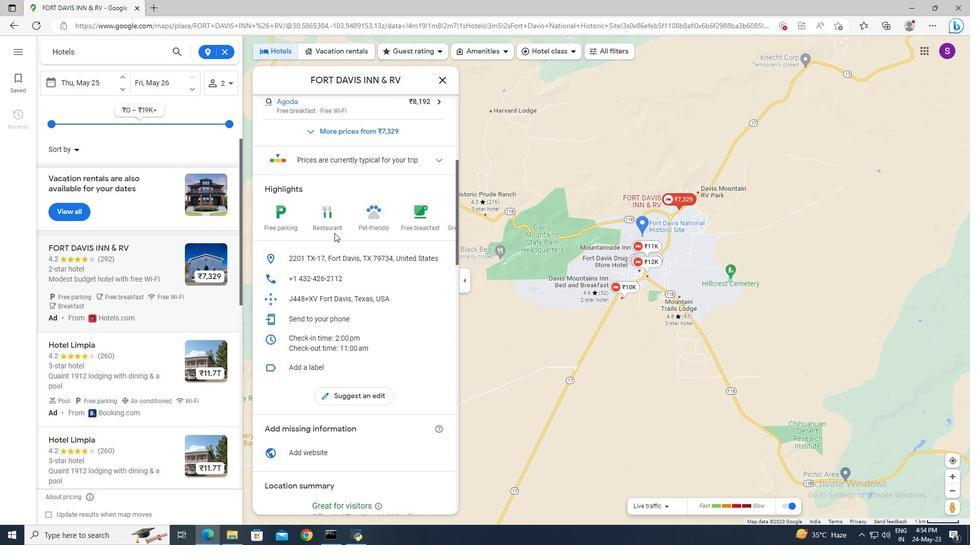 
Action: Mouse moved to (437, 83)
Screenshot: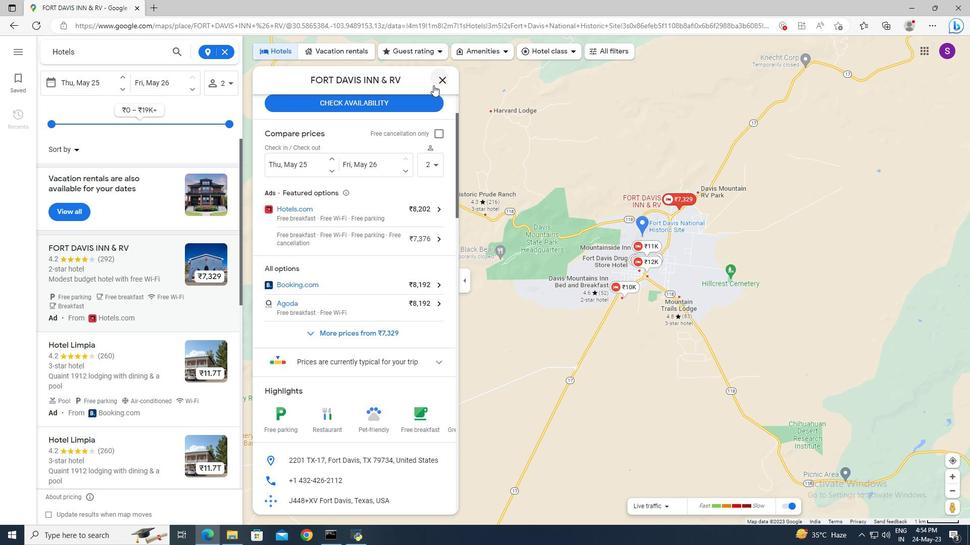 
Action: Mouse pressed left at (437, 83)
Screenshot: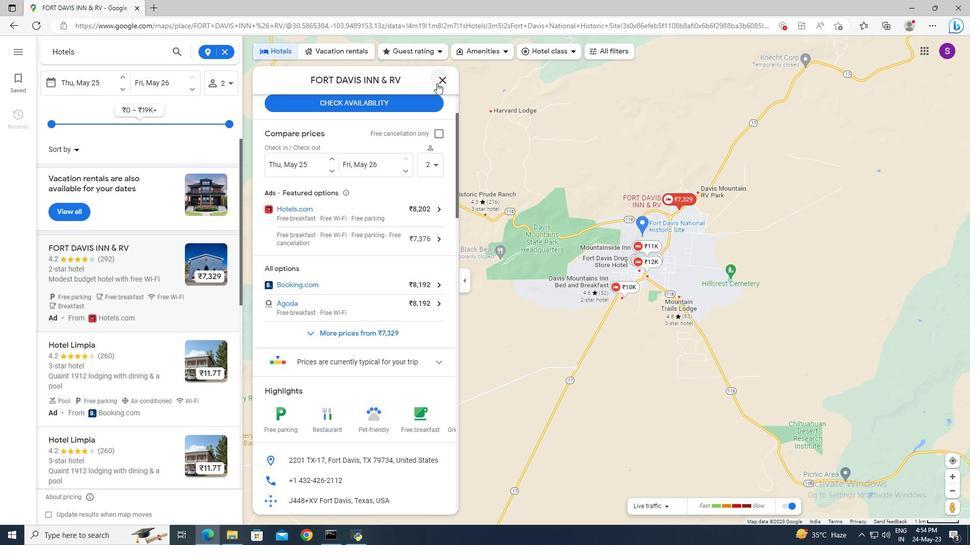 
Action: Mouse moved to (677, 270)
Screenshot: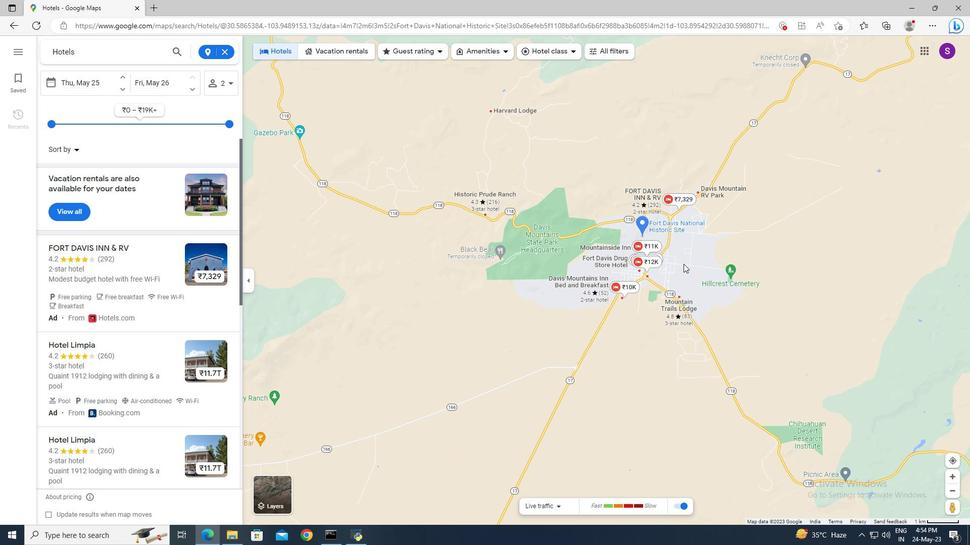 
Action: Mouse scrolled (677, 271) with delta (0, 0)
Screenshot: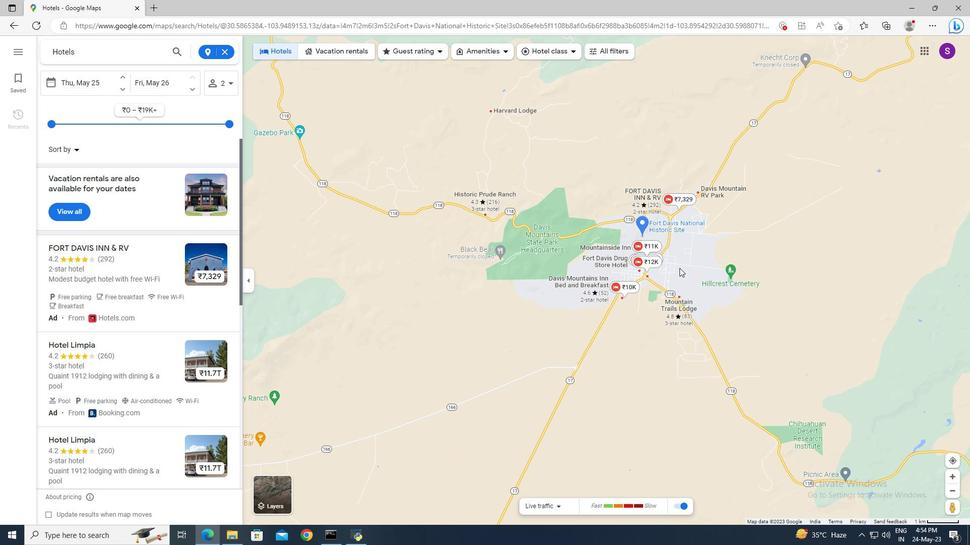 
Action: Mouse scrolled (677, 271) with delta (0, 0)
Screenshot: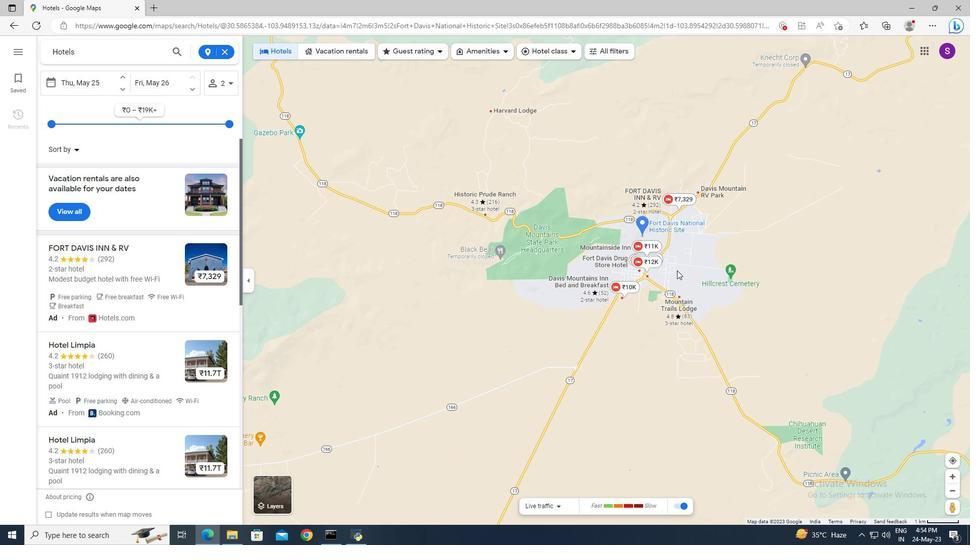 
Action: Mouse scrolled (677, 271) with delta (0, 0)
Screenshot: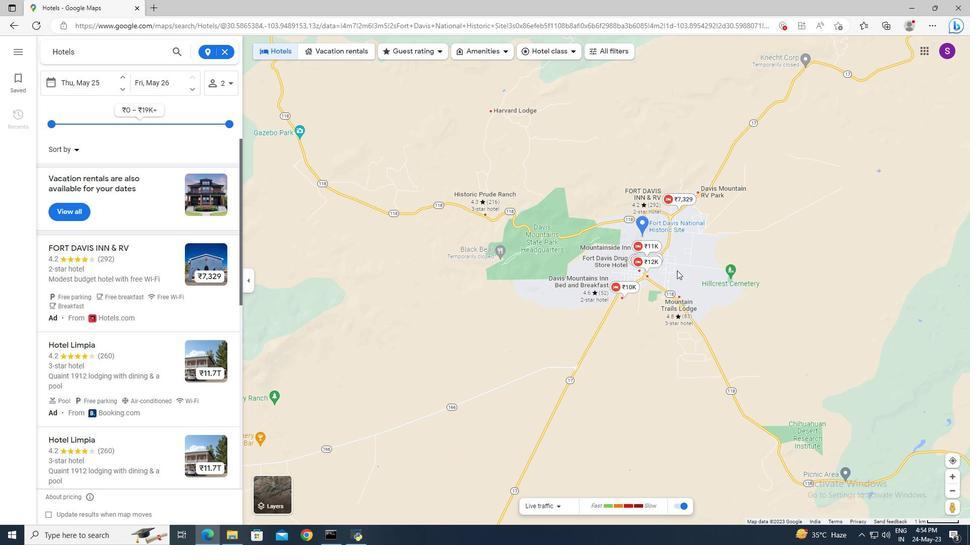
Action: Mouse scrolled (677, 271) with delta (0, 0)
Screenshot: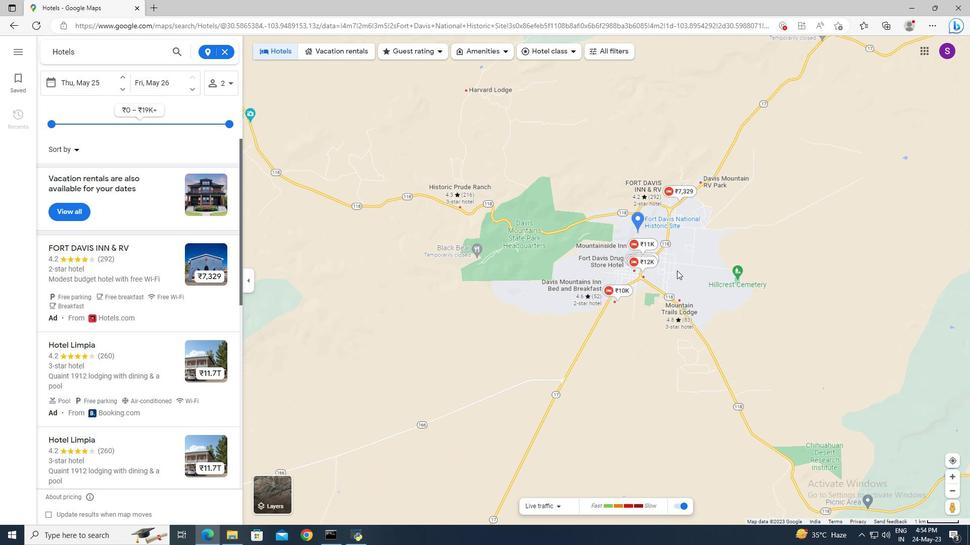 
Action: Mouse moved to (659, 266)
Screenshot: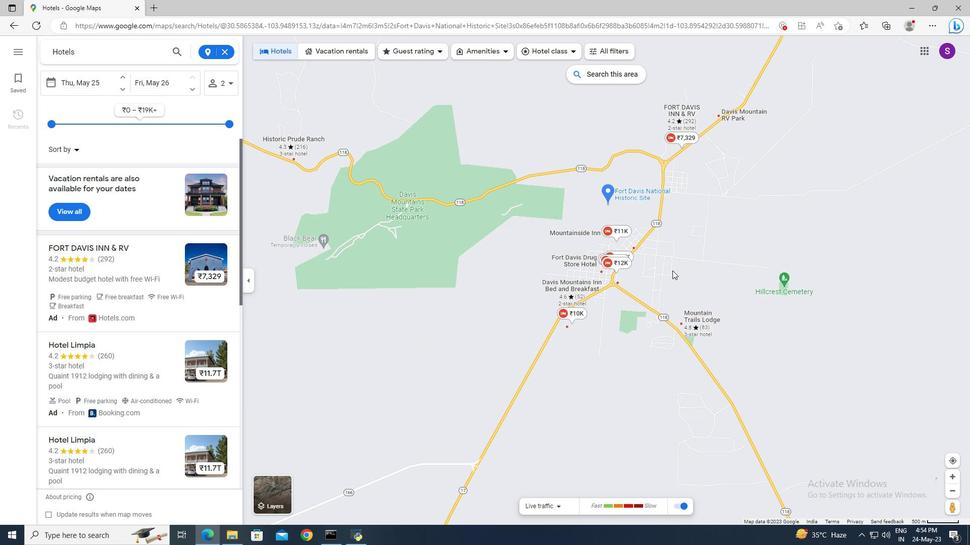 
Action: Mouse scrolled (659, 266) with delta (0, 0)
Screenshot: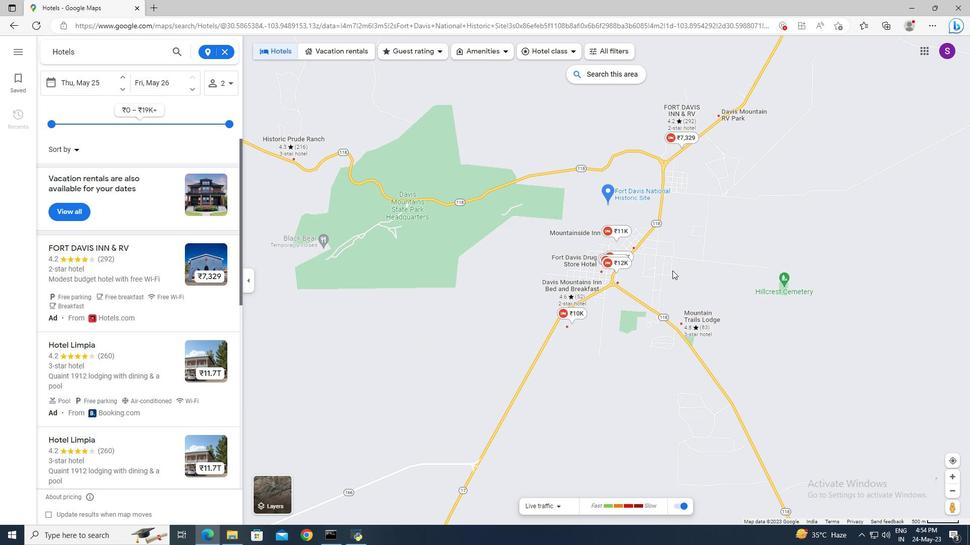 
Action: Mouse scrolled (659, 266) with delta (0, 0)
Screenshot: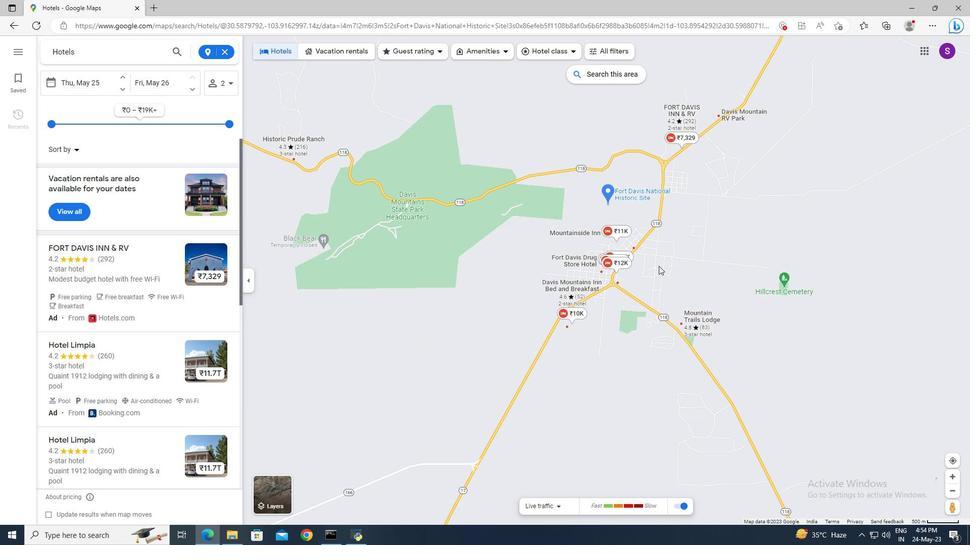 
Action: Mouse scrolled (659, 266) with delta (0, 0)
Screenshot: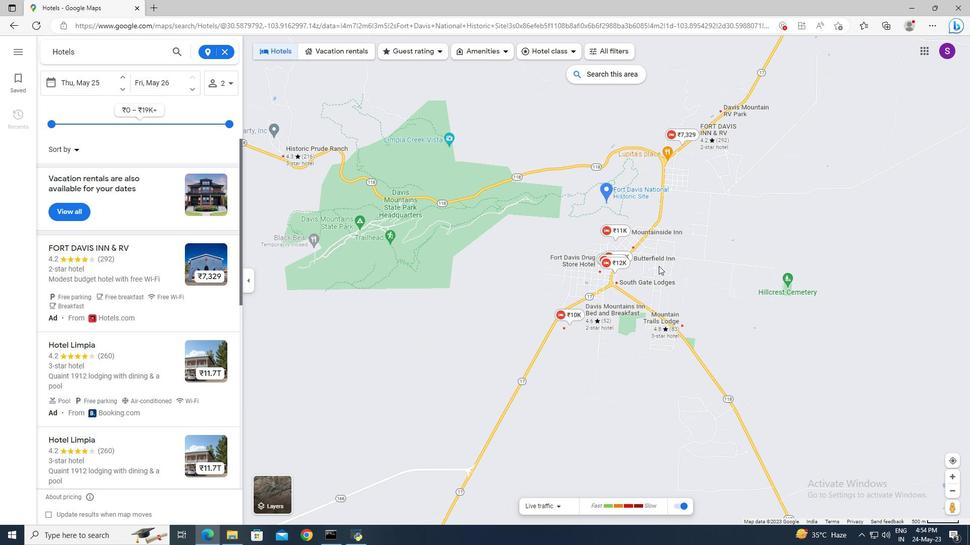 
Action: Mouse moved to (690, 146)
Screenshot: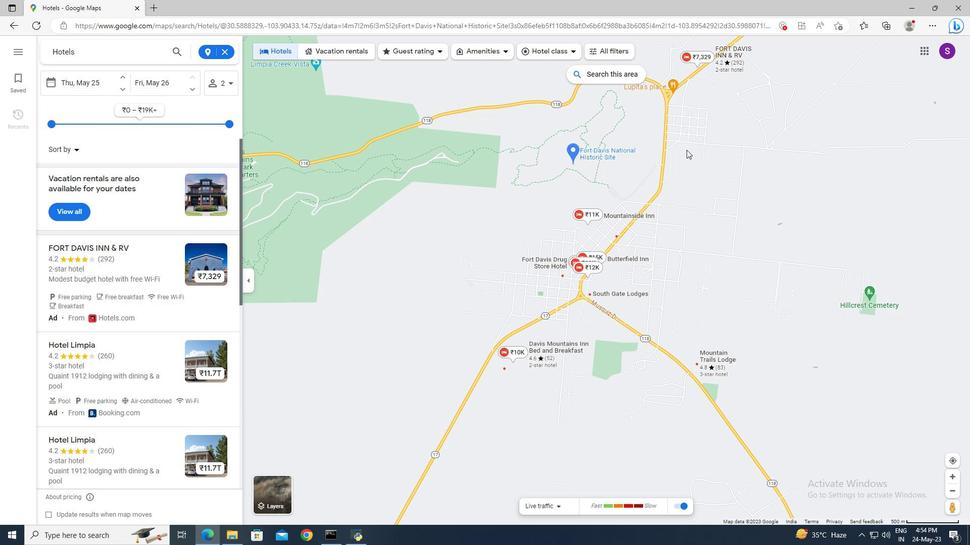 
Action: Mouse pressed left at (690, 146)
Screenshot: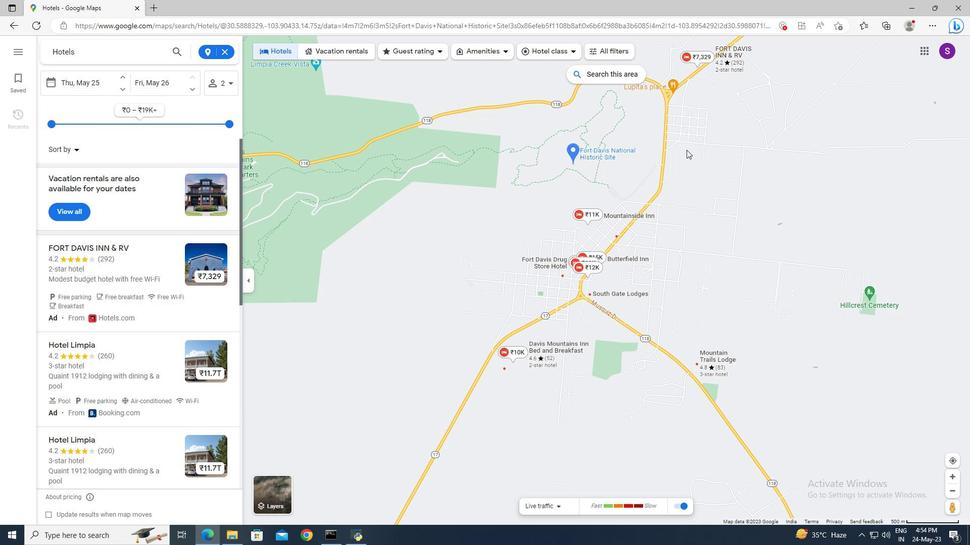 
Action: Mouse moved to (677, 244)
Screenshot: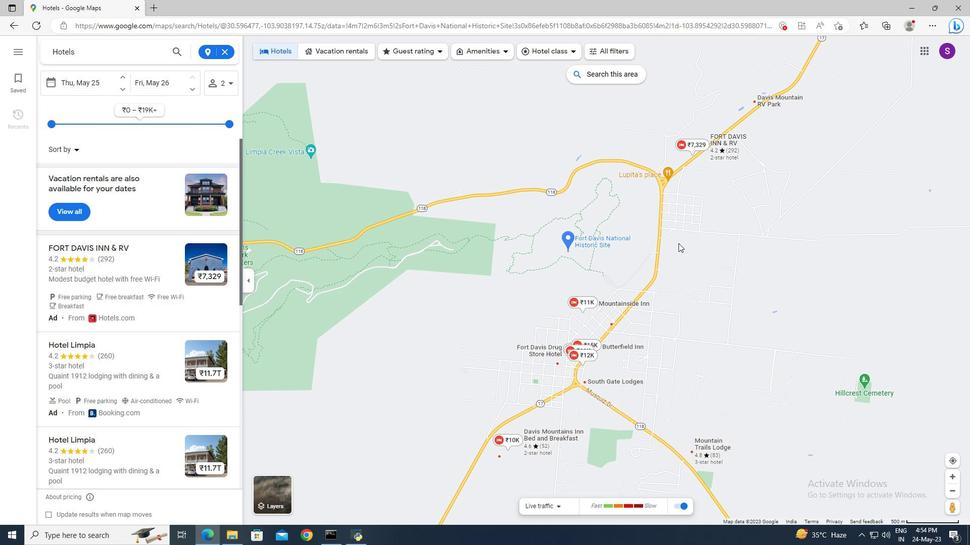 
Action: Mouse scrolled (677, 243) with delta (0, 0)
Screenshot: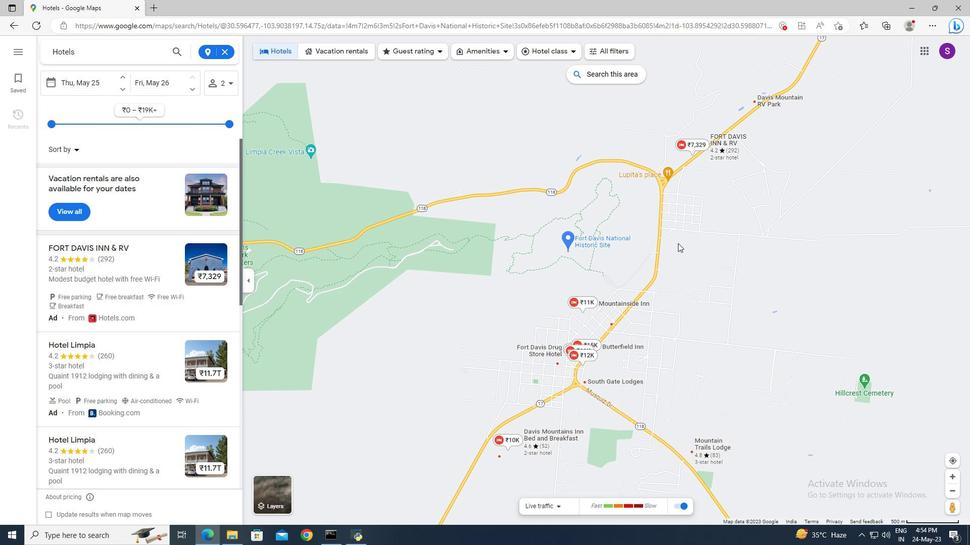 
Action: Mouse moved to (608, 376)
Screenshot: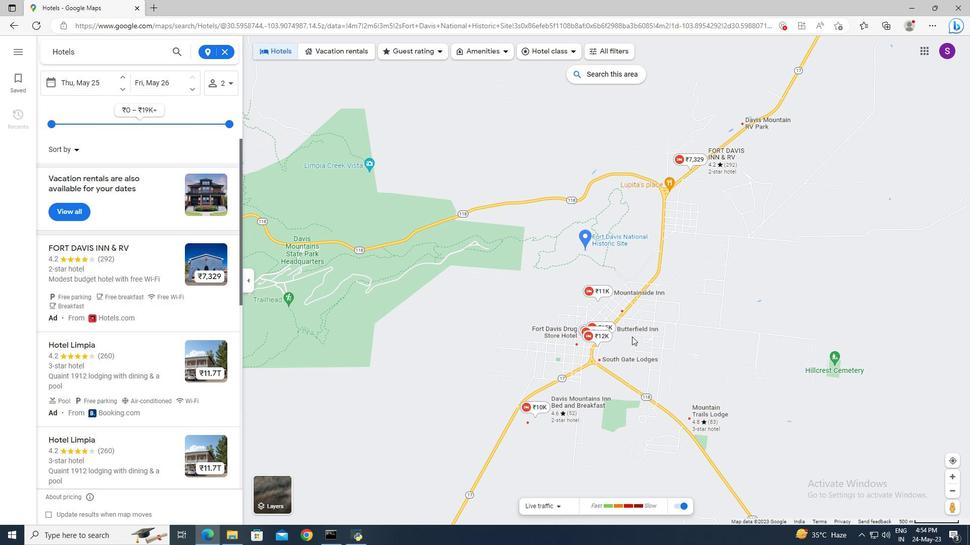
Action: Mouse scrolled (608, 376) with delta (0, 0)
Screenshot: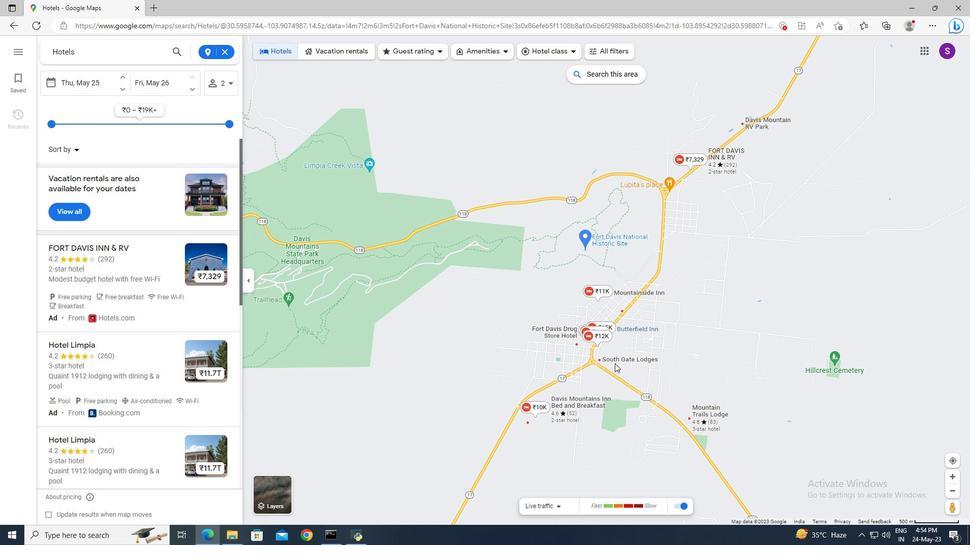 
Action: Mouse scrolled (608, 376) with delta (0, 0)
Screenshot: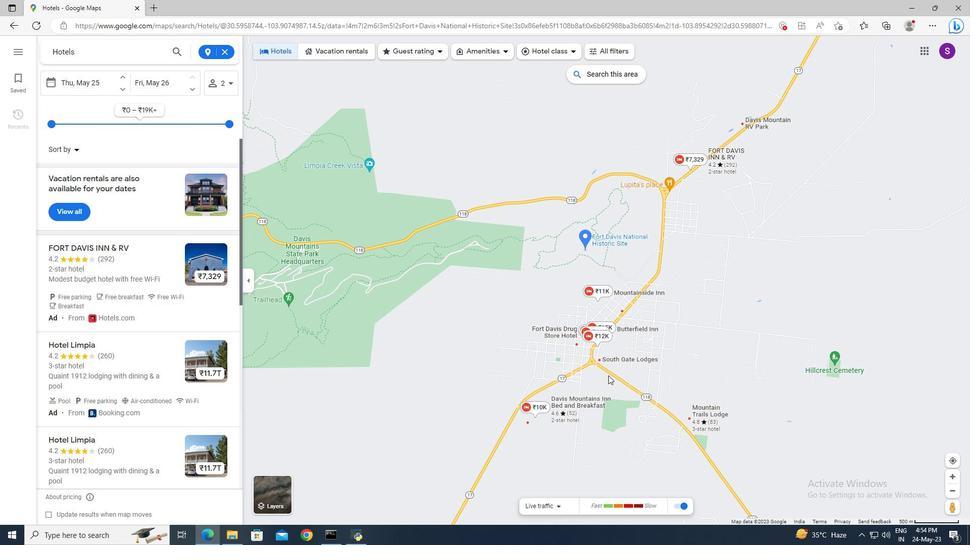 
Action: Mouse scrolled (608, 376) with delta (0, 0)
Screenshot: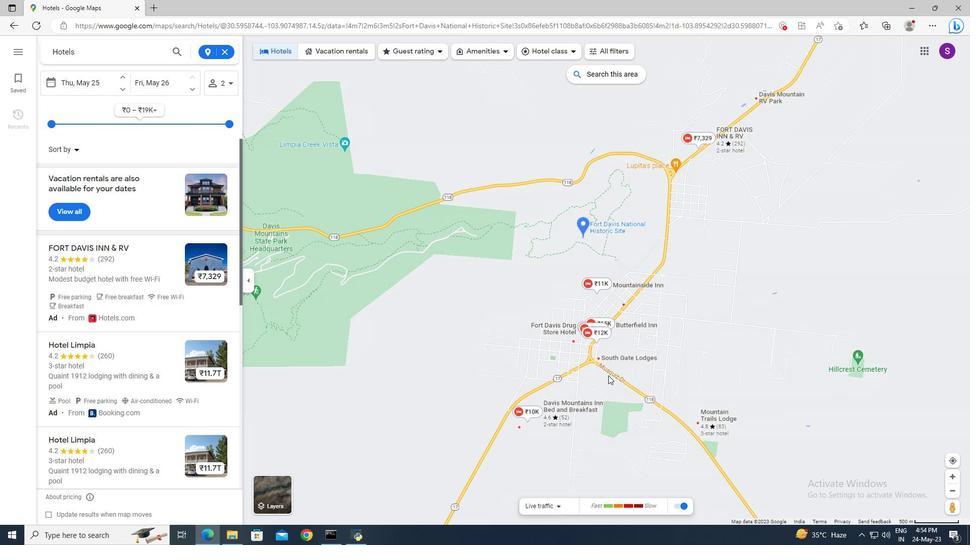 
Action: Mouse moved to (630, 210)
Screenshot: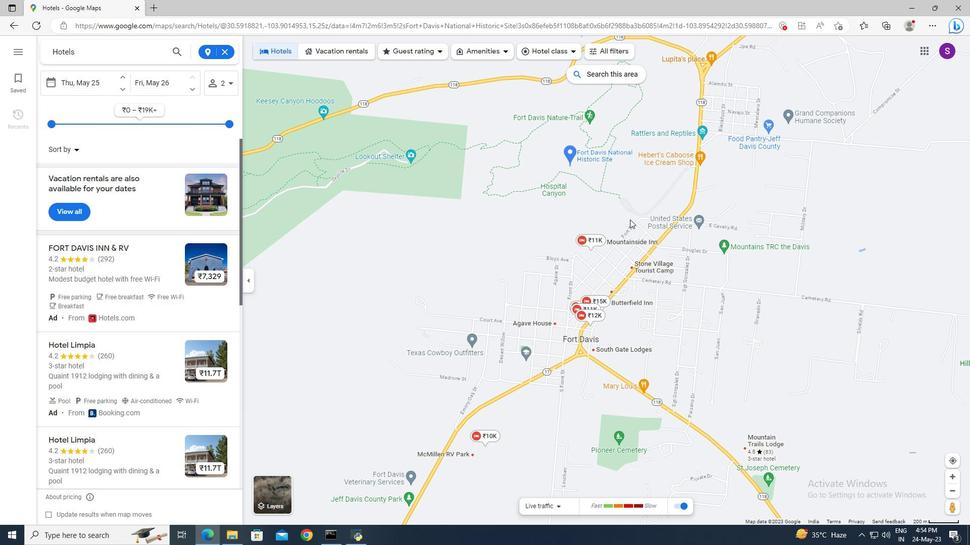 
Action: Mouse pressed left at (630, 210)
Screenshot: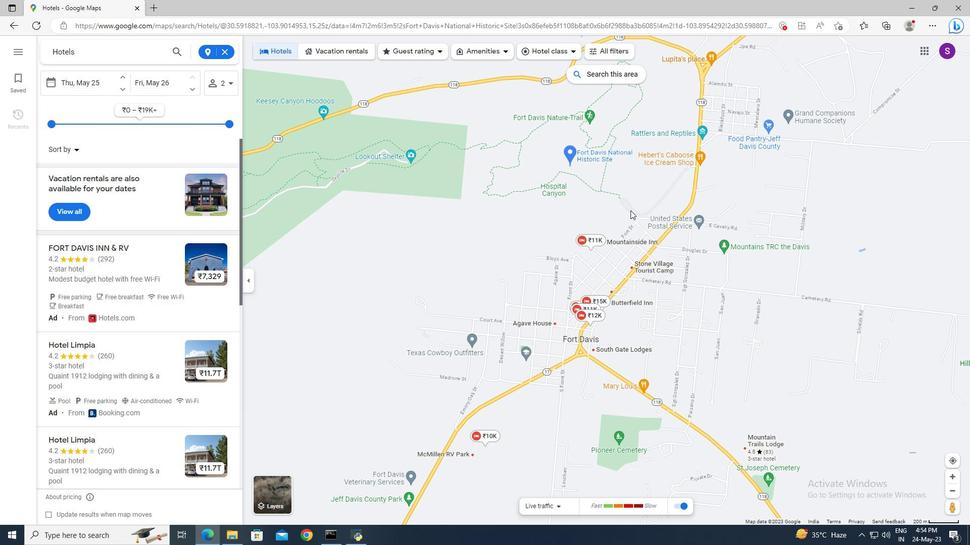 
Action: Mouse moved to (569, 312)
Screenshot: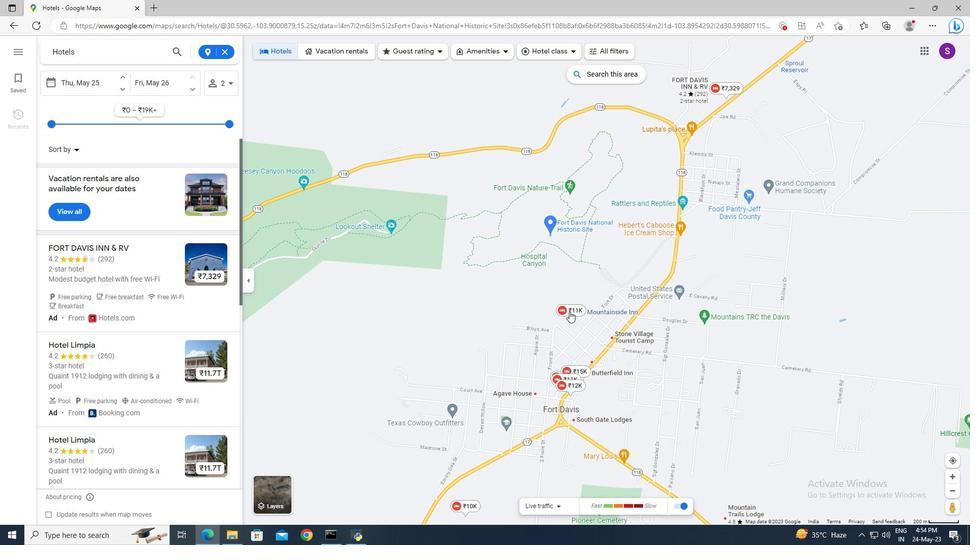 
Action: Mouse pressed left at (569, 312)
Screenshot: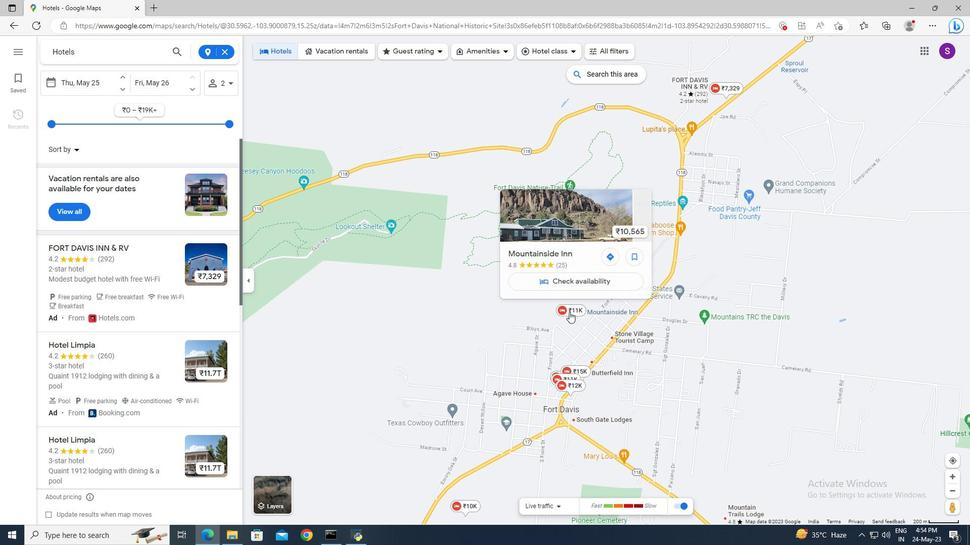 
Action: Mouse moved to (372, 171)
Screenshot: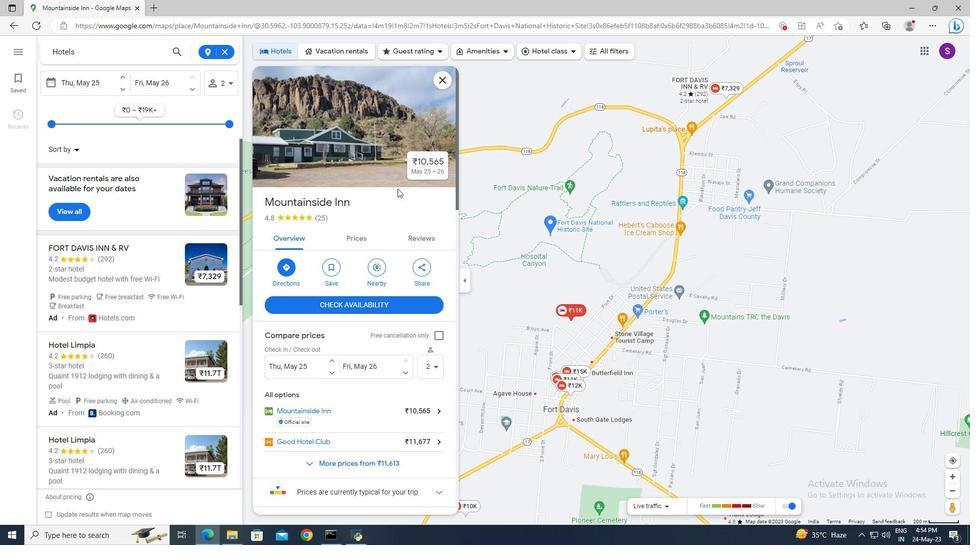 
Action: Mouse scrolled (372, 170) with delta (0, 0)
Screenshot: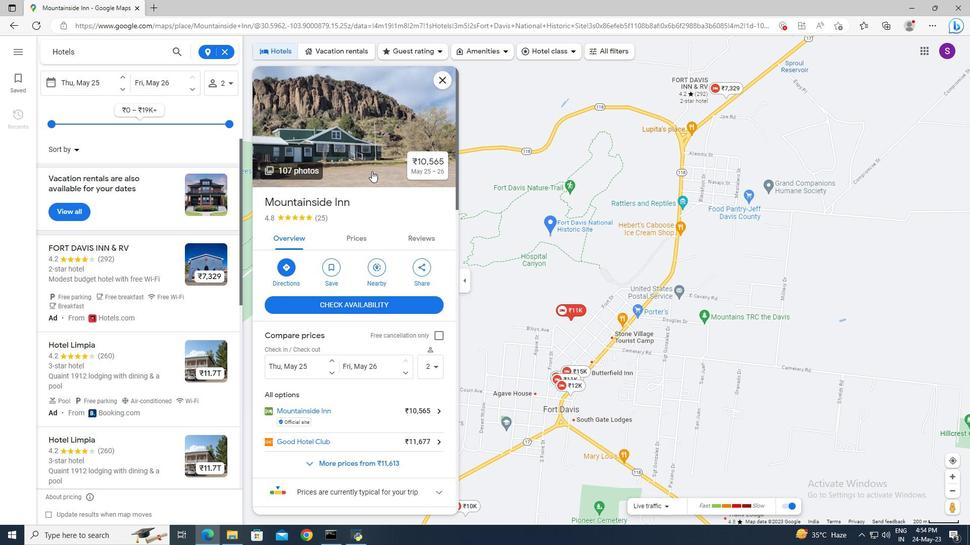 
Action: Mouse scrolled (372, 170) with delta (0, 0)
Screenshot: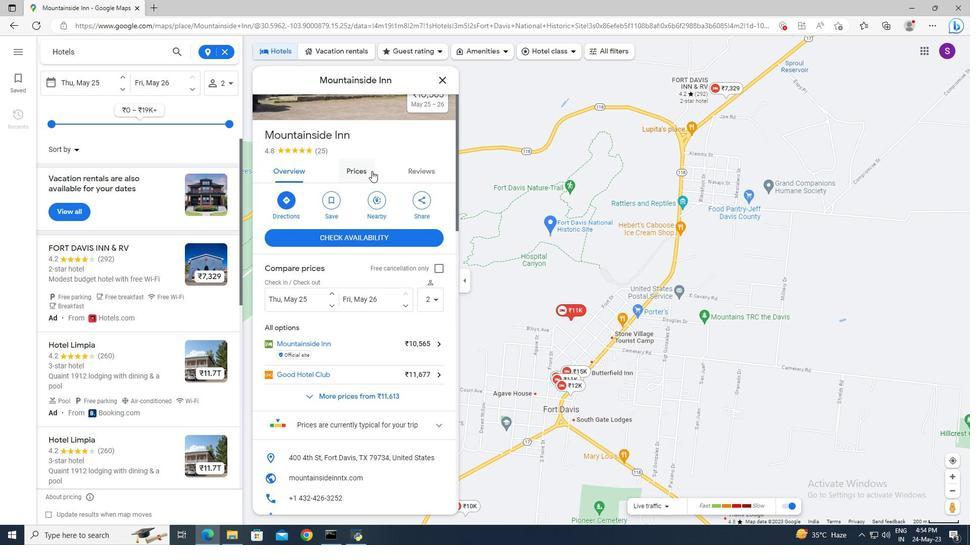 
Action: Mouse scrolled (372, 170) with delta (0, 0)
Screenshot: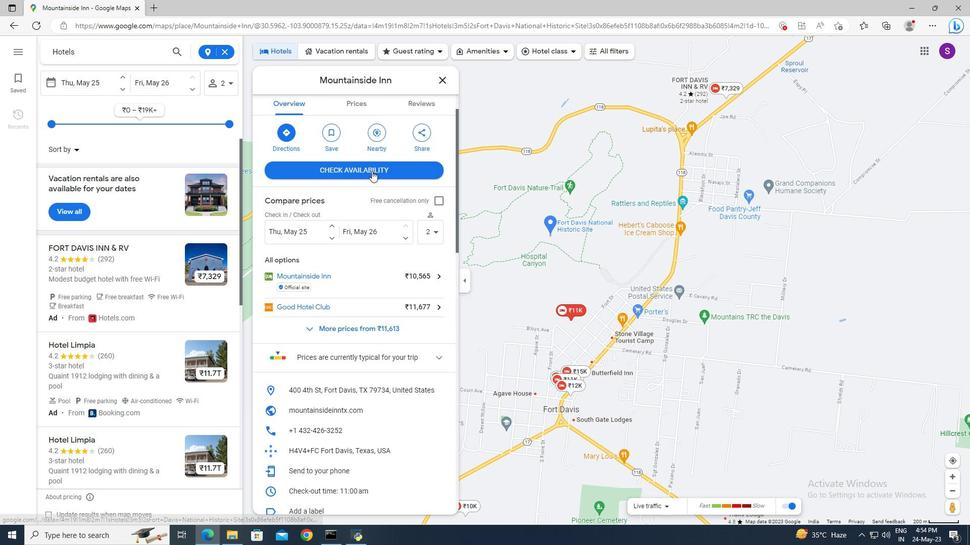 
Action: Mouse scrolled (372, 170) with delta (0, 0)
Screenshot: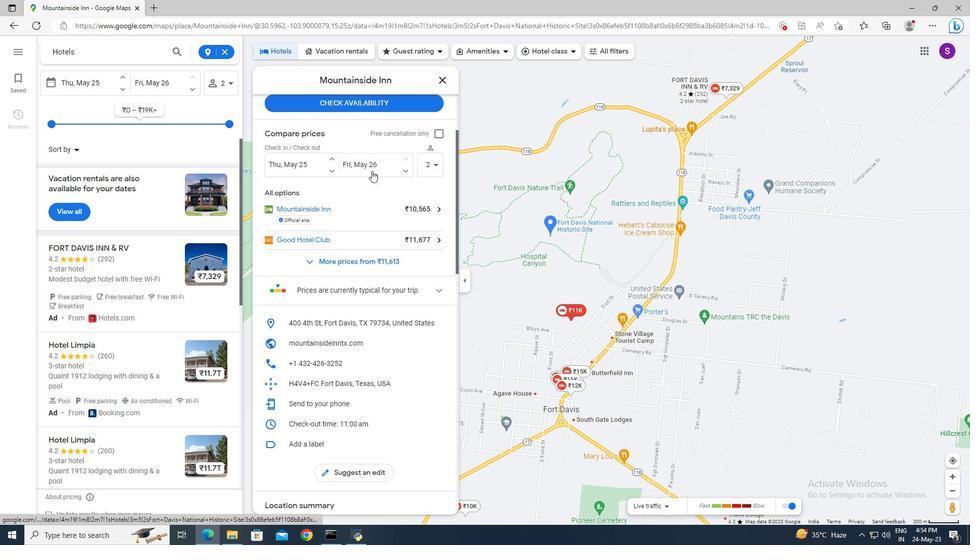 
Action: Mouse scrolled (372, 170) with delta (0, 0)
Screenshot: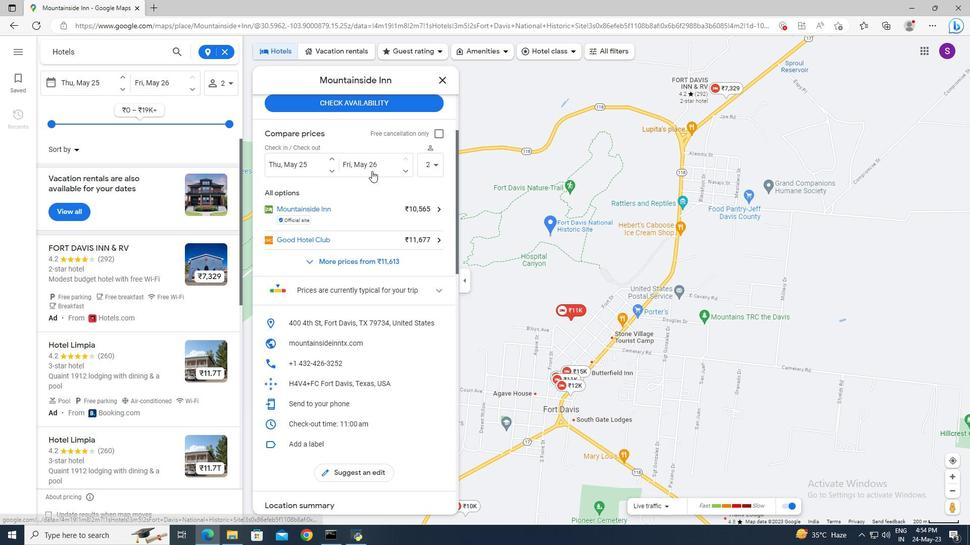 
Action: Mouse moved to (382, 244)
Screenshot: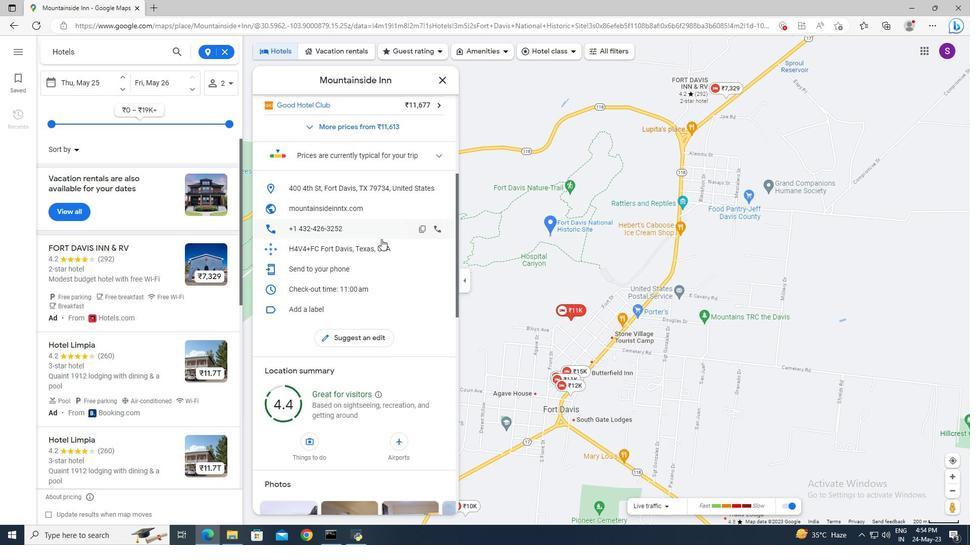 
Action: Mouse scrolled (382, 245) with delta (0, 0)
Screenshot: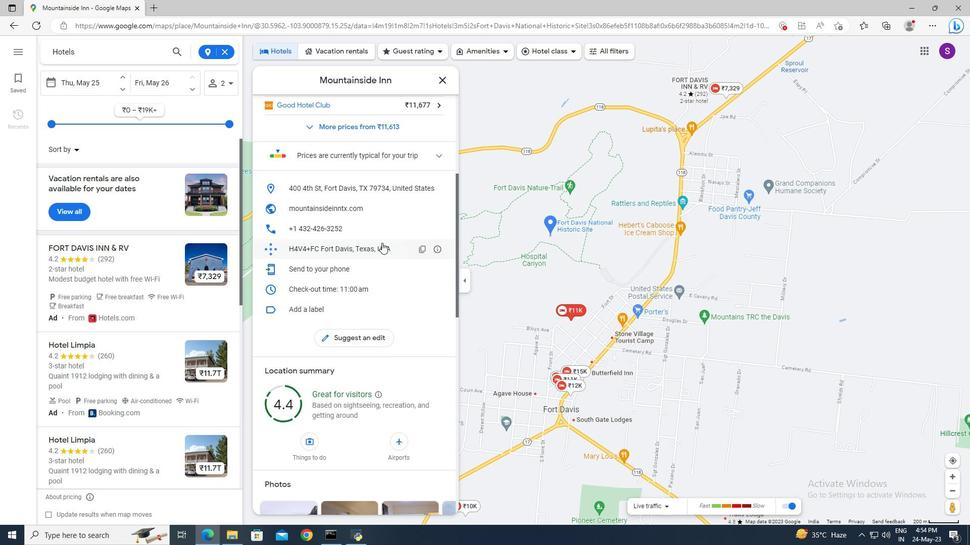 
Action: Mouse scrolled (382, 245) with delta (0, 0)
Screenshot: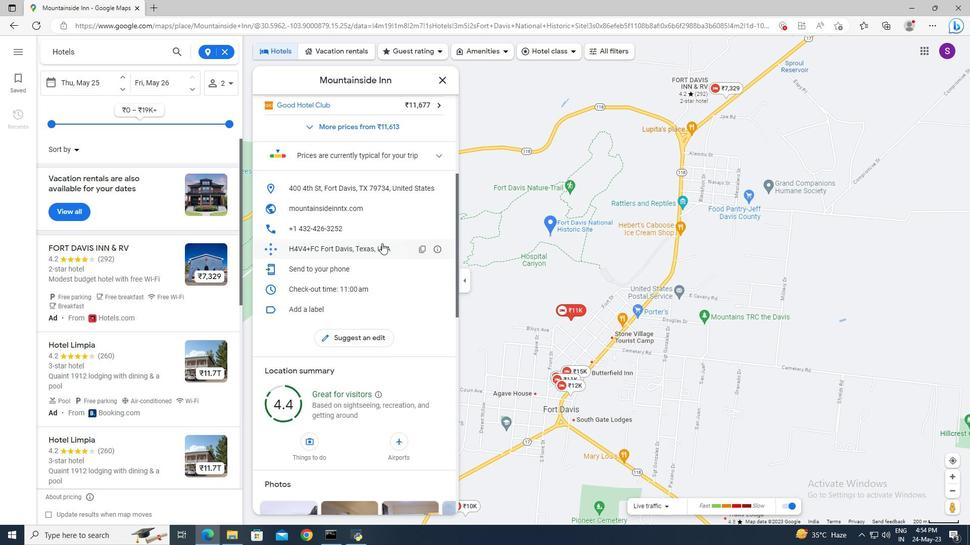 
Action: Mouse scrolled (382, 245) with delta (0, 0)
Screenshot: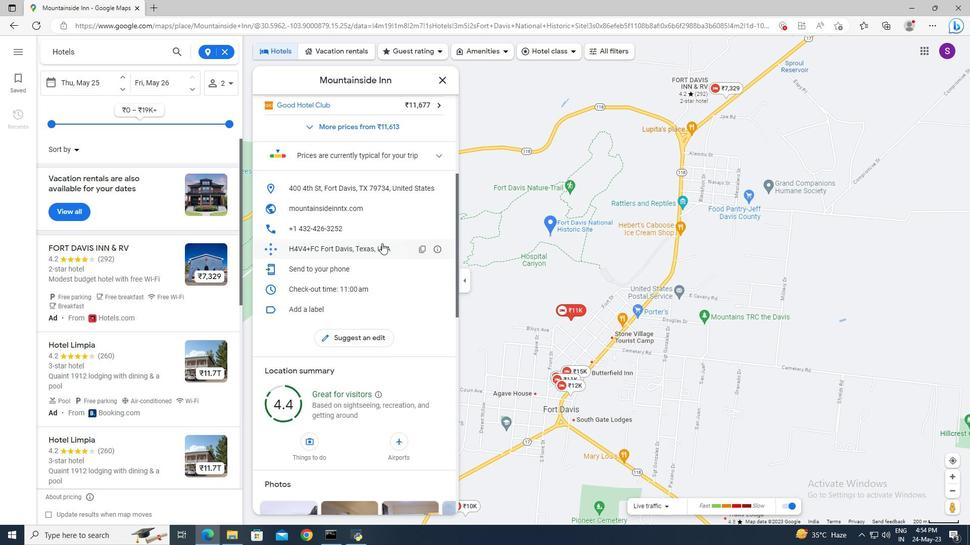 
Action: Mouse scrolled (382, 245) with delta (0, 0)
Screenshot: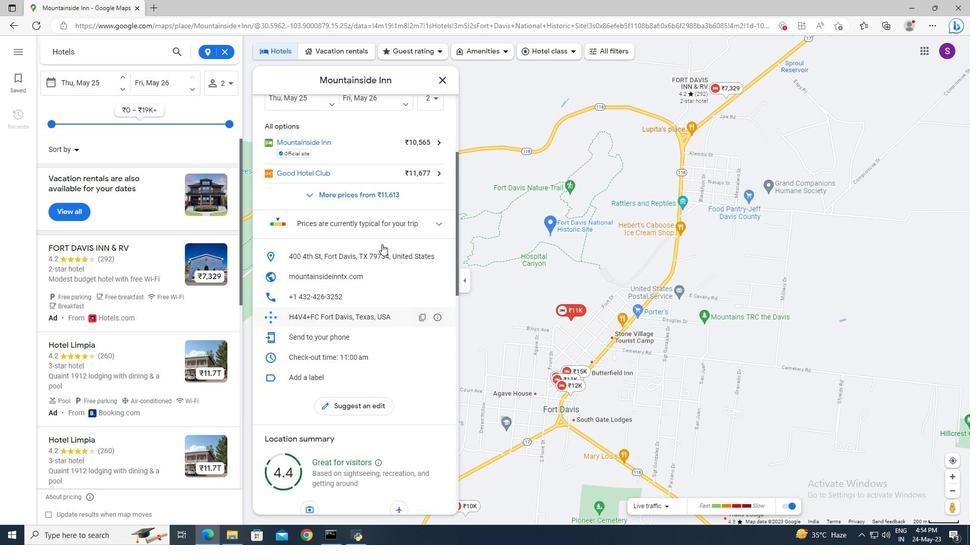 
Action: Mouse moved to (403, 198)
Screenshot: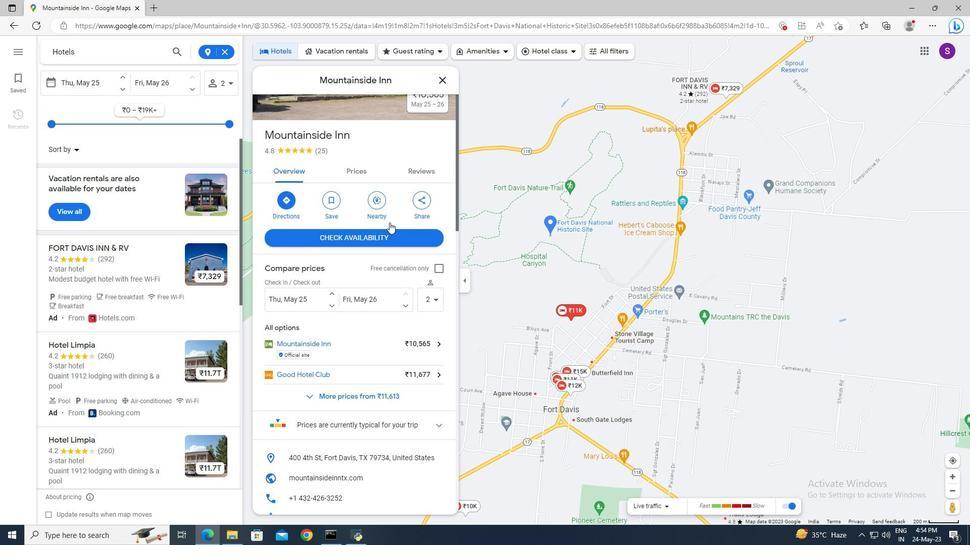 
Action: Mouse scrolled (403, 199) with delta (0, 0)
Screenshot: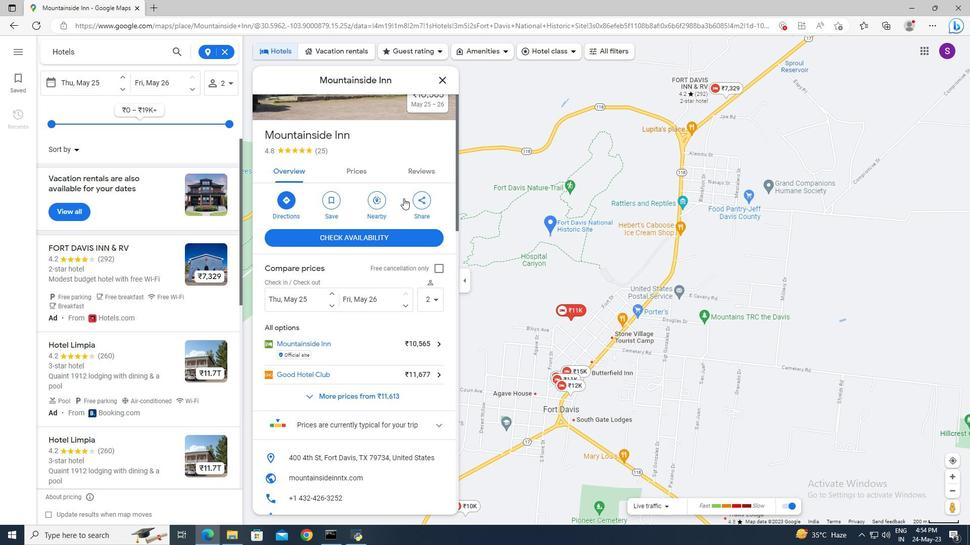 
Action: Mouse moved to (441, 83)
Screenshot: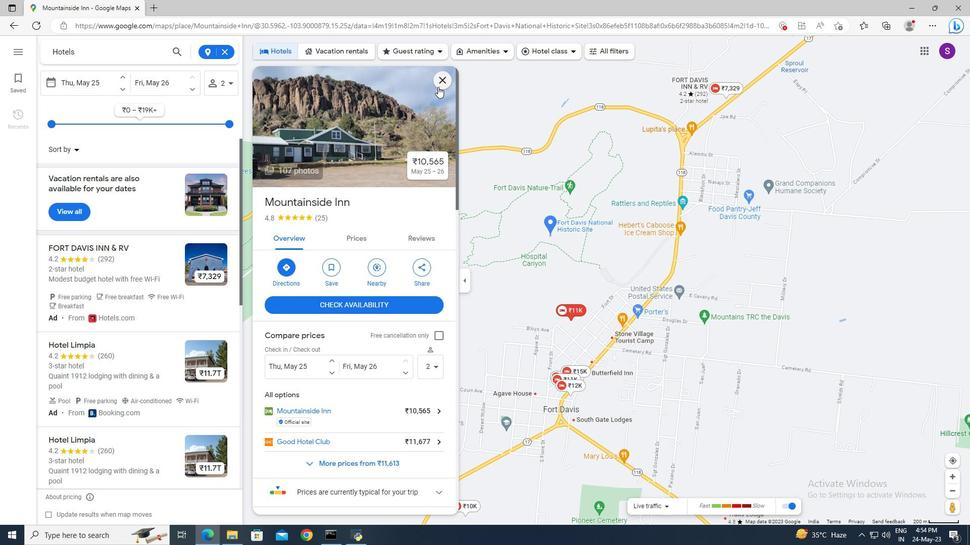 
Action: Mouse pressed left at (441, 83)
Screenshot: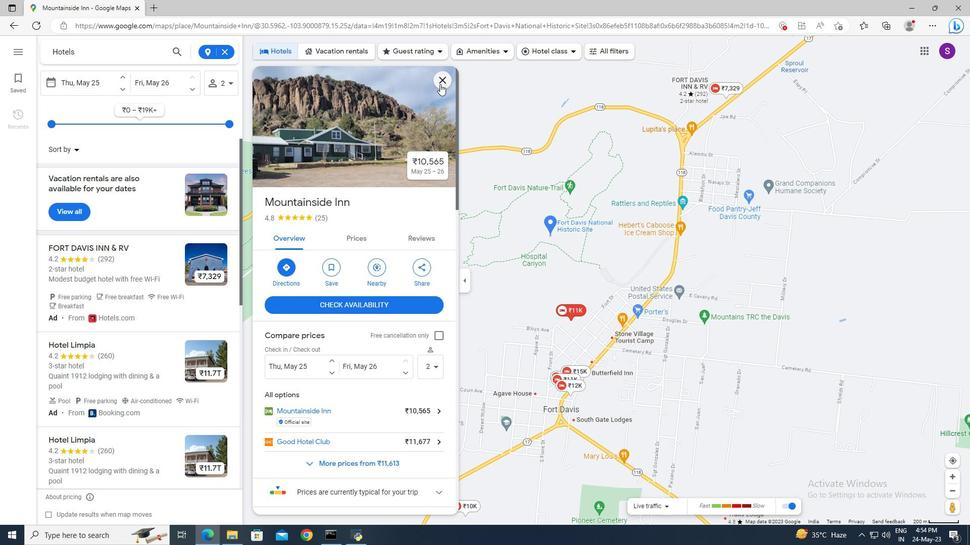 
Action: Mouse moved to (574, 310)
Screenshot: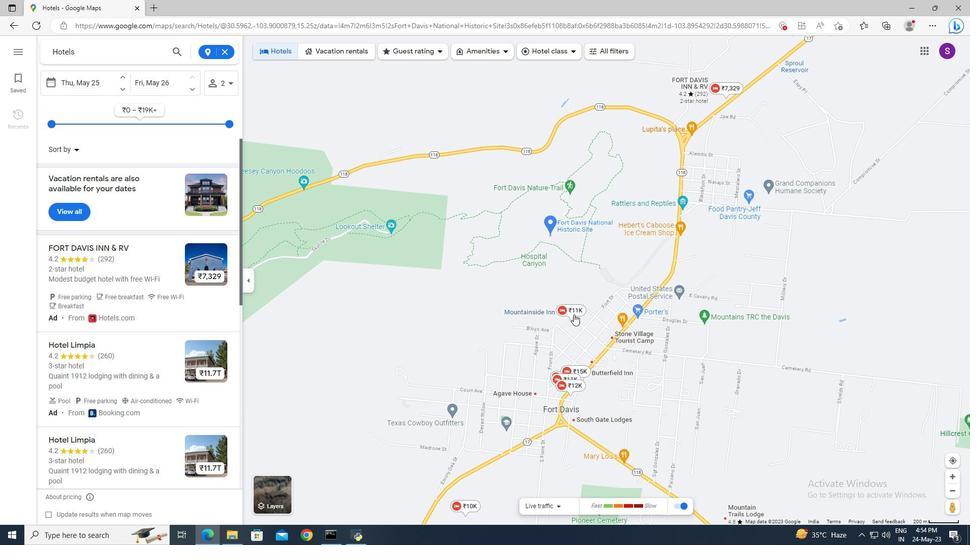
Action: Mouse pressed left at (574, 310)
Screenshot: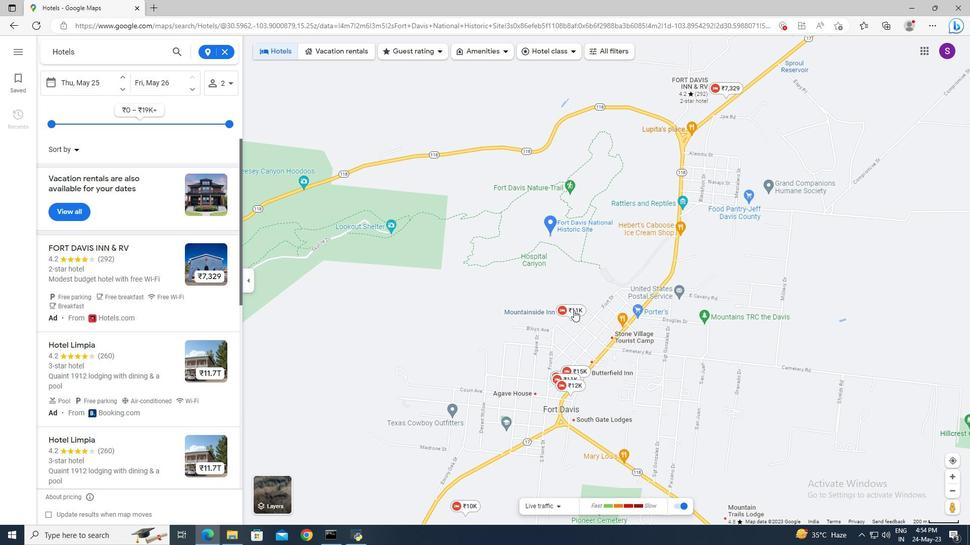 
